 Task: Look for space in Bayreuth, Germany from 9th June, 2023 to 11th June, 2023 for 2 adults in price range Rs.6000 to Rs.10000. Place can be entire place with 2 bedrooms having 2 beds and 1 bathroom. Property type can be house, flat, guest house. Amenities needed are: wifi. Booking option can be shelf check-in. Required host language is English.
Action: Mouse moved to (774, 111)
Screenshot: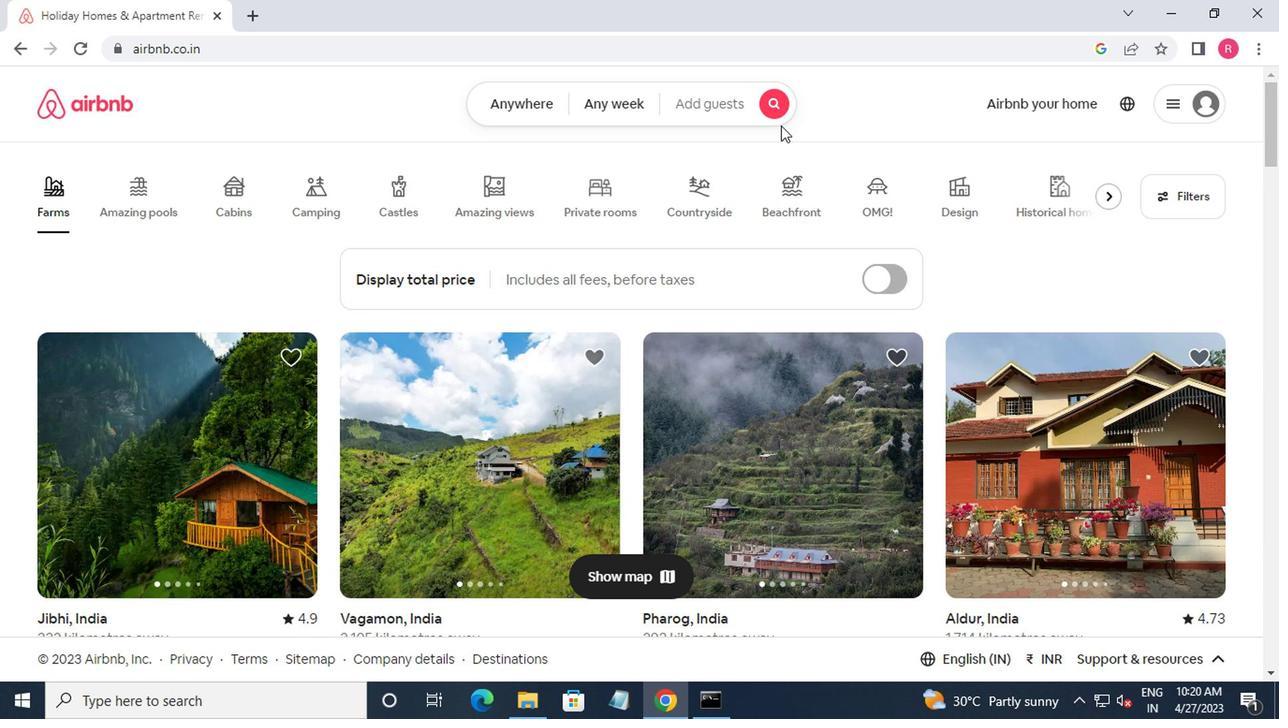
Action: Mouse pressed left at (774, 111)
Screenshot: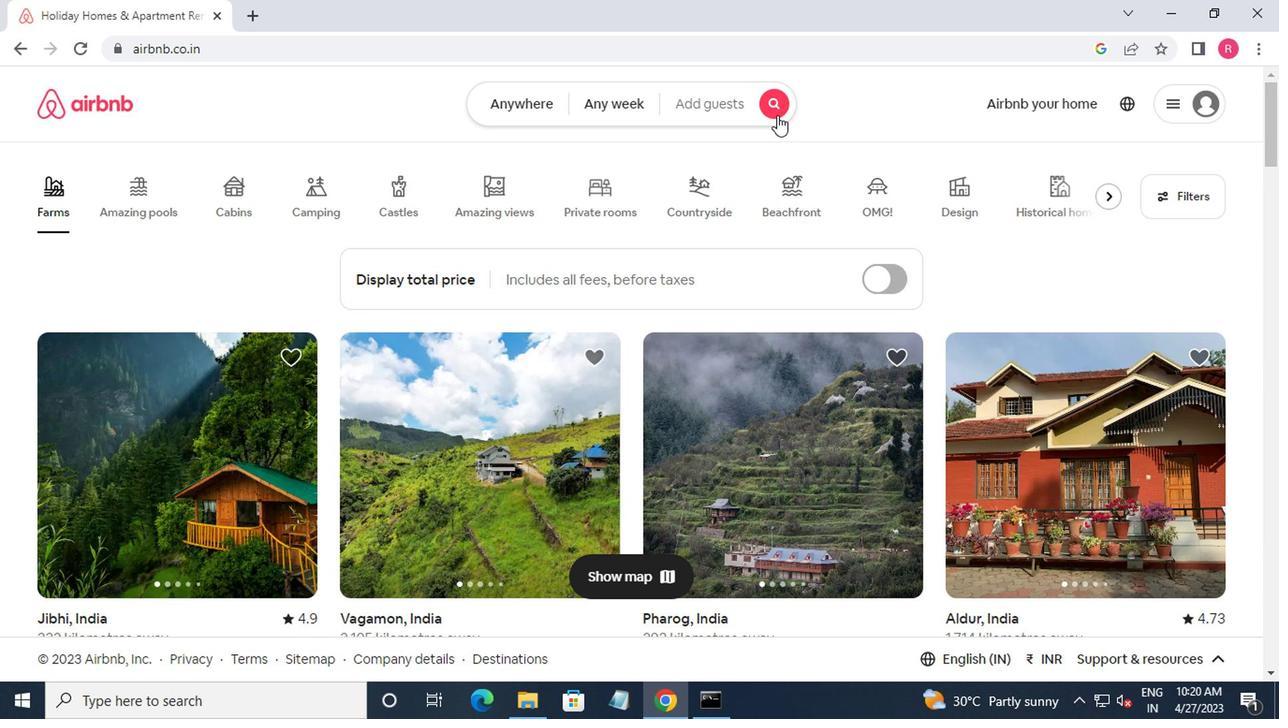 
Action: Mouse moved to (437, 183)
Screenshot: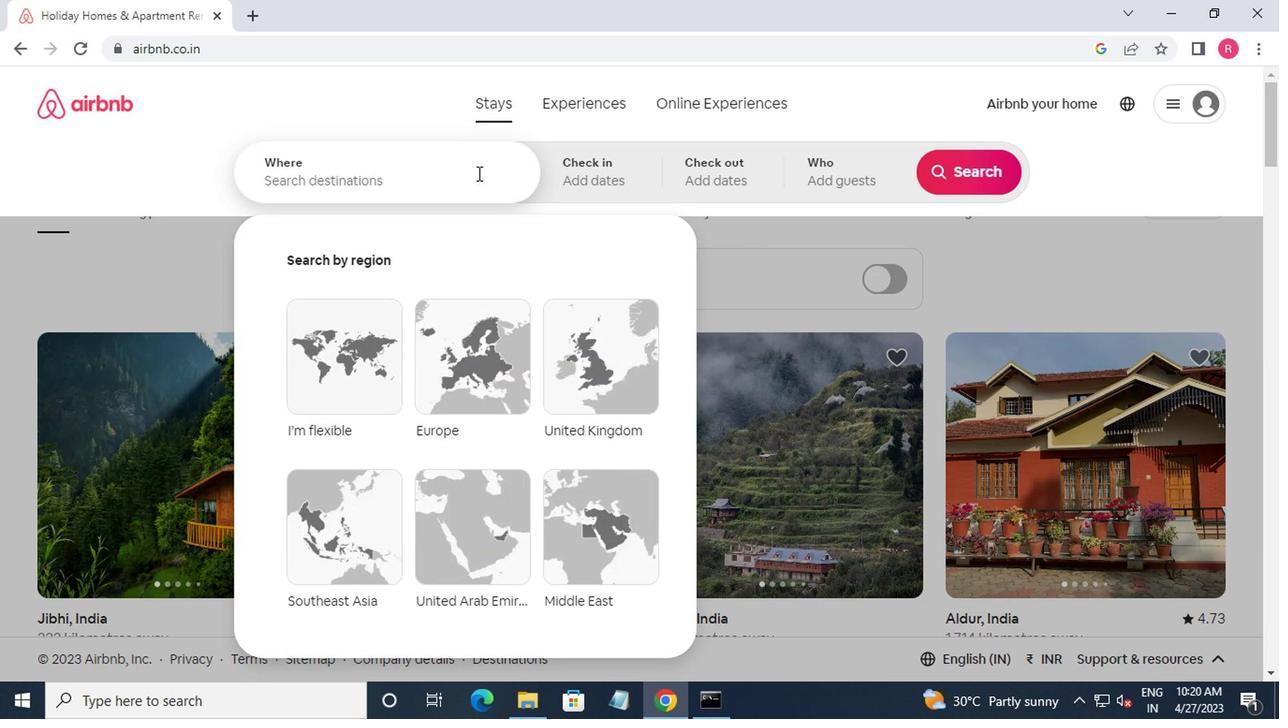 
Action: Mouse pressed left at (437, 183)
Screenshot: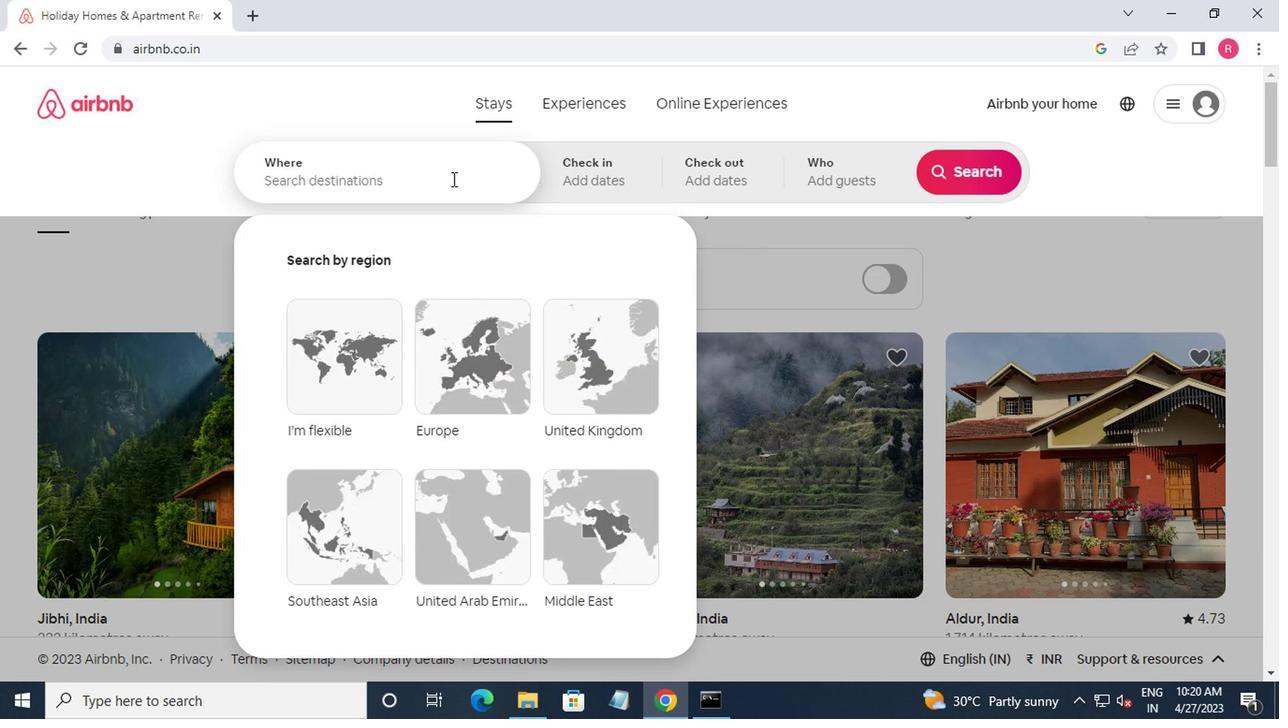 
Action: Key pressed bayreuth,g<Key.down><Key.enter>
Screenshot: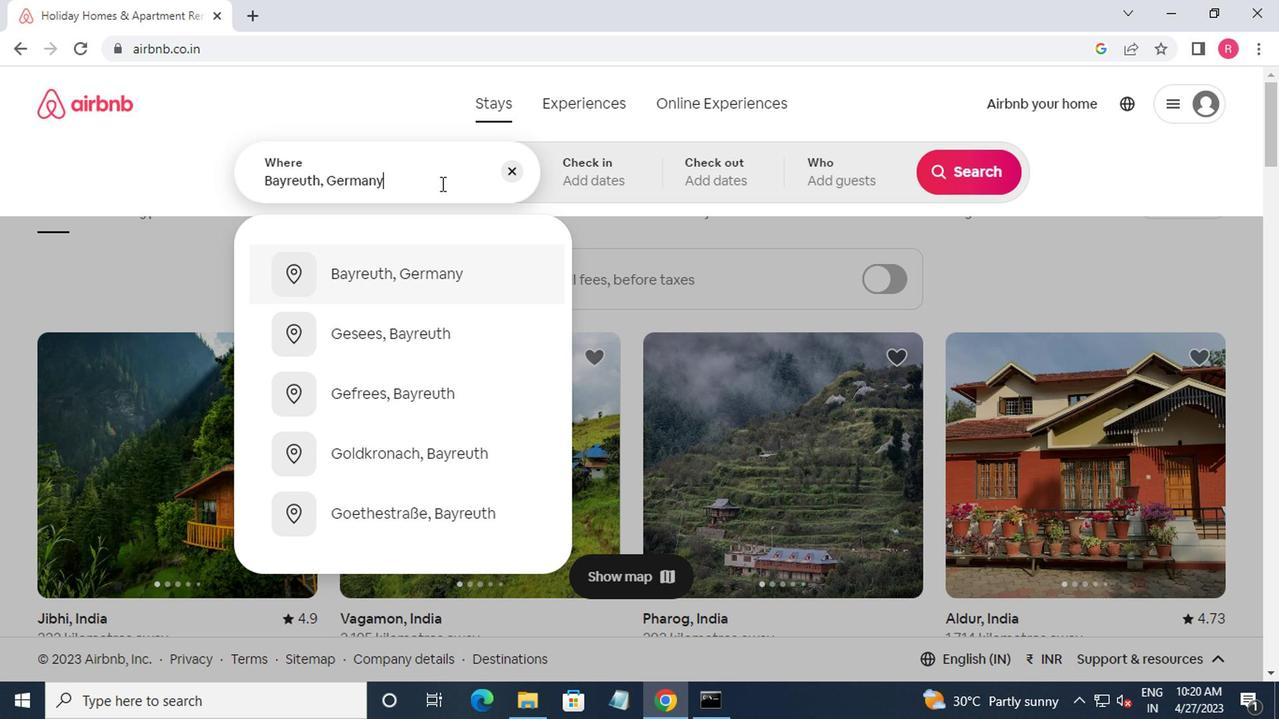
Action: Mouse moved to (952, 327)
Screenshot: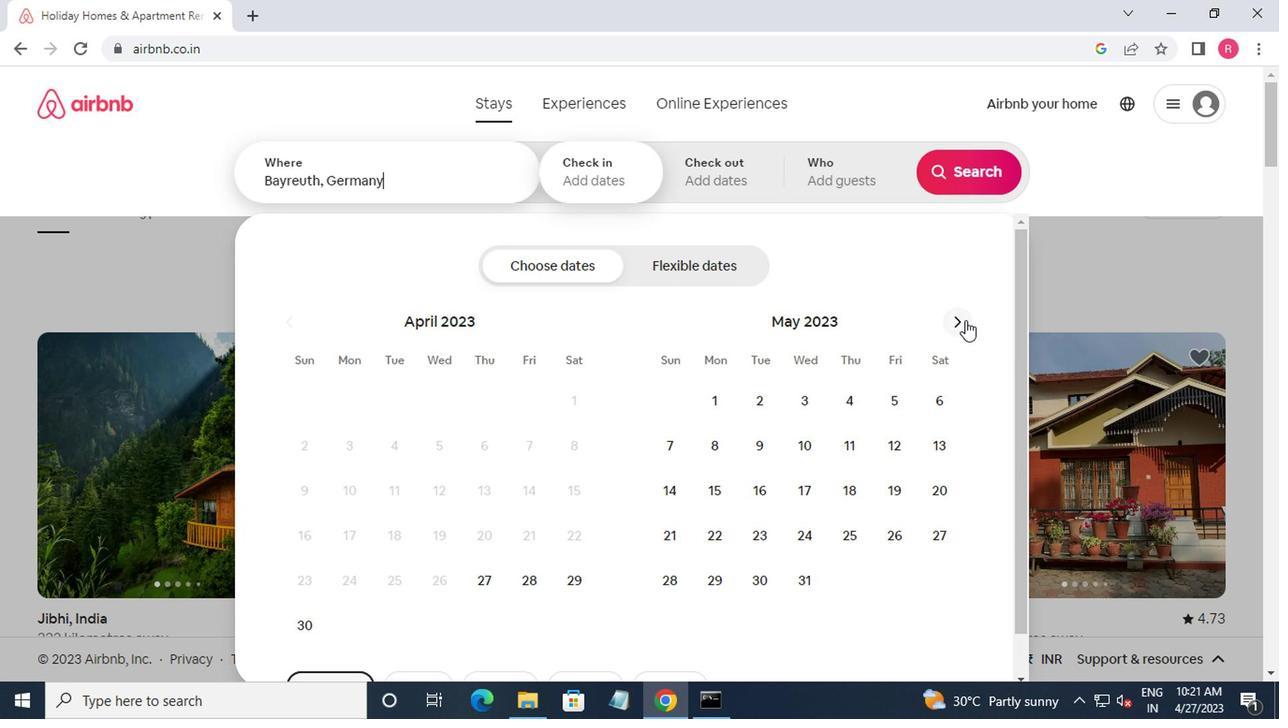 
Action: Mouse pressed left at (952, 327)
Screenshot: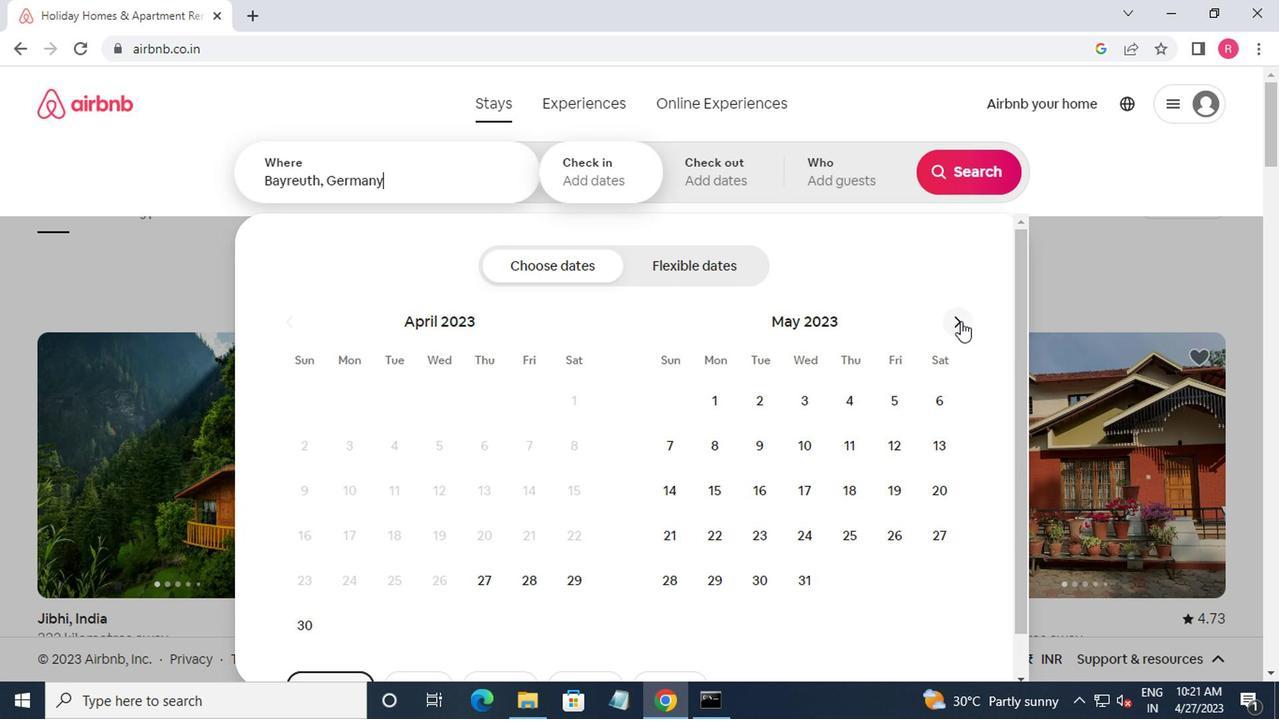 
Action: Mouse pressed left at (952, 327)
Screenshot: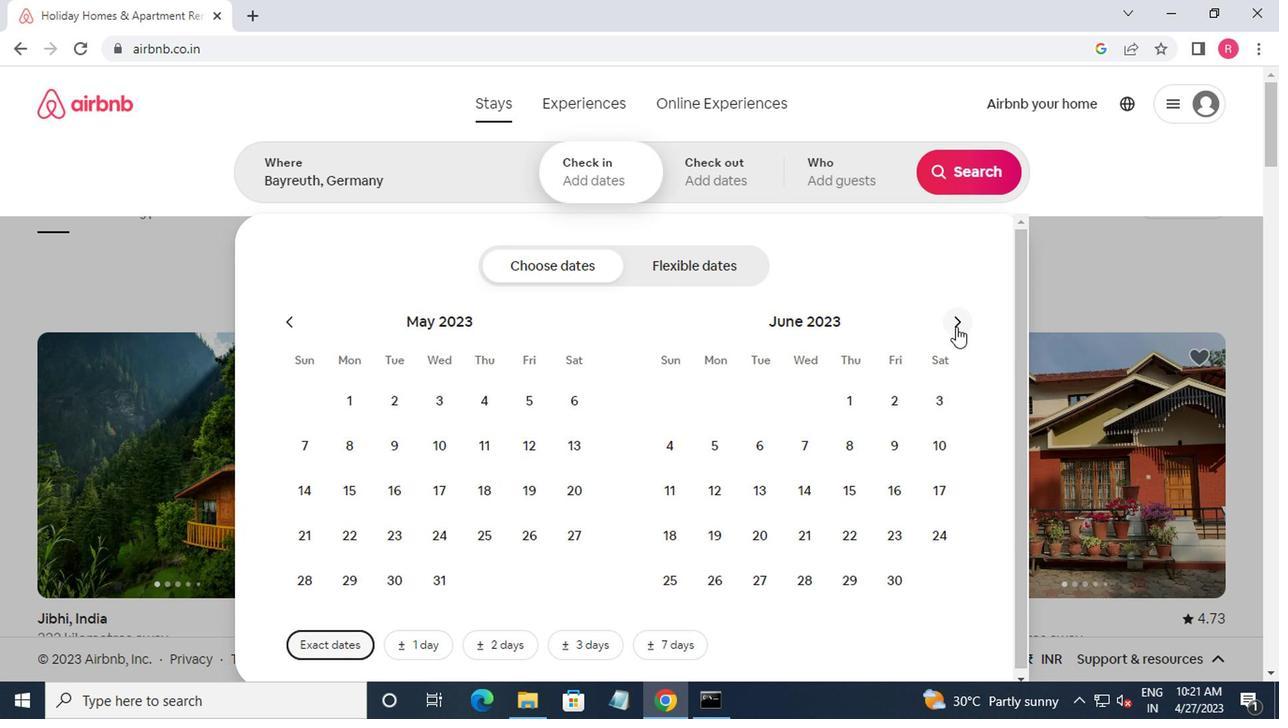 
Action: Mouse moved to (522, 449)
Screenshot: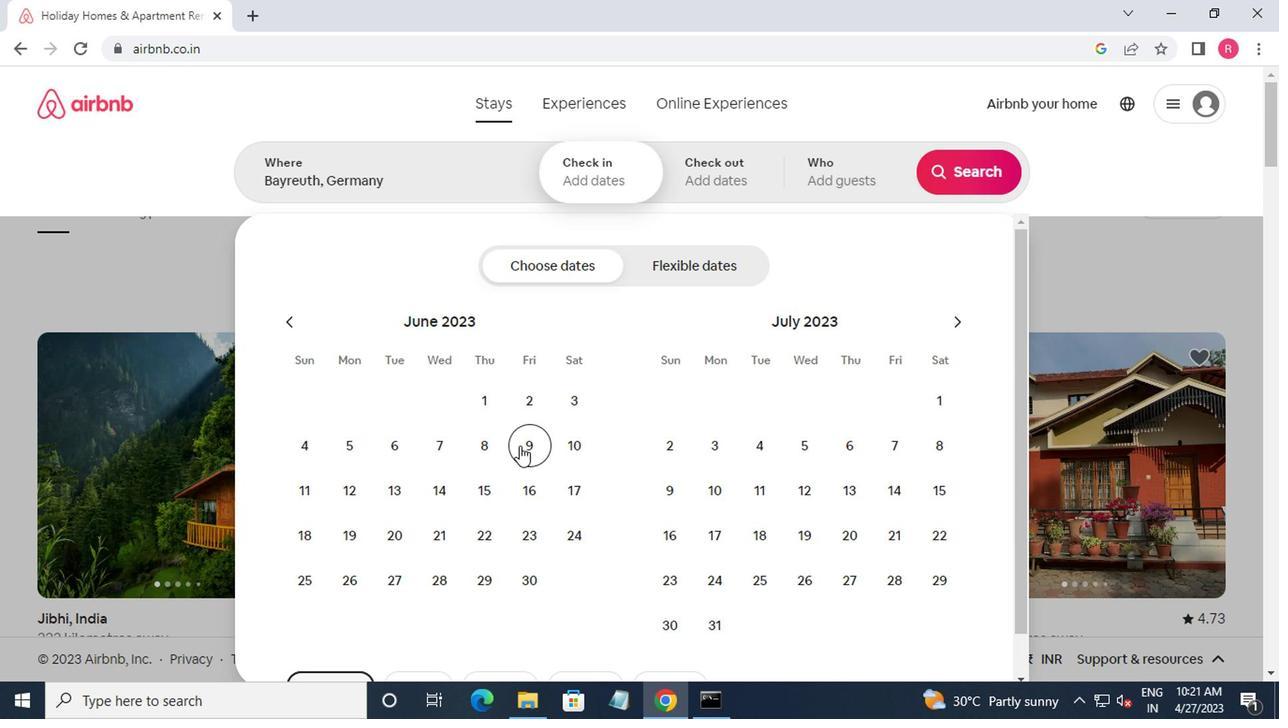 
Action: Mouse pressed left at (522, 449)
Screenshot: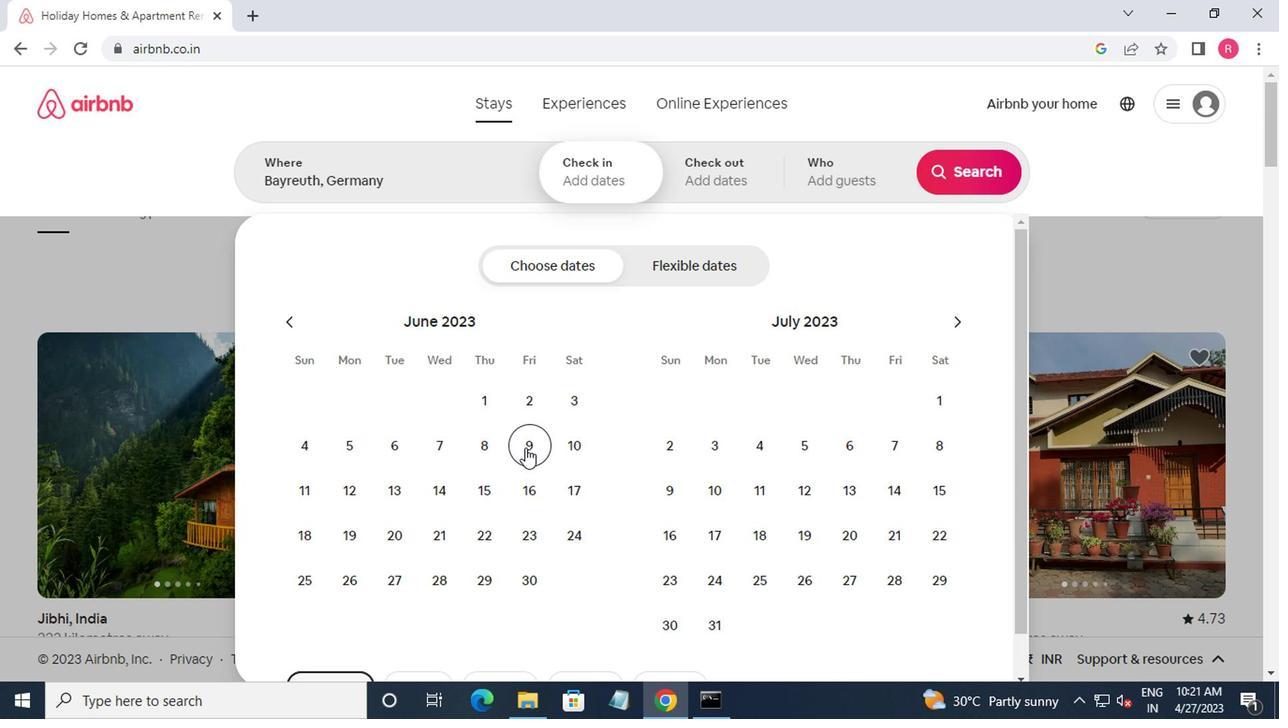 
Action: Mouse moved to (297, 502)
Screenshot: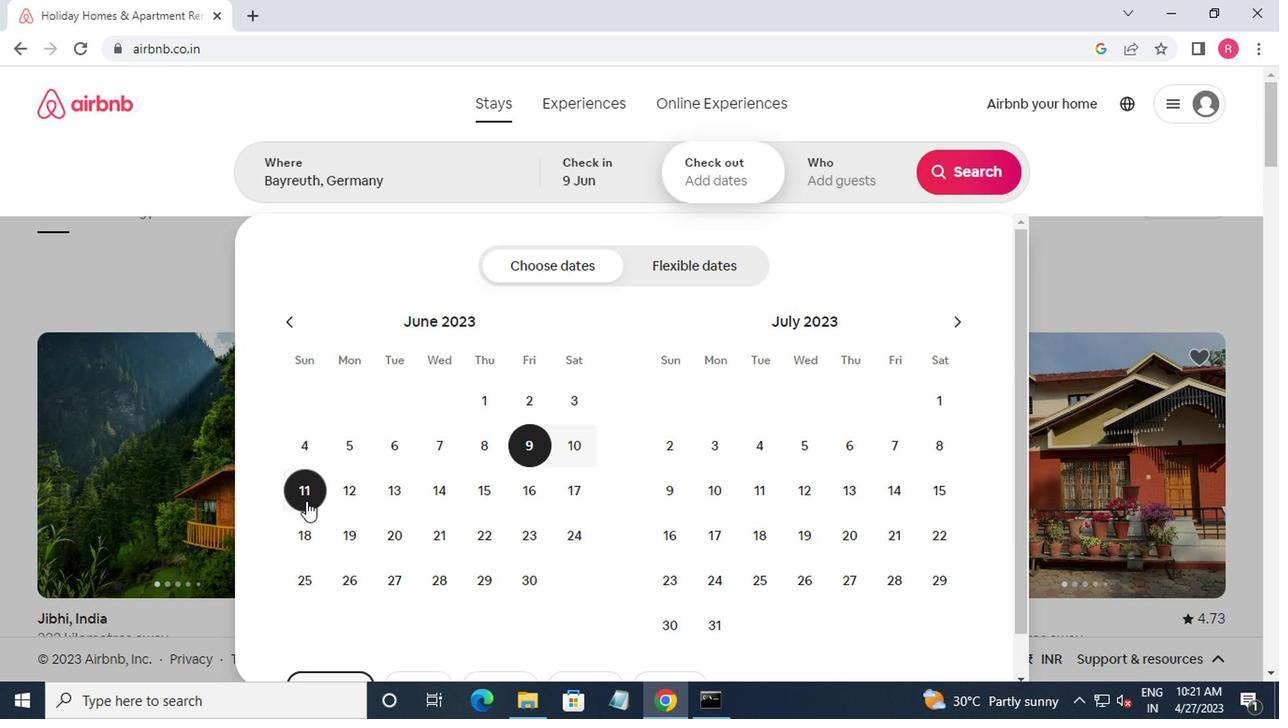 
Action: Mouse pressed left at (297, 502)
Screenshot: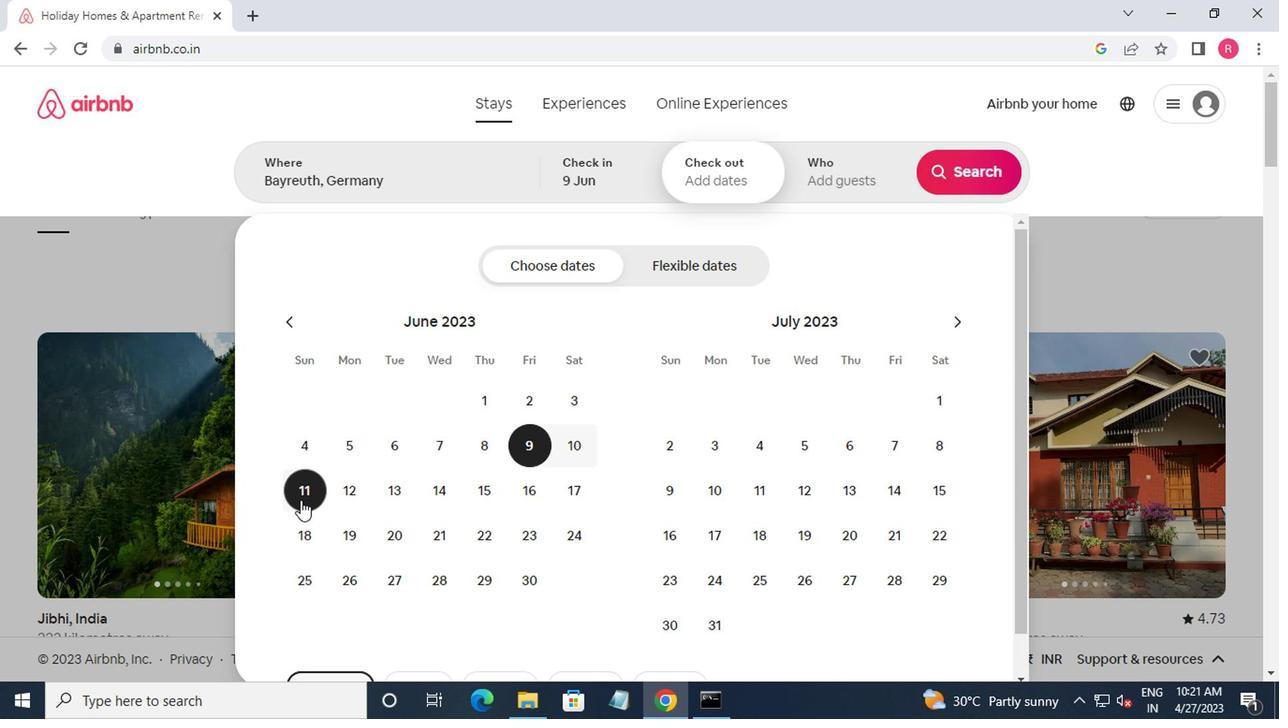 
Action: Mouse moved to (832, 189)
Screenshot: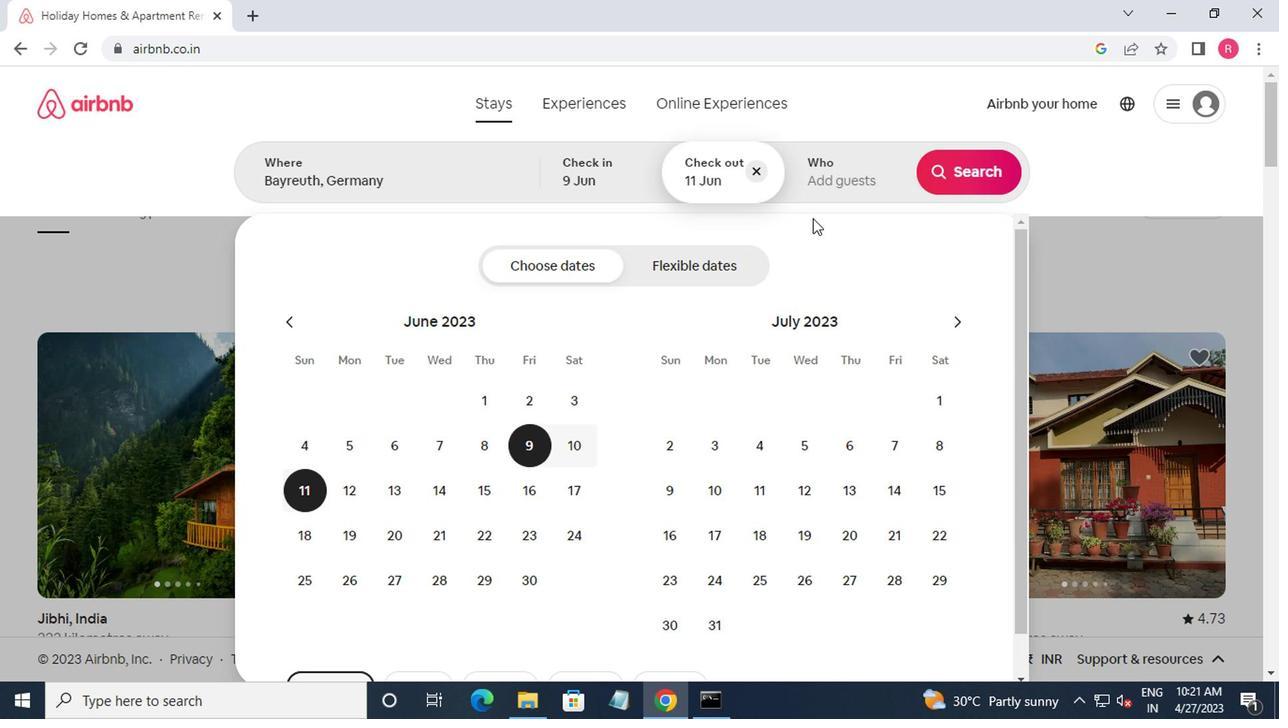 
Action: Mouse pressed left at (832, 189)
Screenshot: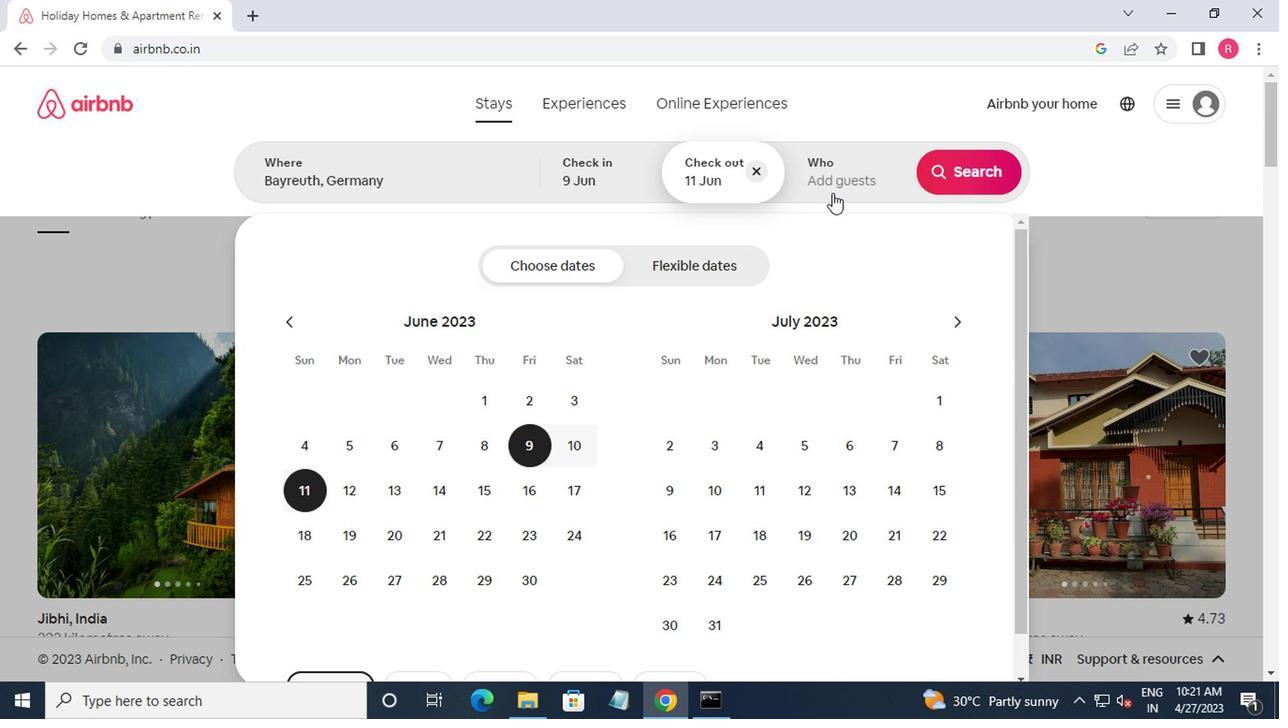 
Action: Mouse moved to (970, 277)
Screenshot: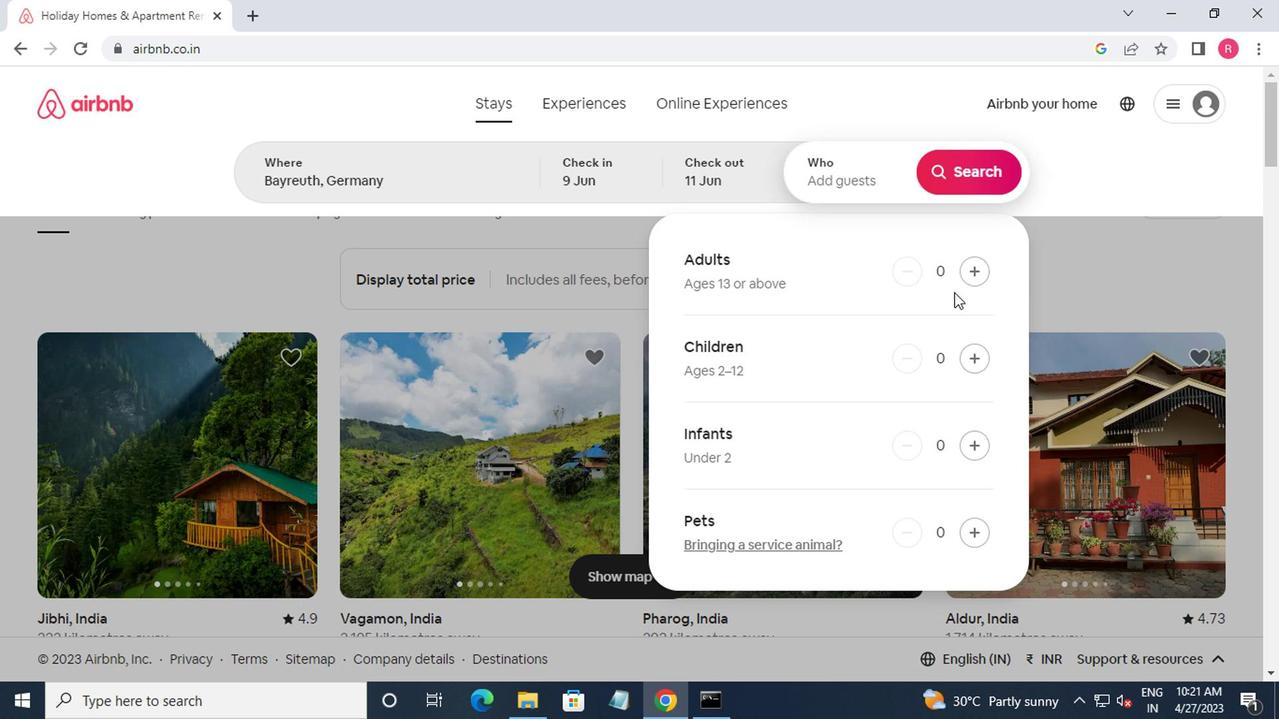 
Action: Mouse pressed left at (970, 277)
Screenshot: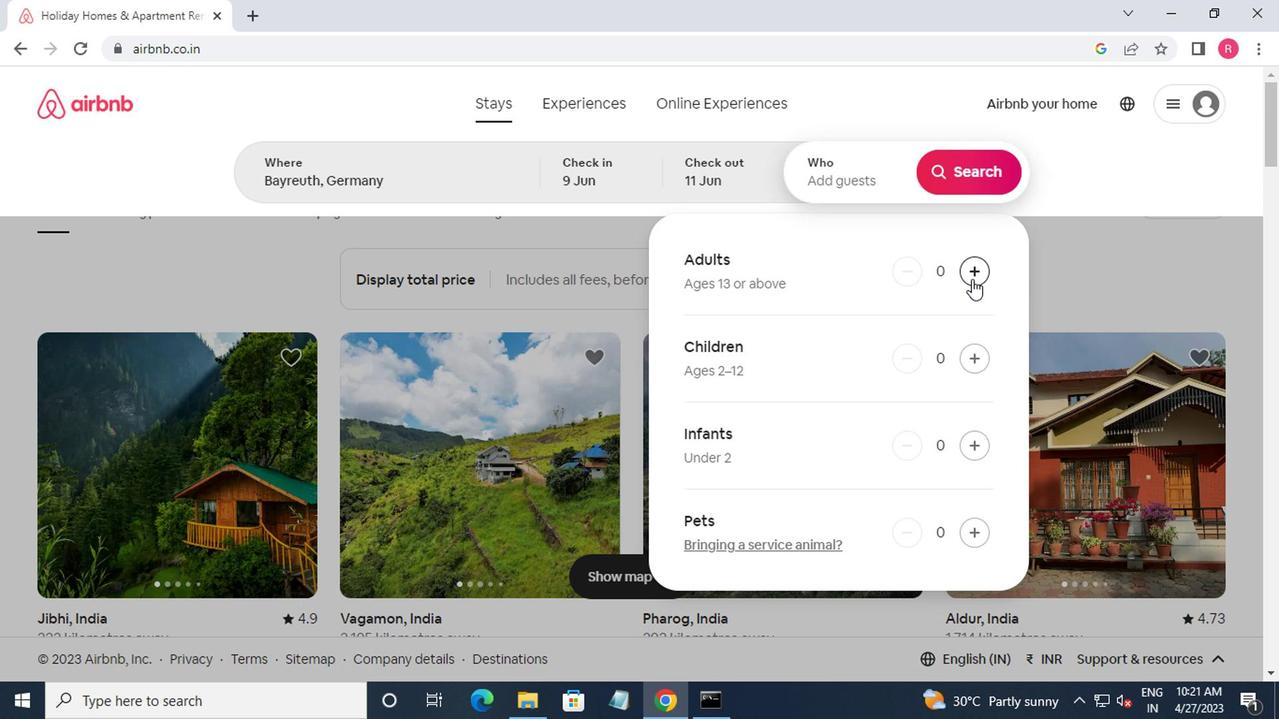 
Action: Mouse moved to (972, 275)
Screenshot: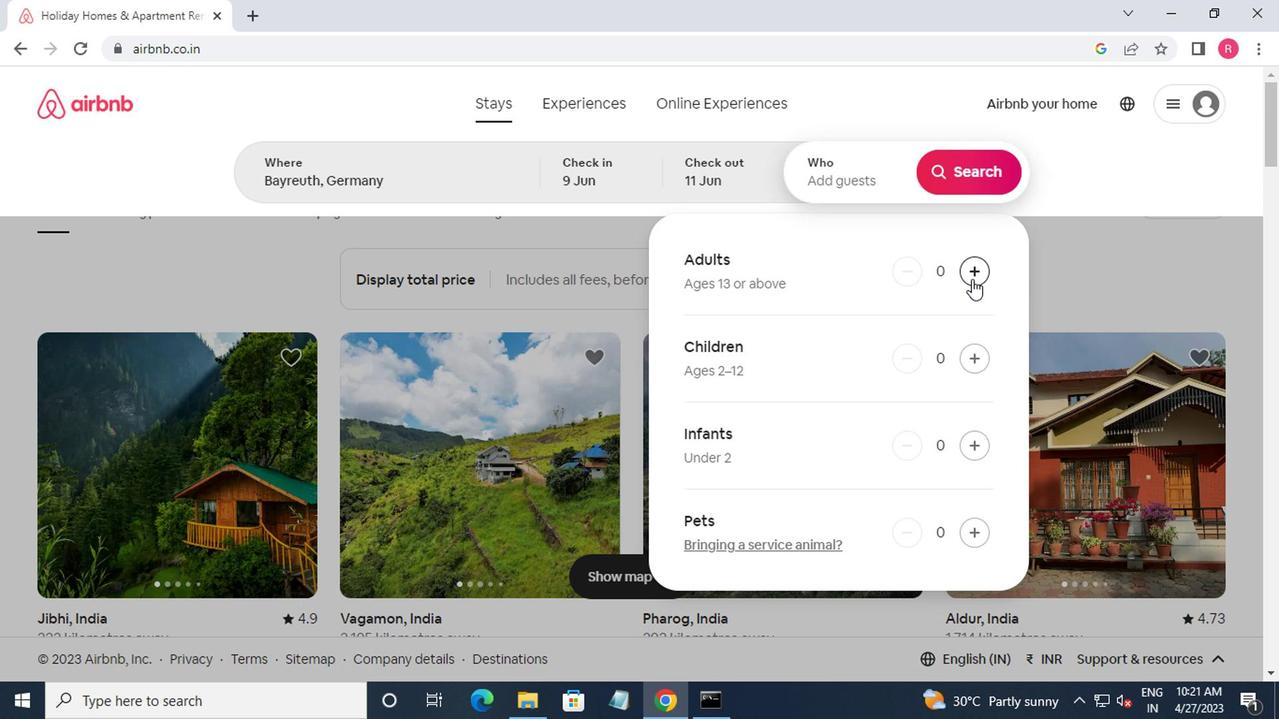 
Action: Mouse pressed left at (972, 275)
Screenshot: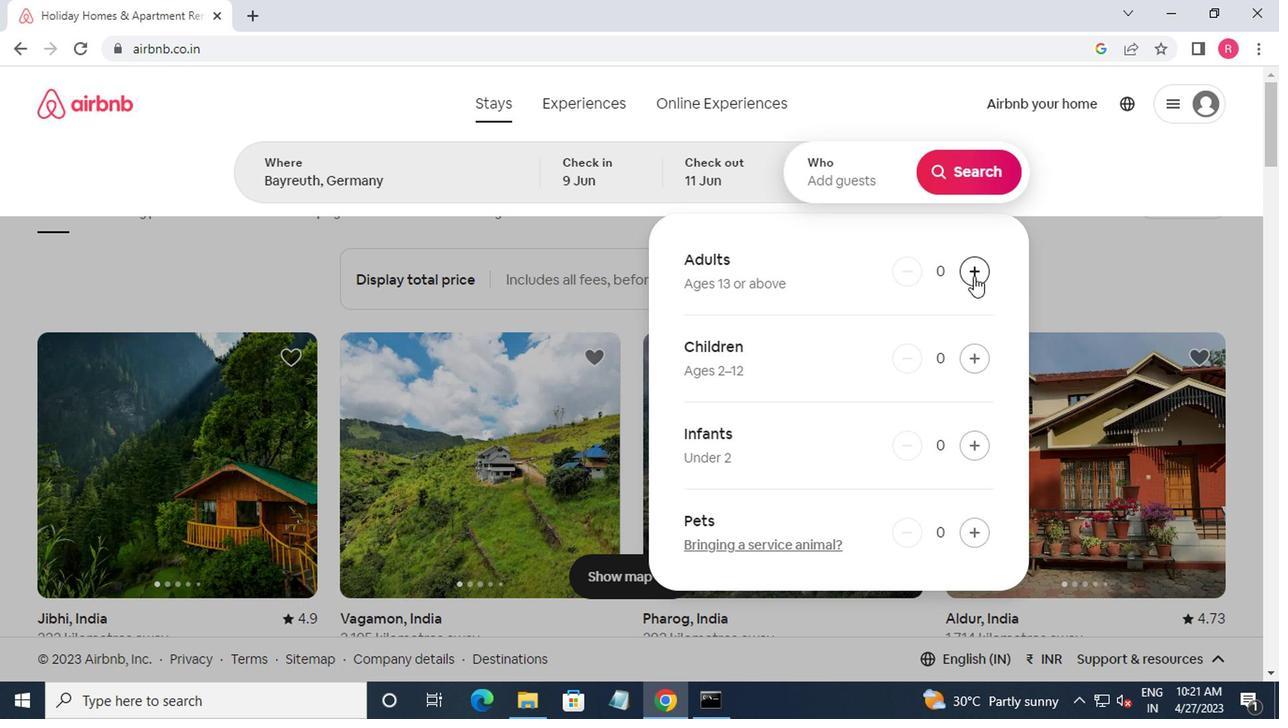 
Action: Mouse moved to (945, 182)
Screenshot: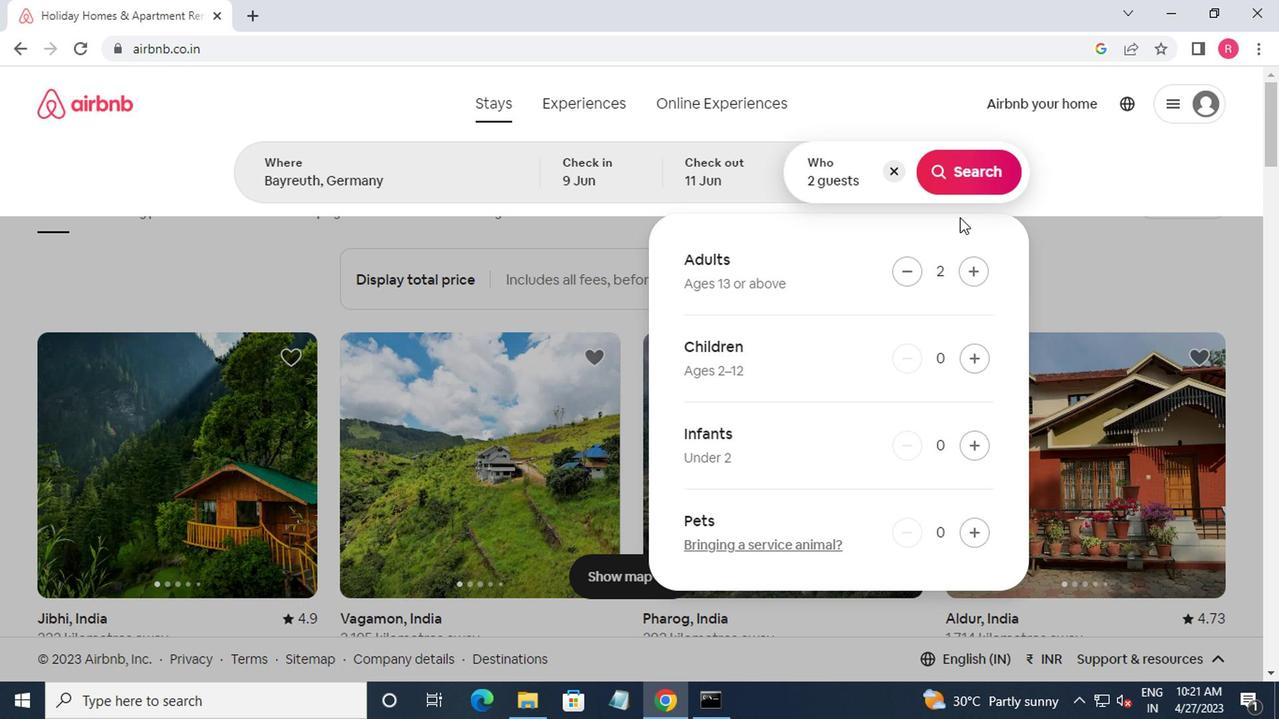 
Action: Mouse pressed left at (945, 182)
Screenshot: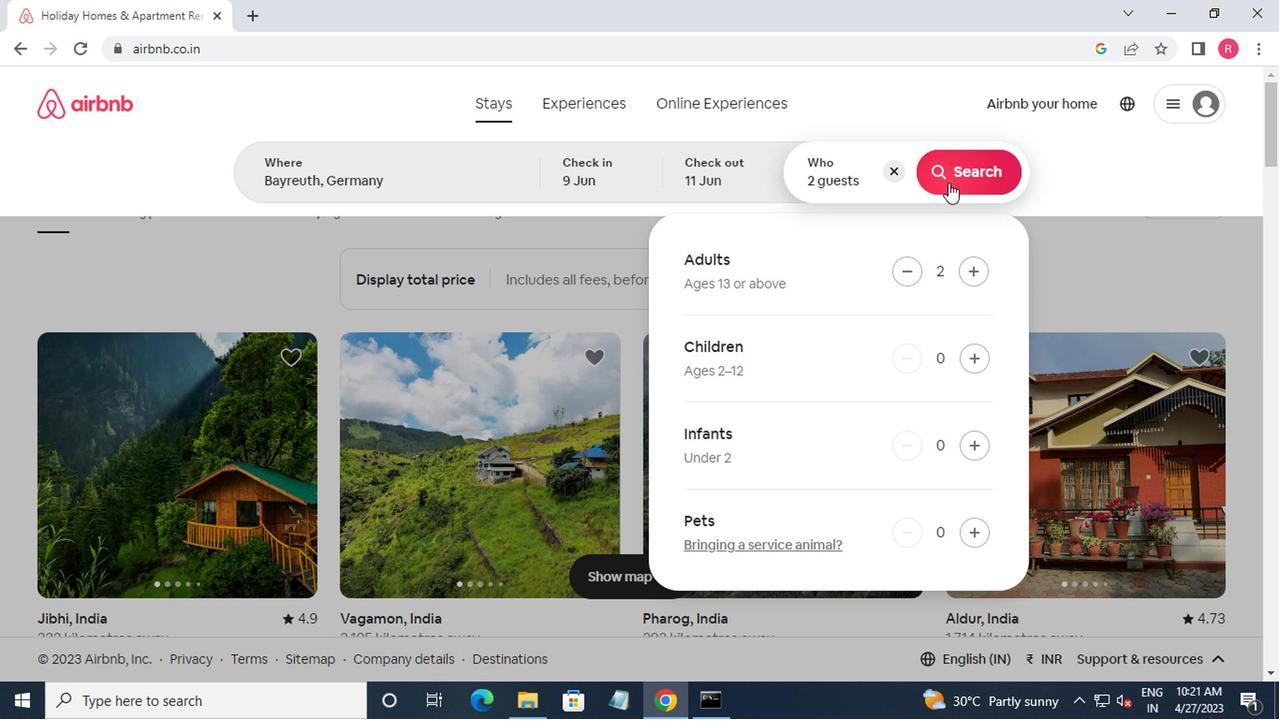 
Action: Mouse moved to (1198, 181)
Screenshot: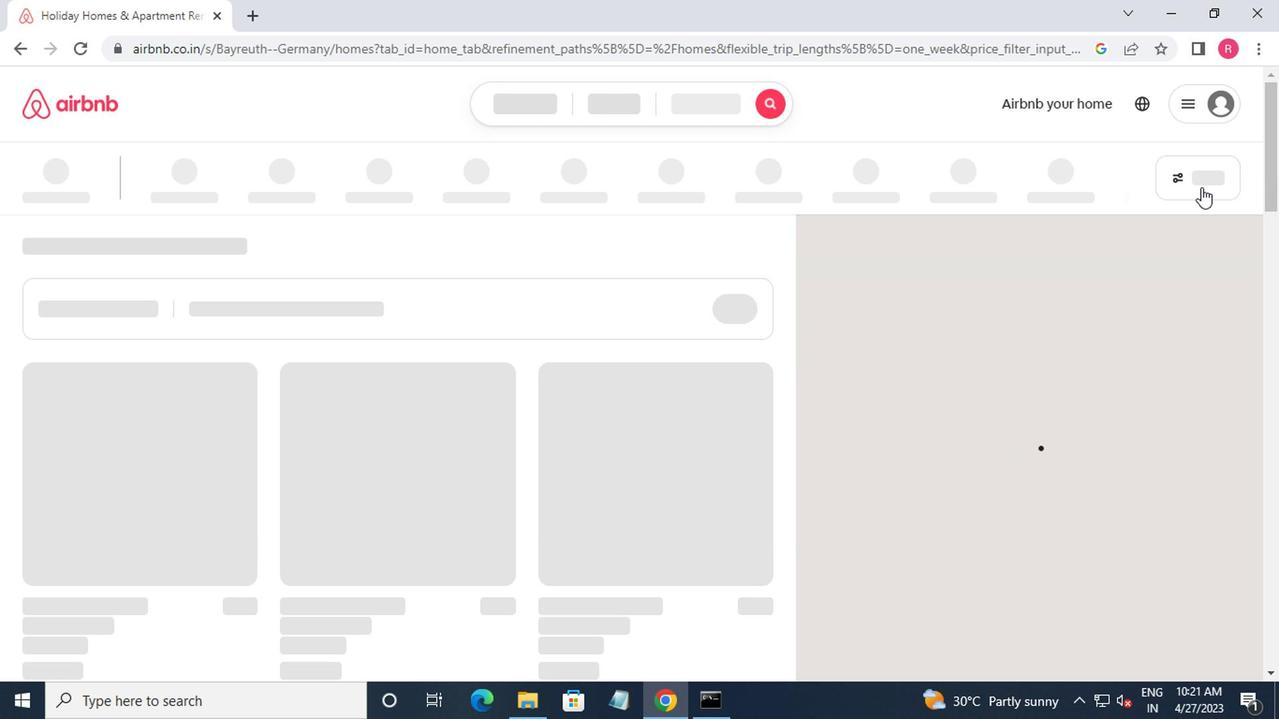 
Action: Mouse pressed left at (1198, 181)
Screenshot: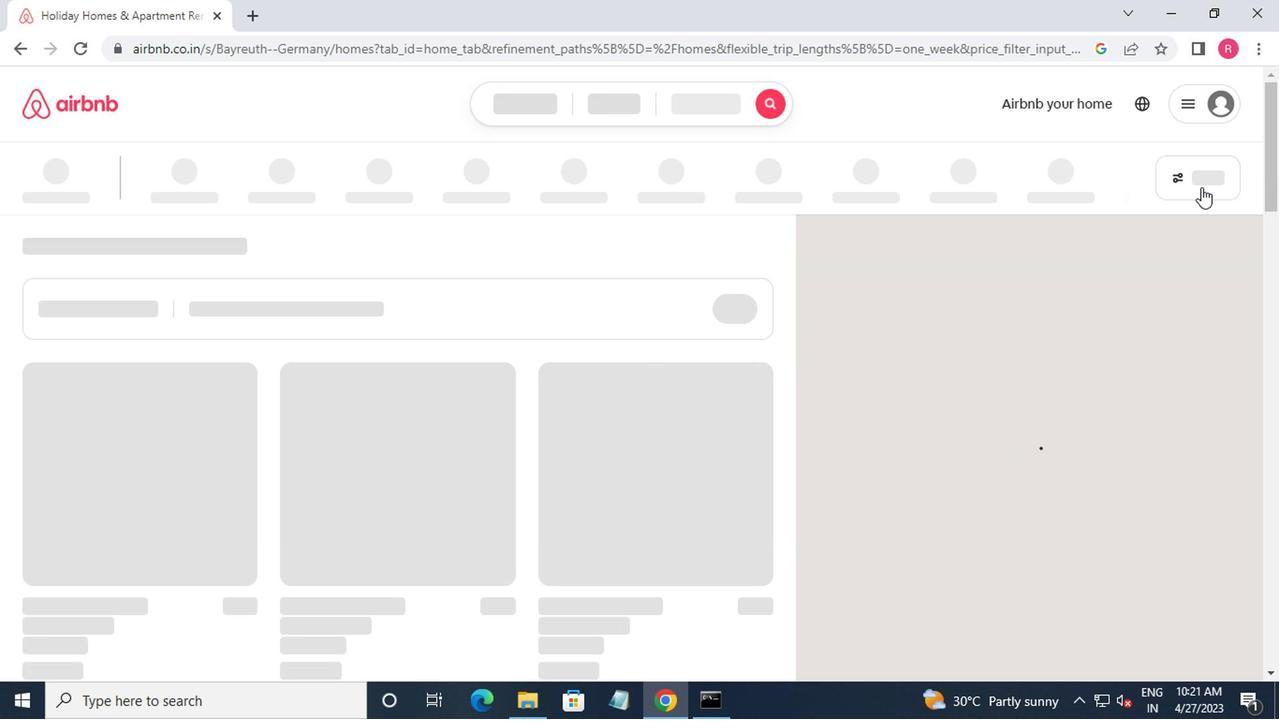 
Action: Mouse moved to (389, 417)
Screenshot: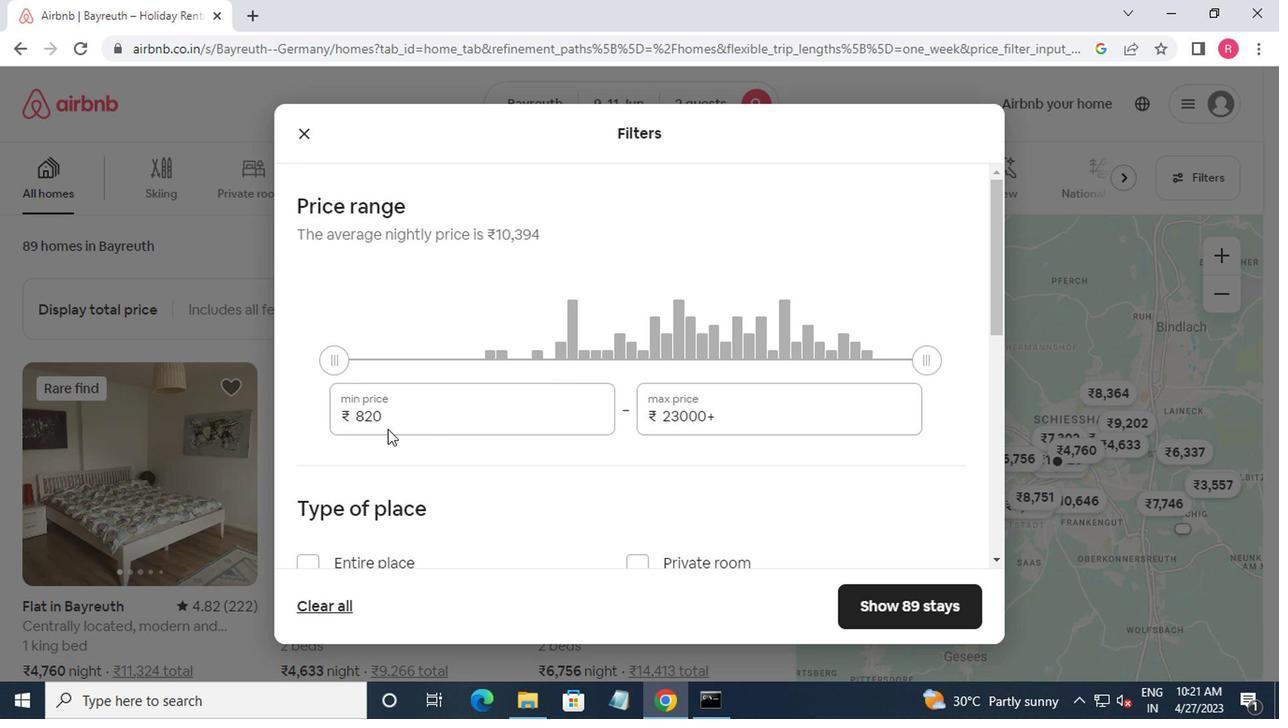 
Action: Mouse pressed left at (389, 417)
Screenshot: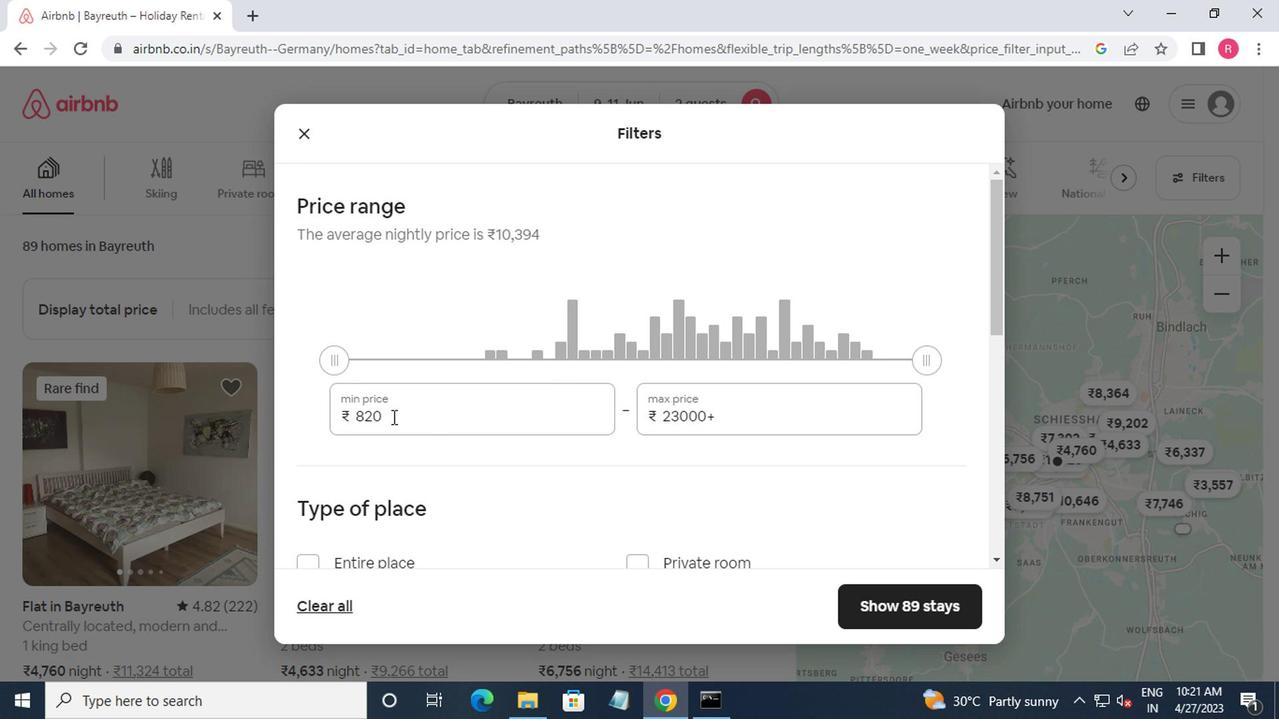 
Action: Mouse moved to (391, 416)
Screenshot: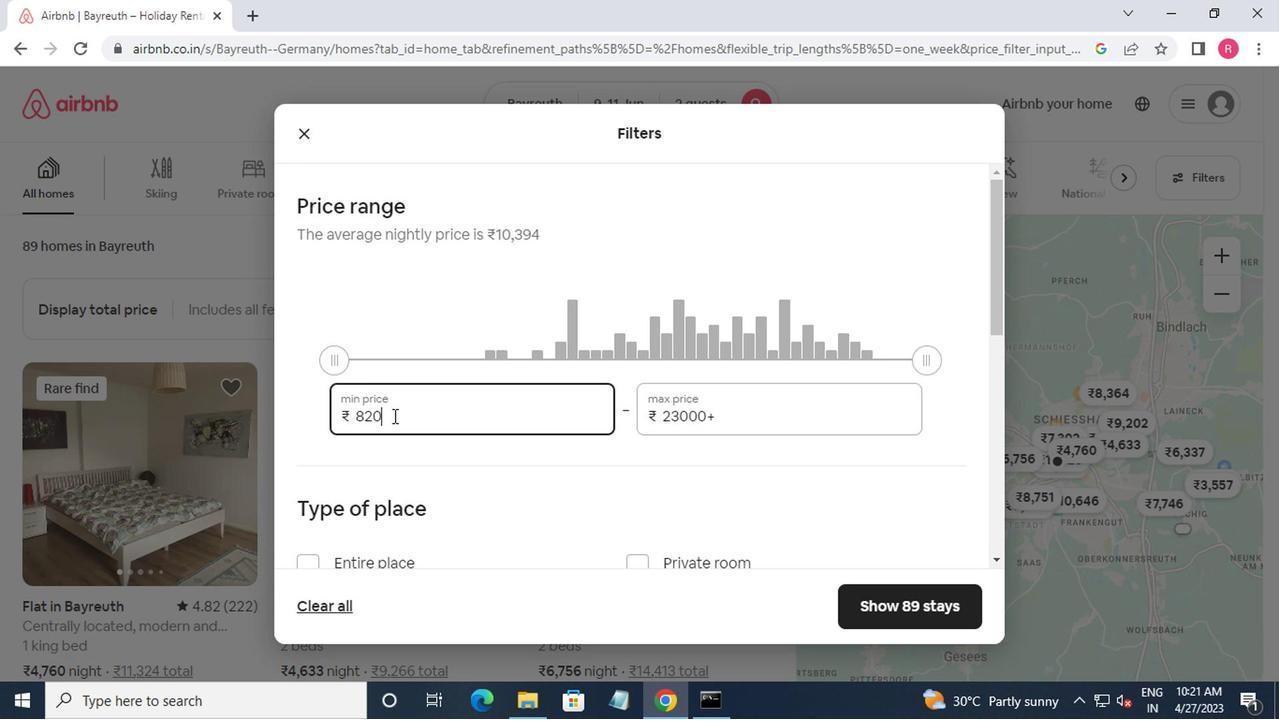 
Action: Key pressed <Key.backspace><Key.backspace><Key.backspace><Key.backspace>6000<Key.tab>1000<Key.backspace><Key.backspace><Key.backspace><Key.backspace><Key.backspace><Key.backspace><Key.backspace>10000
Screenshot: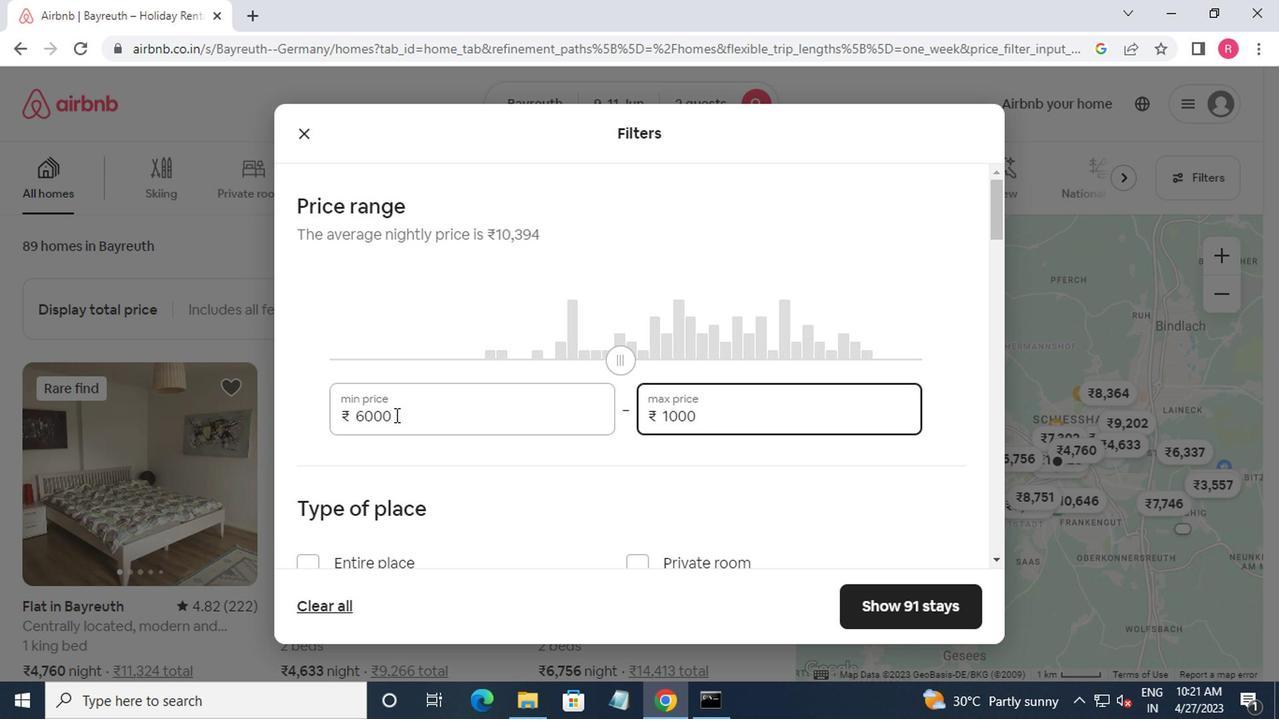 
Action: Mouse moved to (377, 534)
Screenshot: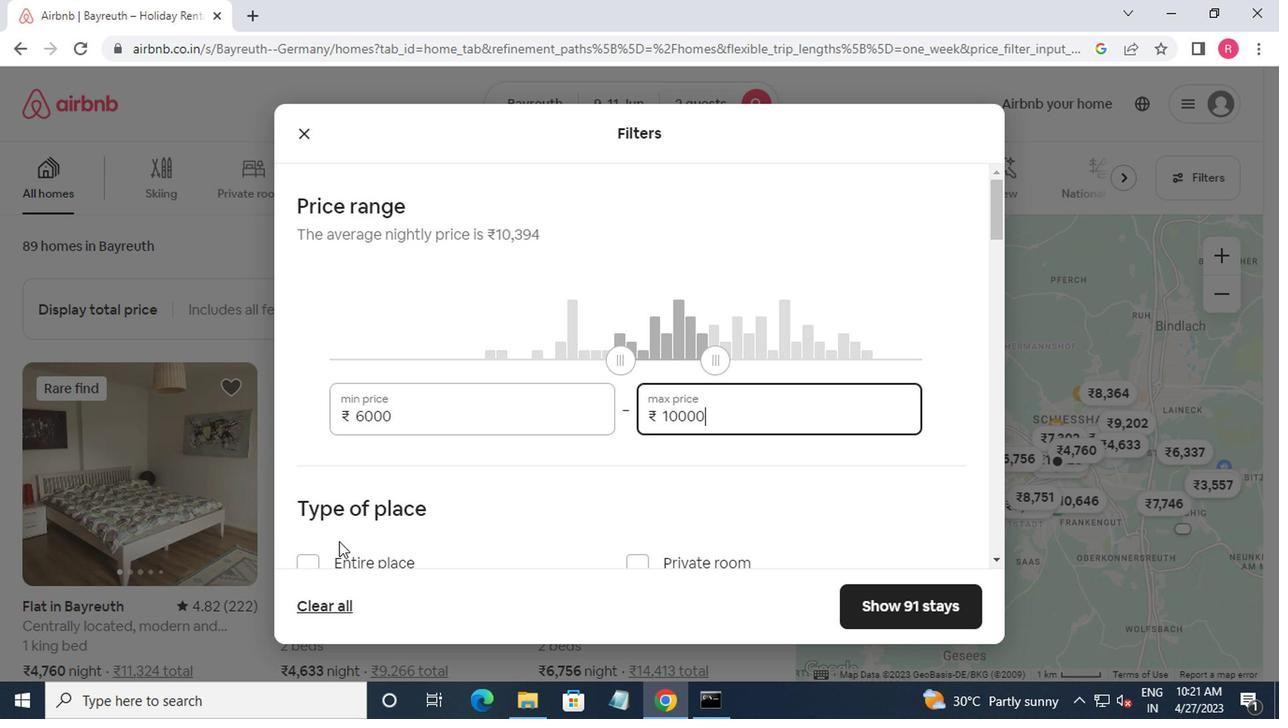 
Action: Mouse scrolled (377, 532) with delta (0, -1)
Screenshot: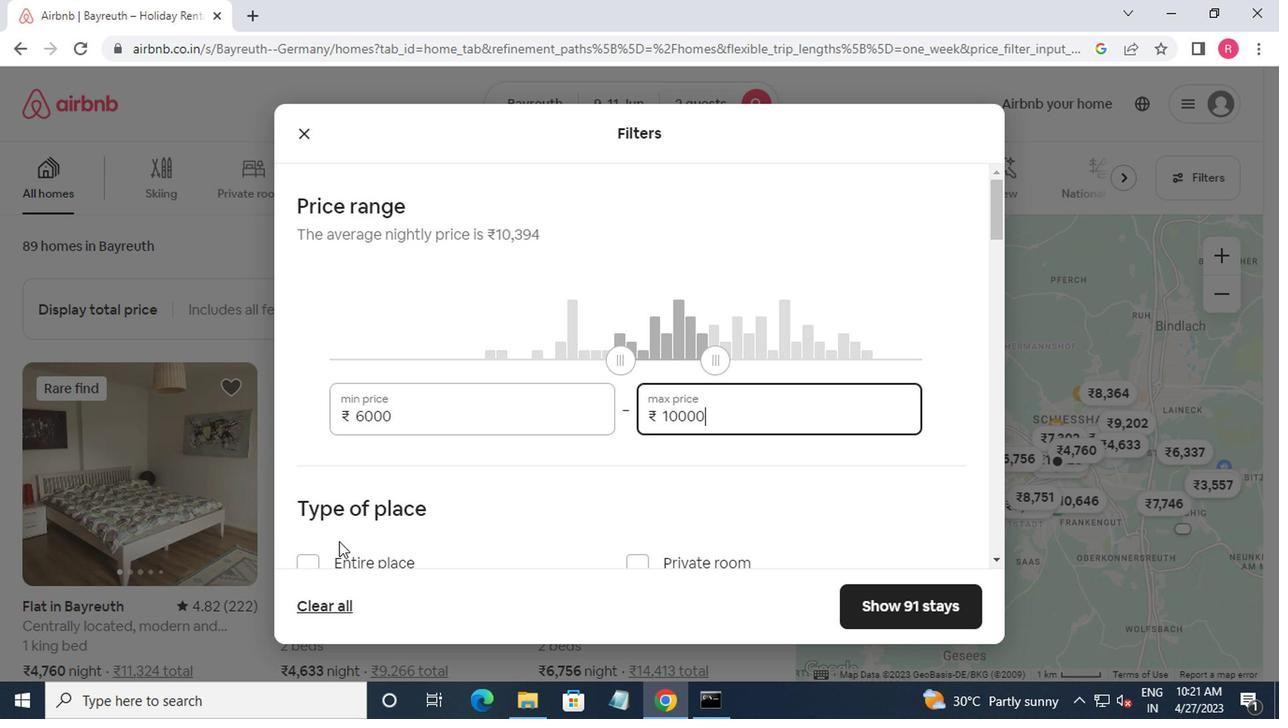 
Action: Mouse moved to (388, 525)
Screenshot: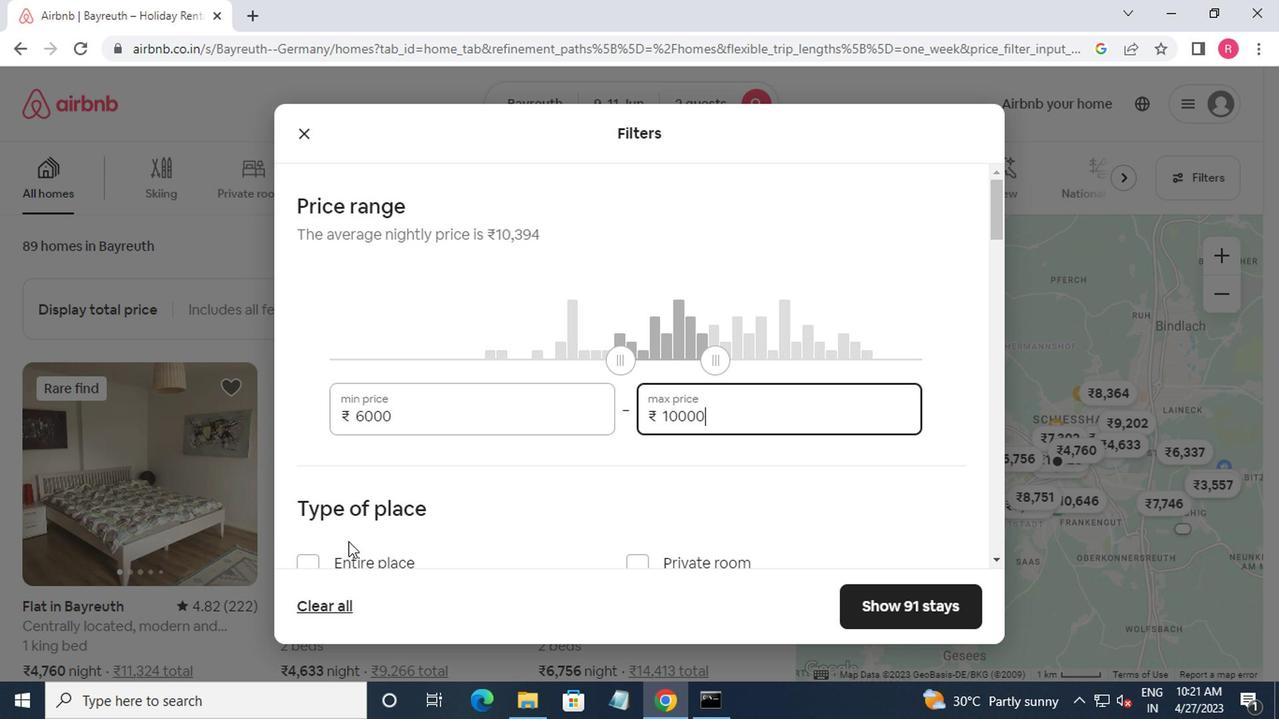 
Action: Mouse scrolled (388, 523) with delta (0, -1)
Screenshot: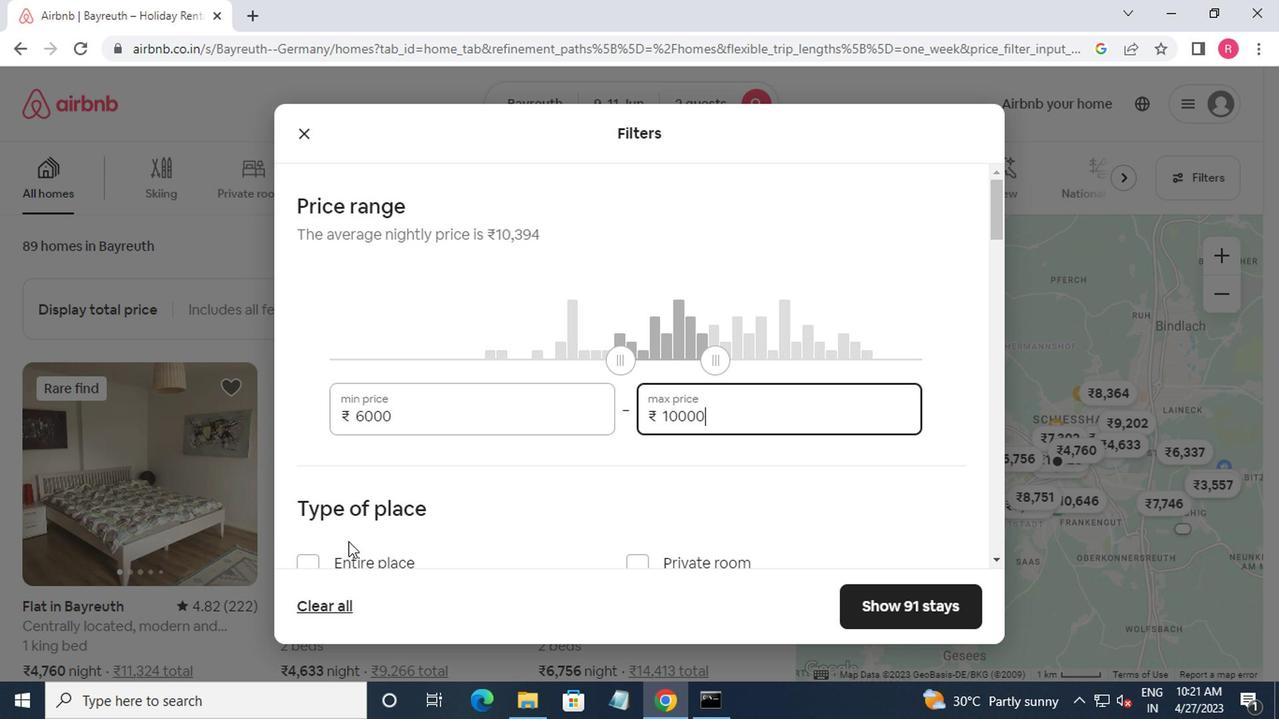 
Action: Mouse moved to (308, 380)
Screenshot: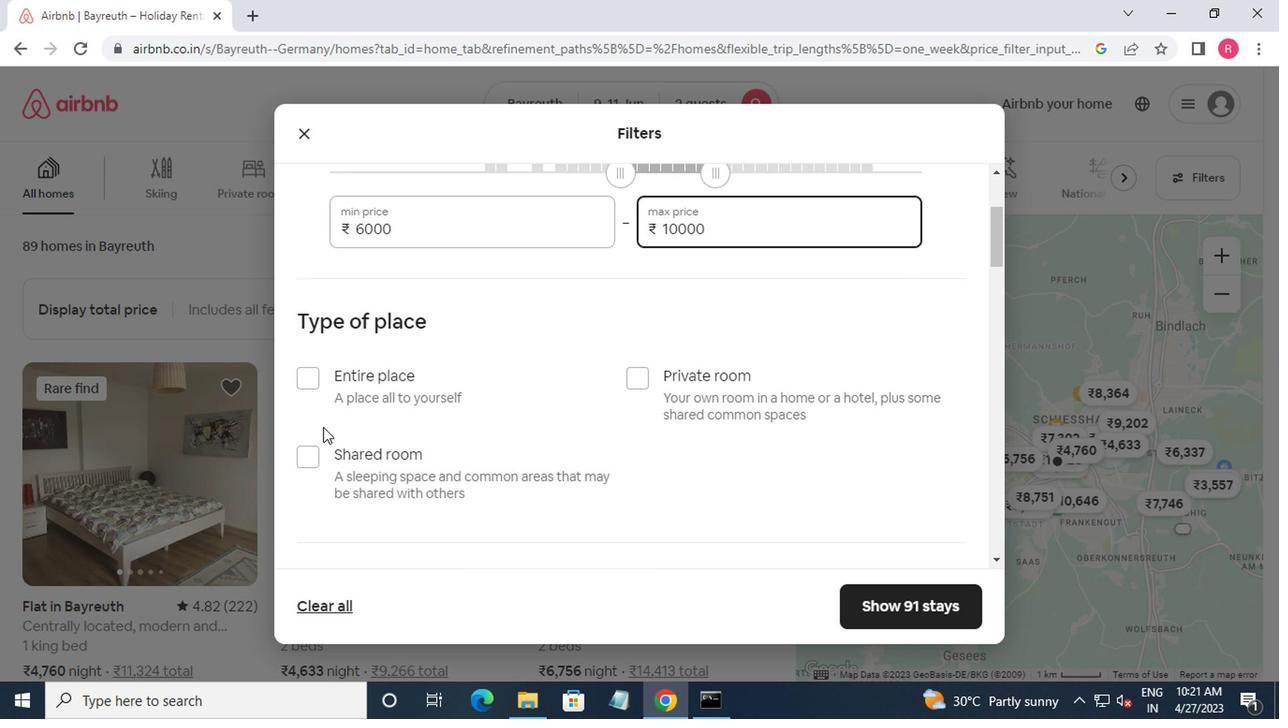 
Action: Mouse pressed left at (308, 380)
Screenshot: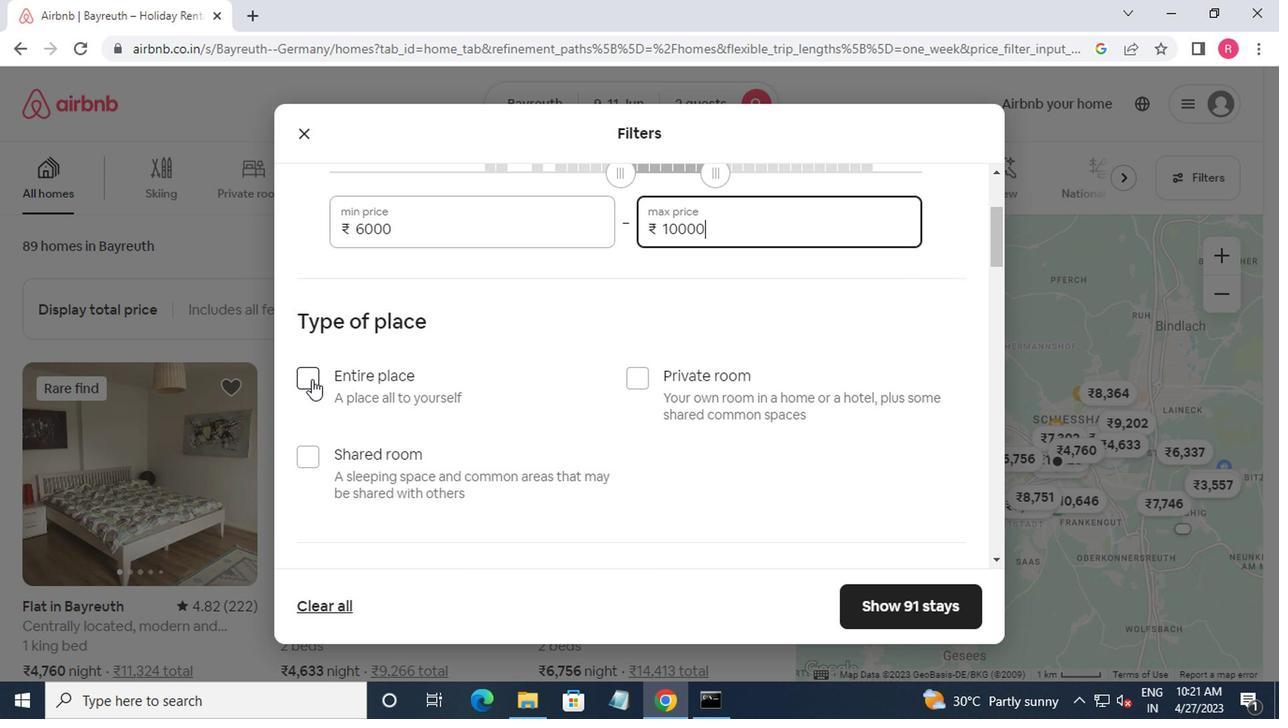 
Action: Mouse moved to (373, 403)
Screenshot: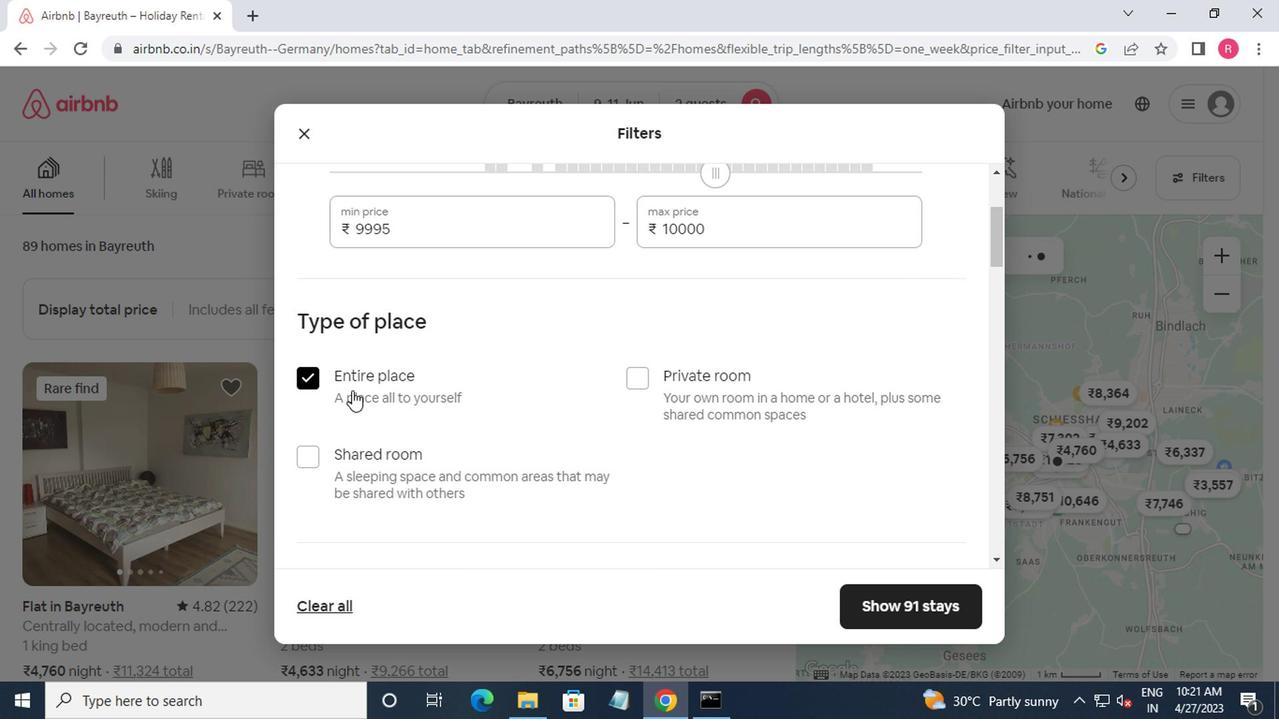 
Action: Mouse scrolled (373, 402) with delta (0, 0)
Screenshot: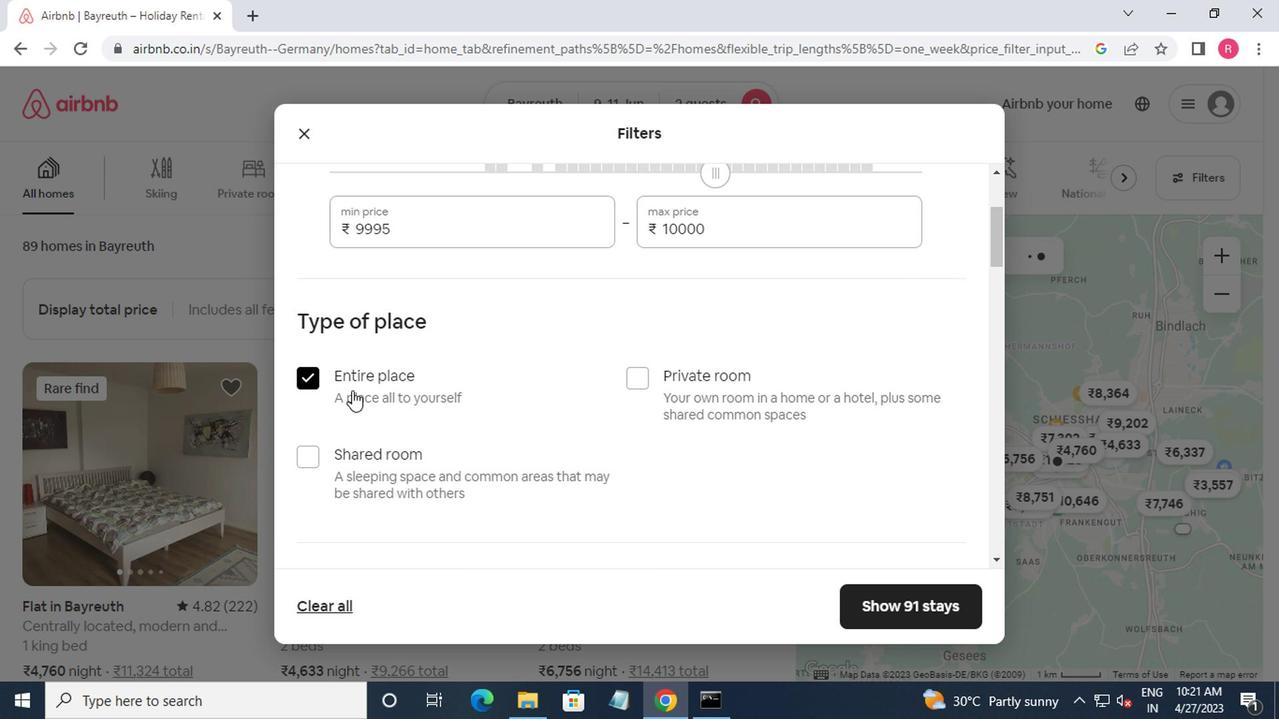 
Action: Mouse moved to (379, 410)
Screenshot: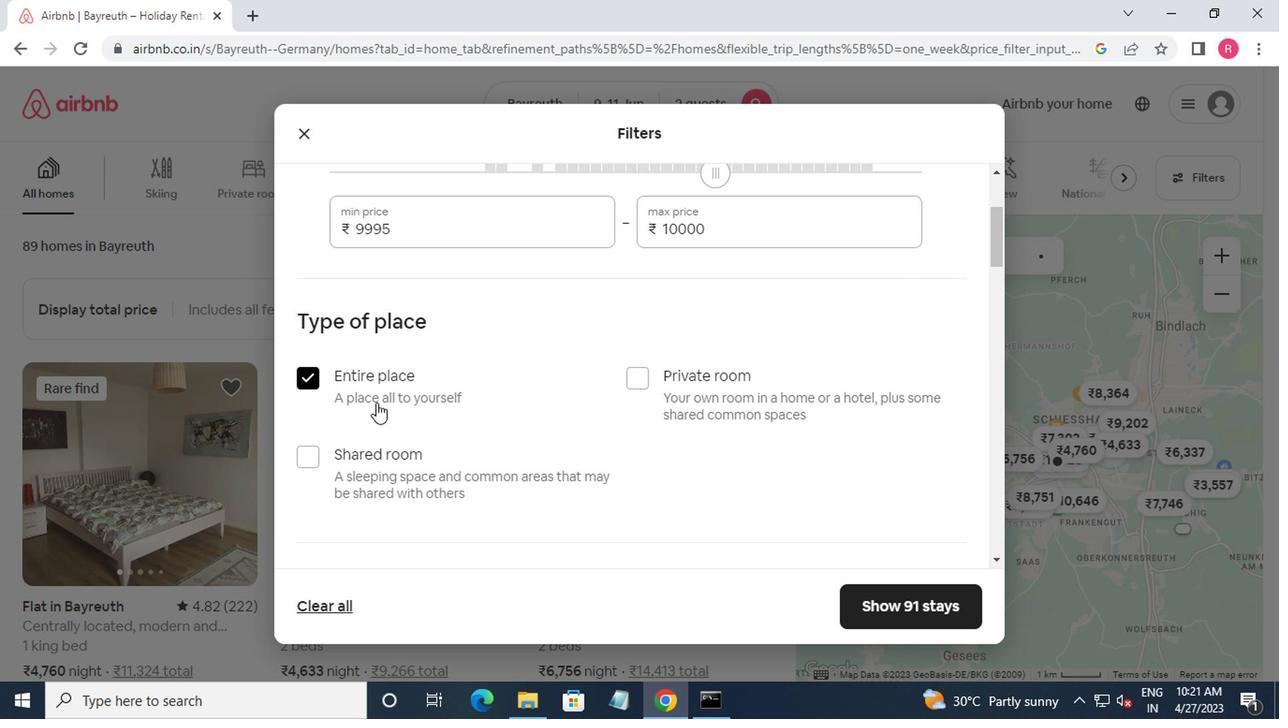 
Action: Mouse scrolled (379, 409) with delta (0, 0)
Screenshot: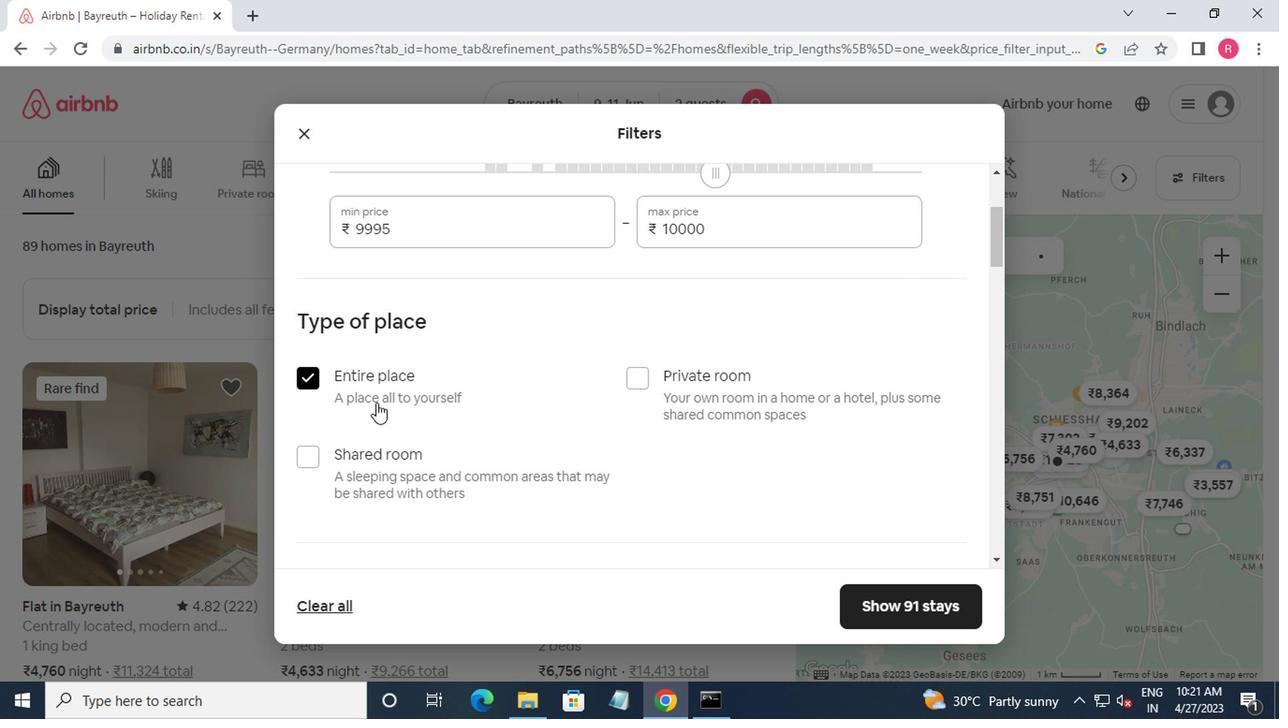 
Action: Mouse moved to (381, 411)
Screenshot: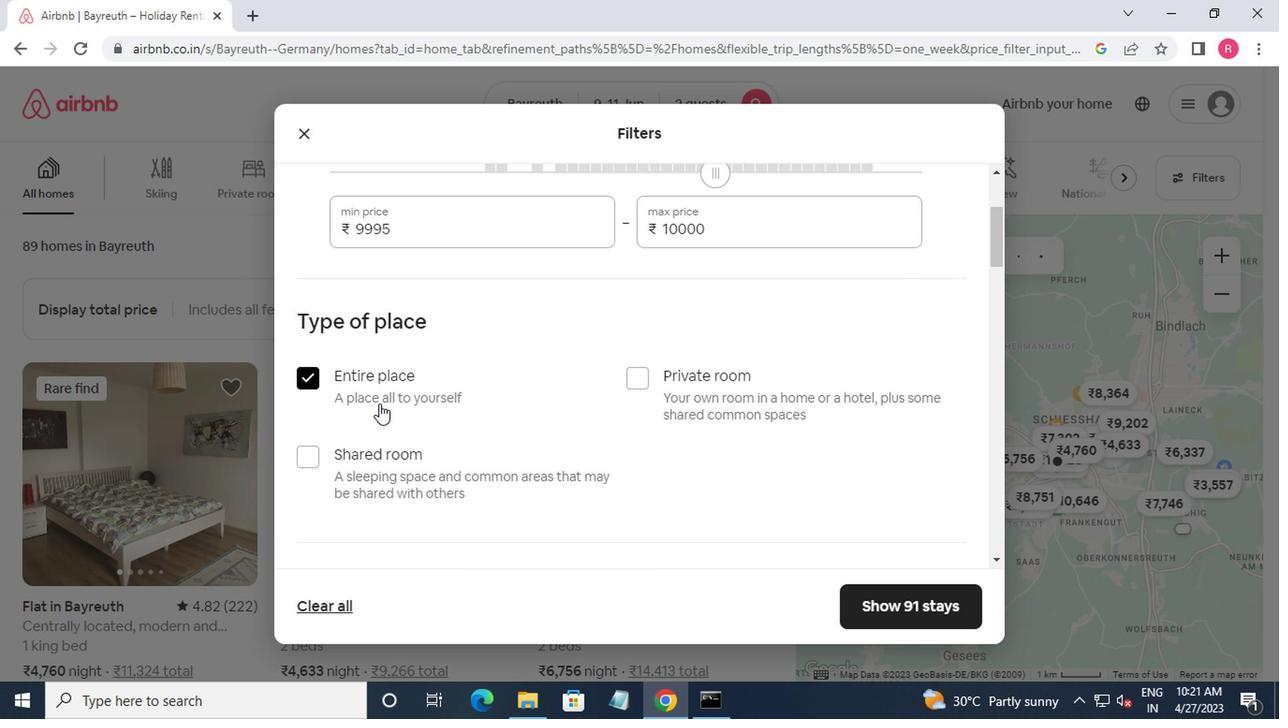 
Action: Mouse scrolled (381, 410) with delta (0, -1)
Screenshot: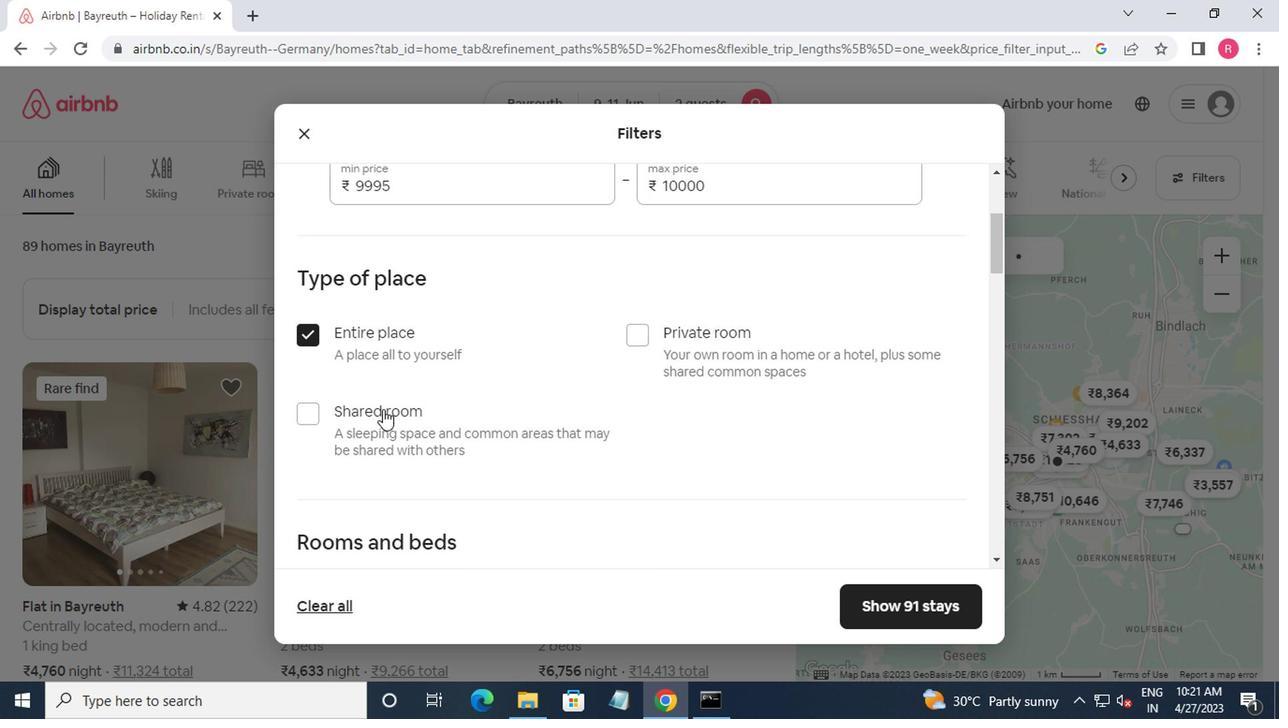 
Action: Mouse moved to (474, 398)
Screenshot: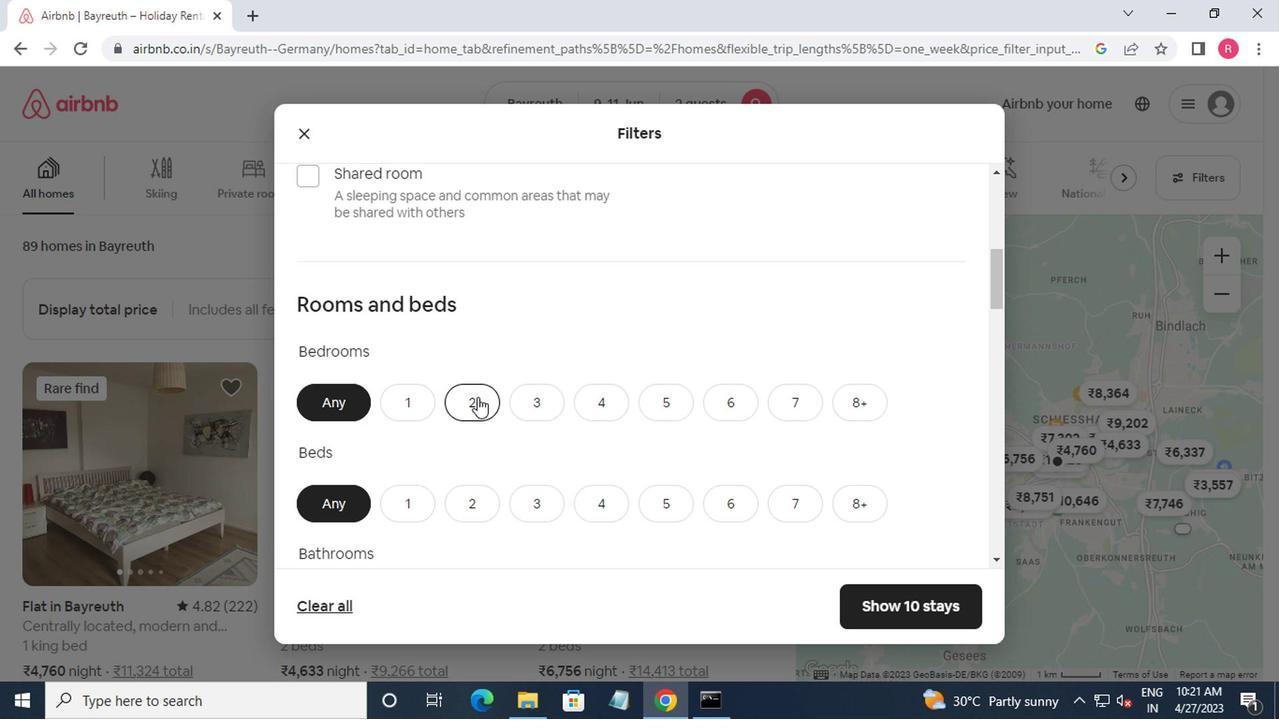 
Action: Mouse pressed left at (474, 398)
Screenshot: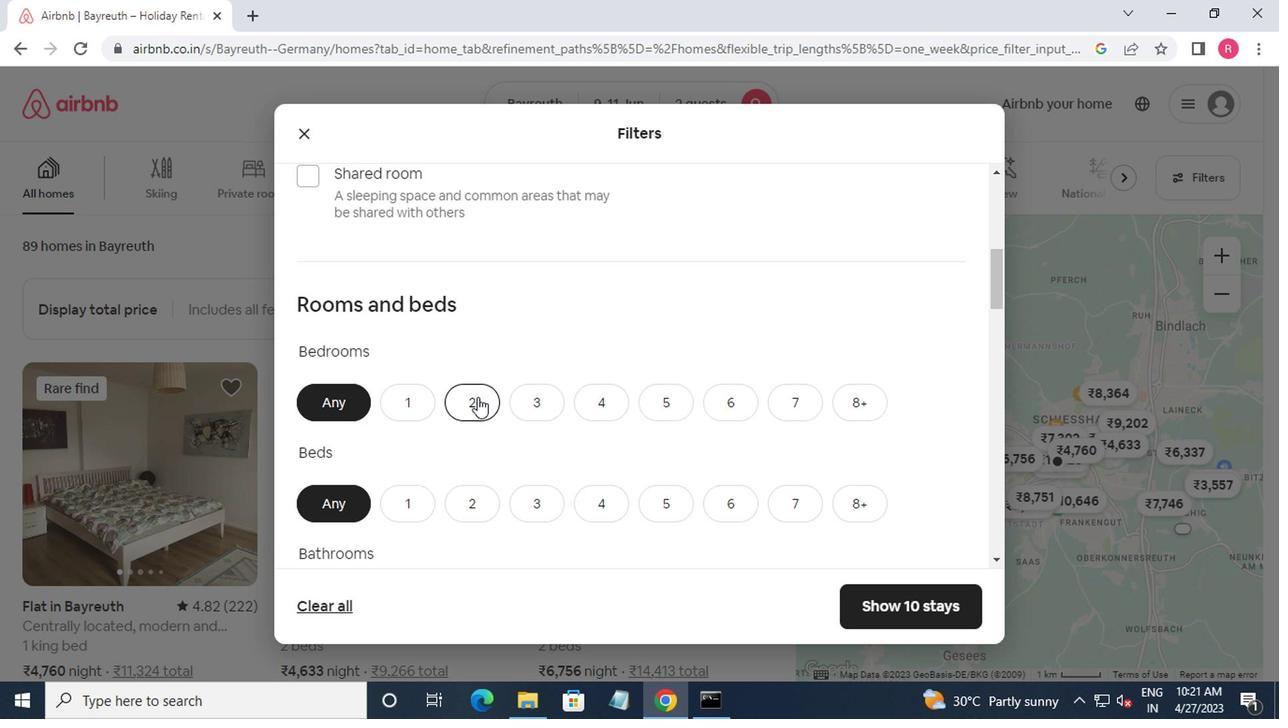 
Action: Mouse moved to (459, 433)
Screenshot: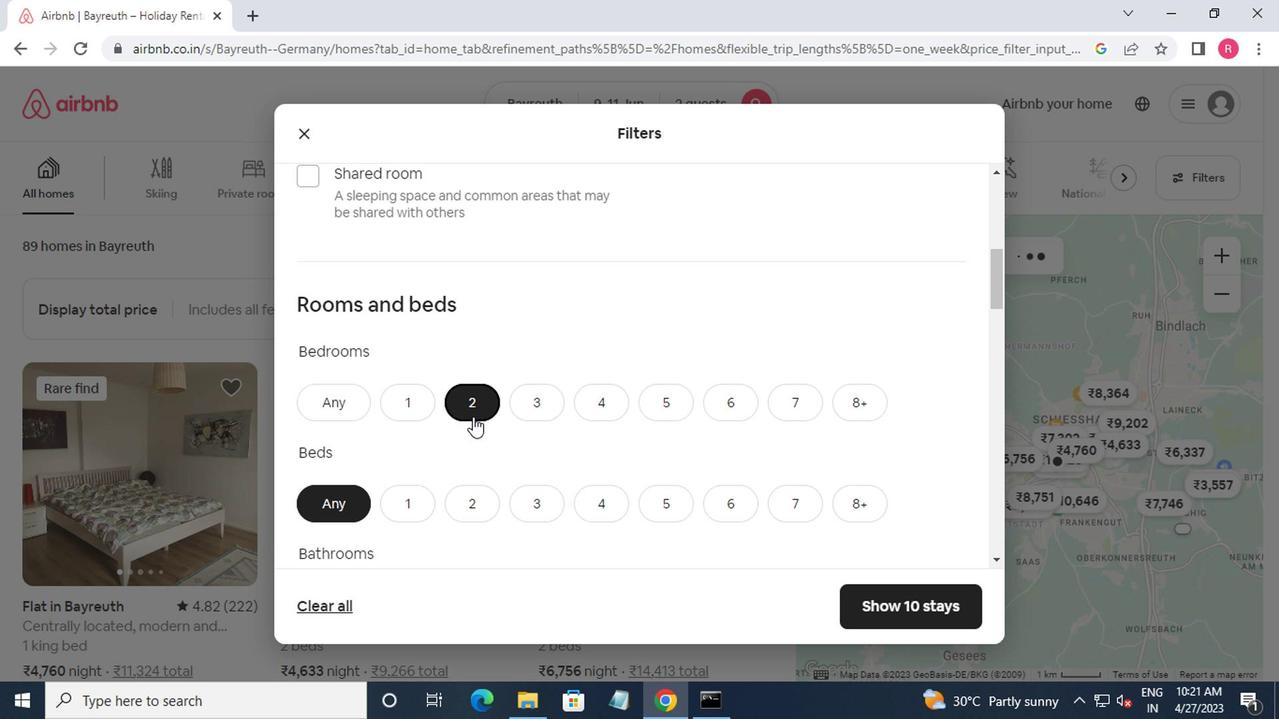 
Action: Mouse scrolled (459, 432) with delta (0, 0)
Screenshot: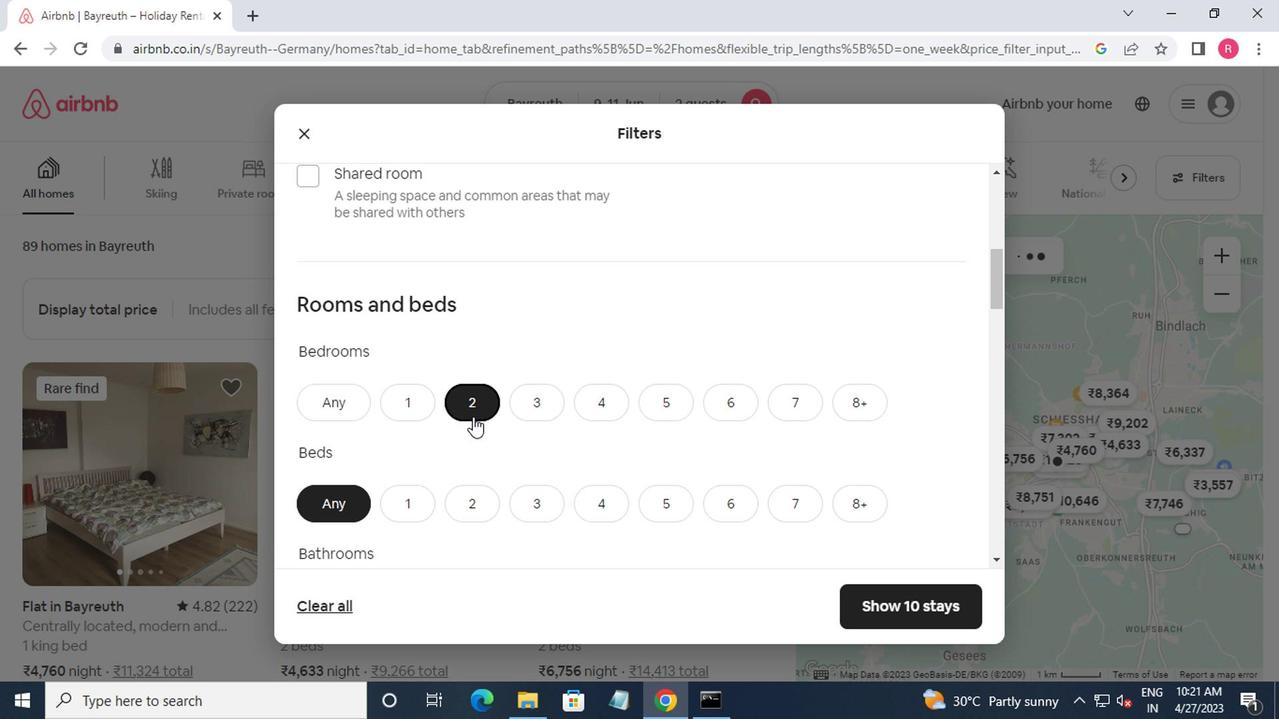 
Action: Mouse moved to (458, 434)
Screenshot: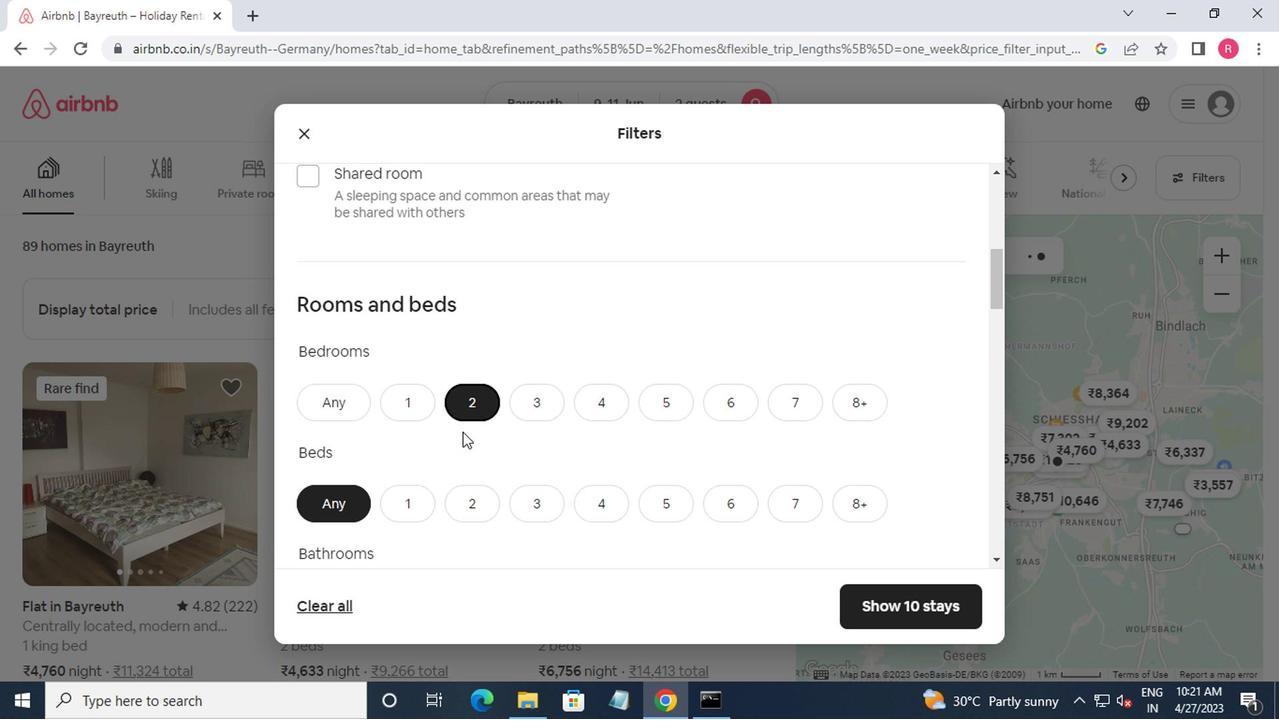 
Action: Mouse scrolled (458, 433) with delta (0, -1)
Screenshot: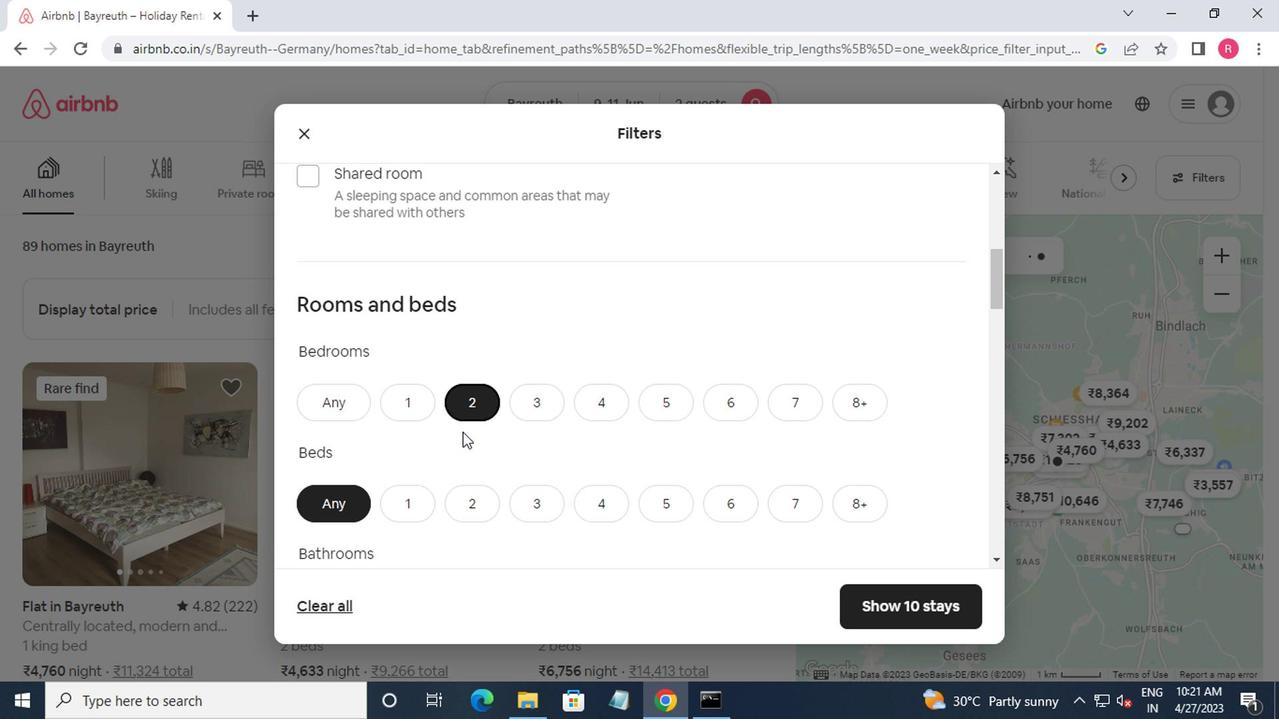 
Action: Mouse moved to (469, 321)
Screenshot: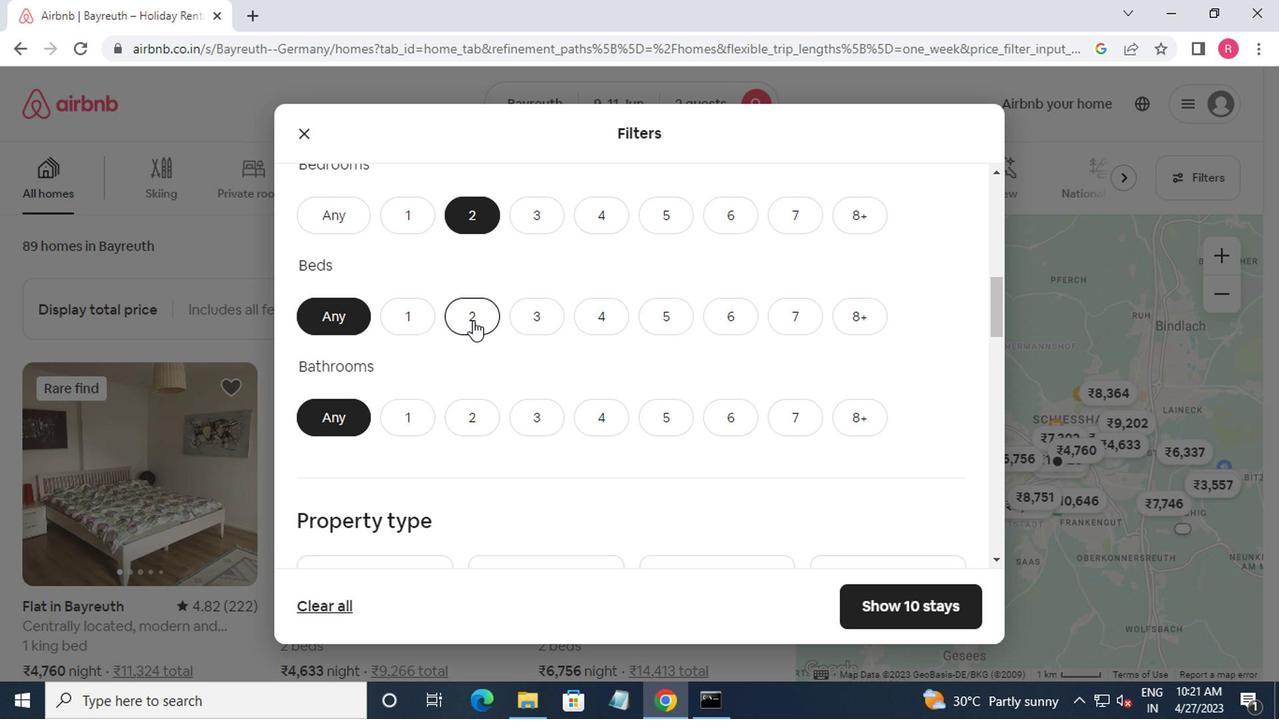 
Action: Mouse pressed left at (469, 321)
Screenshot: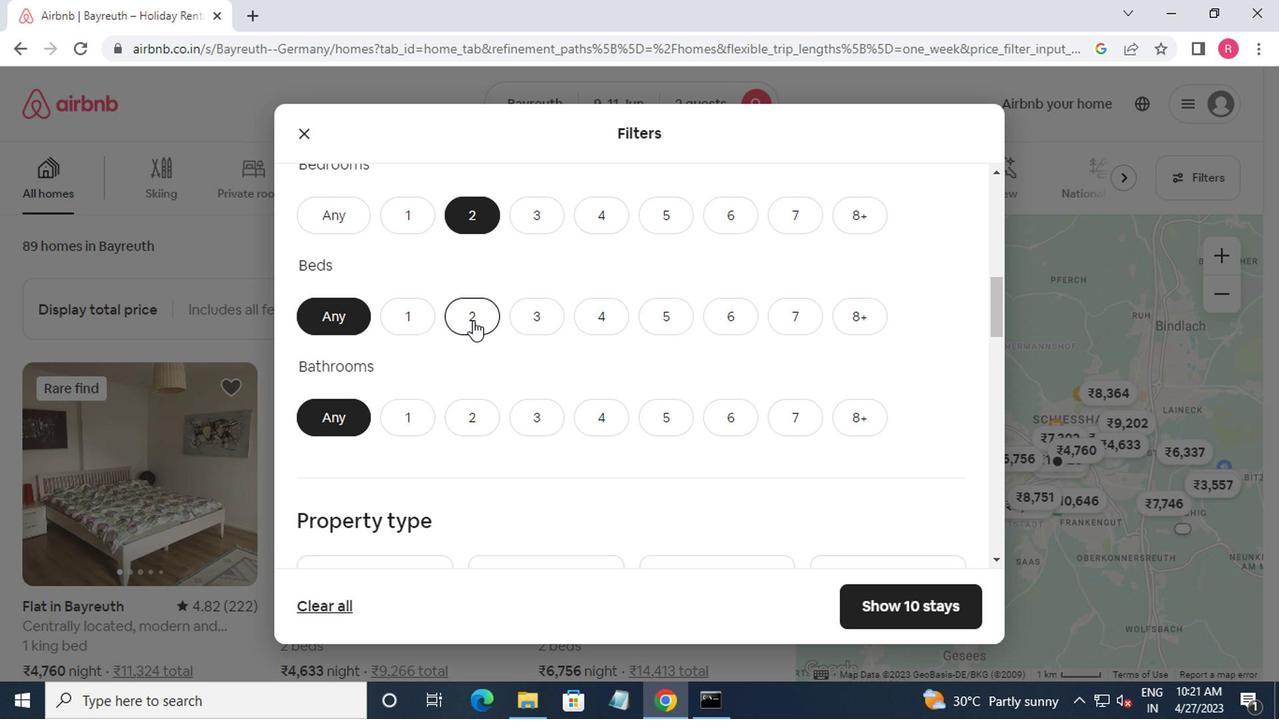 
Action: Mouse moved to (467, 339)
Screenshot: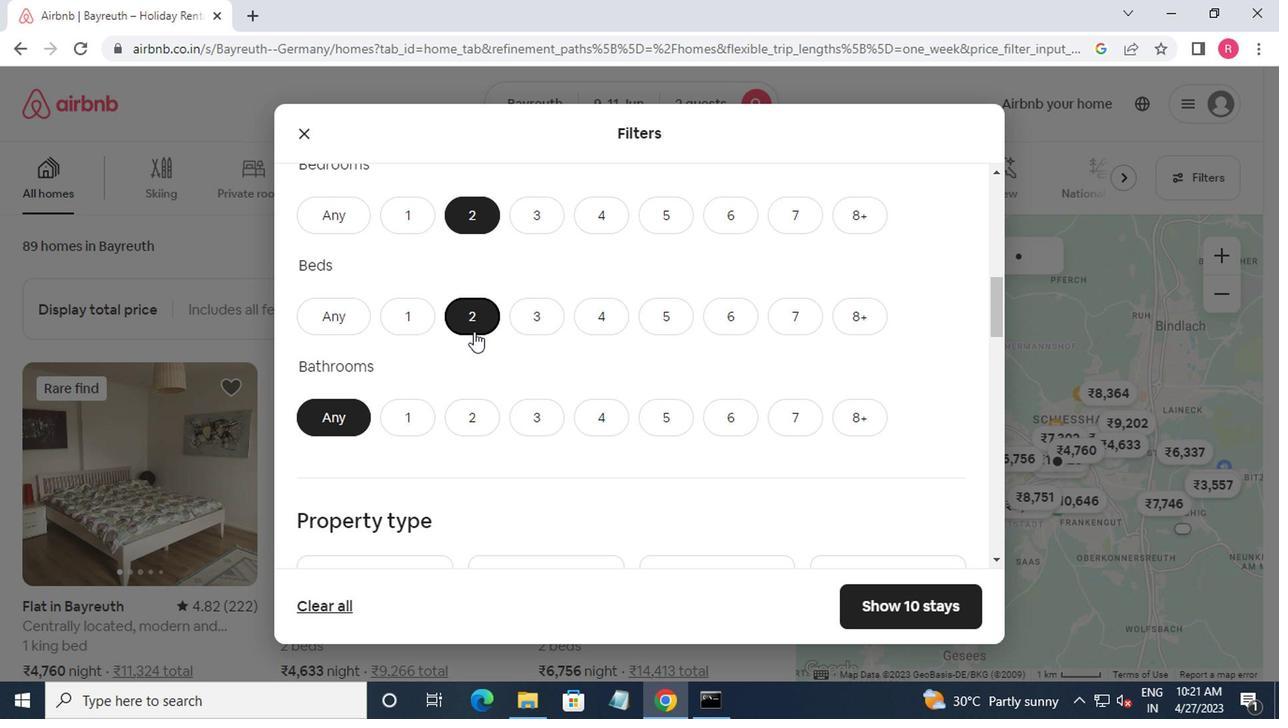 
Action: Mouse scrolled (467, 337) with delta (0, -1)
Screenshot: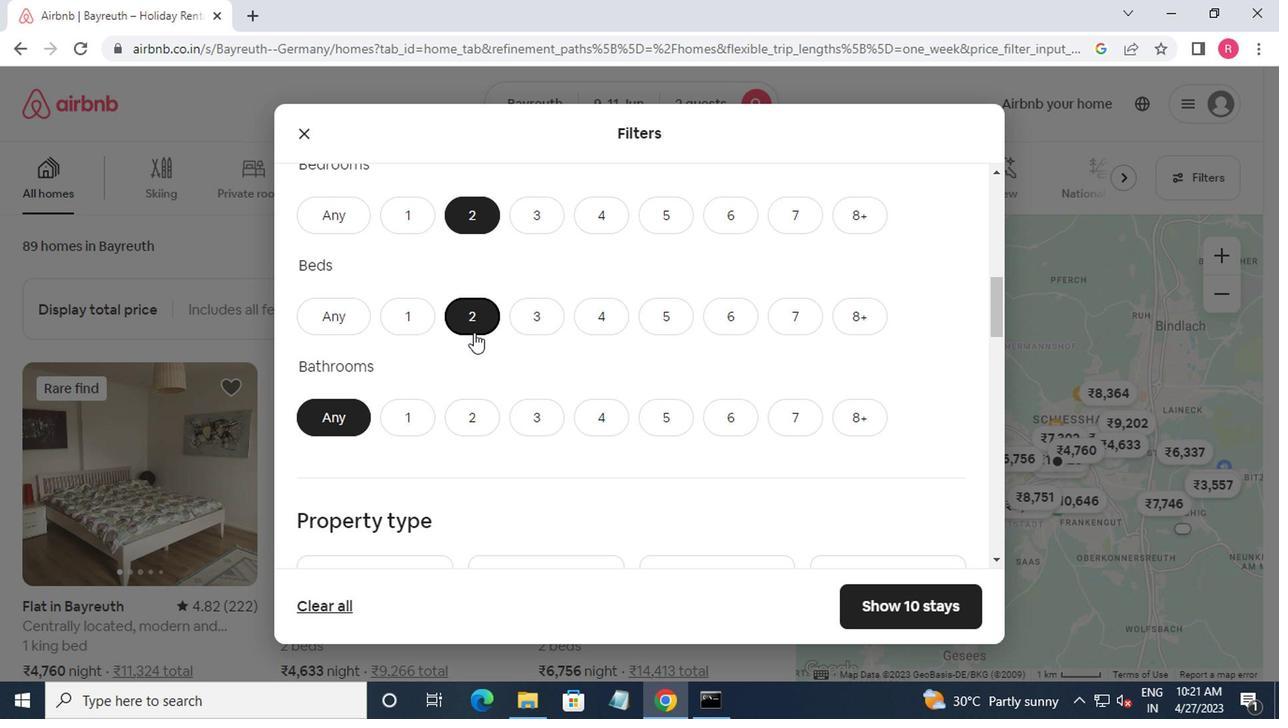 
Action: Mouse moved to (467, 341)
Screenshot: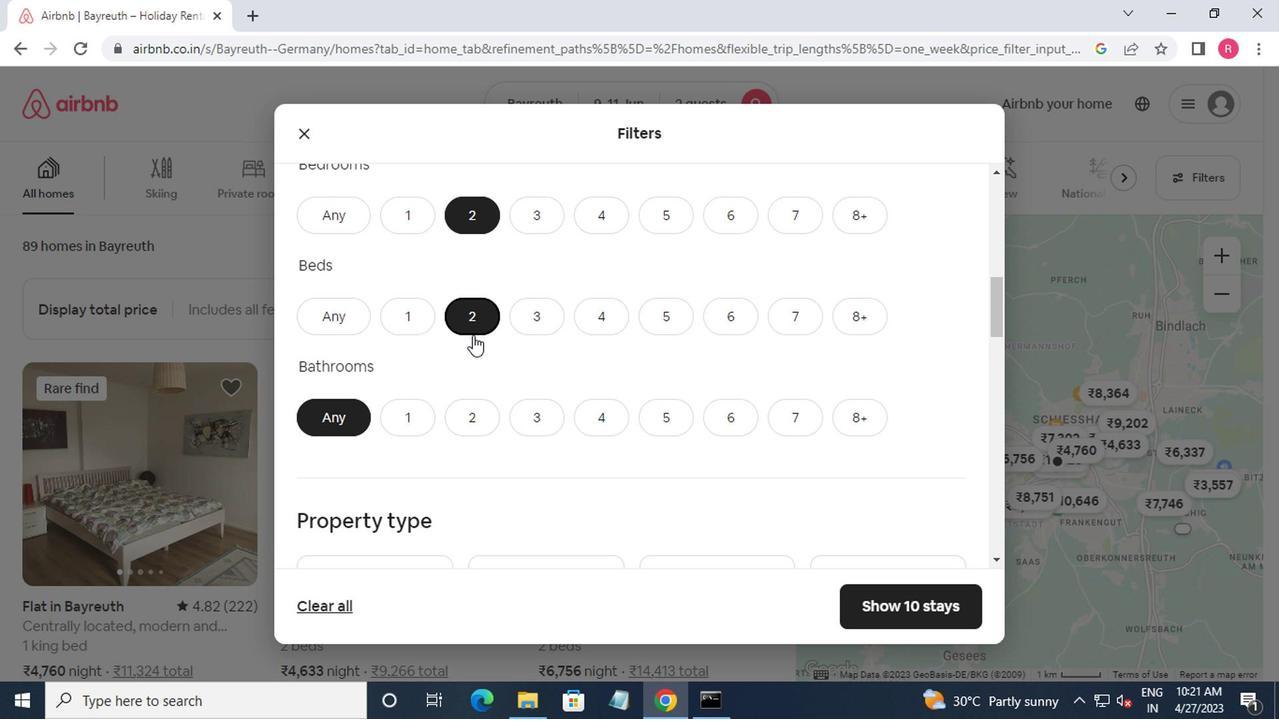 
Action: Mouse scrolled (467, 341) with delta (0, 0)
Screenshot: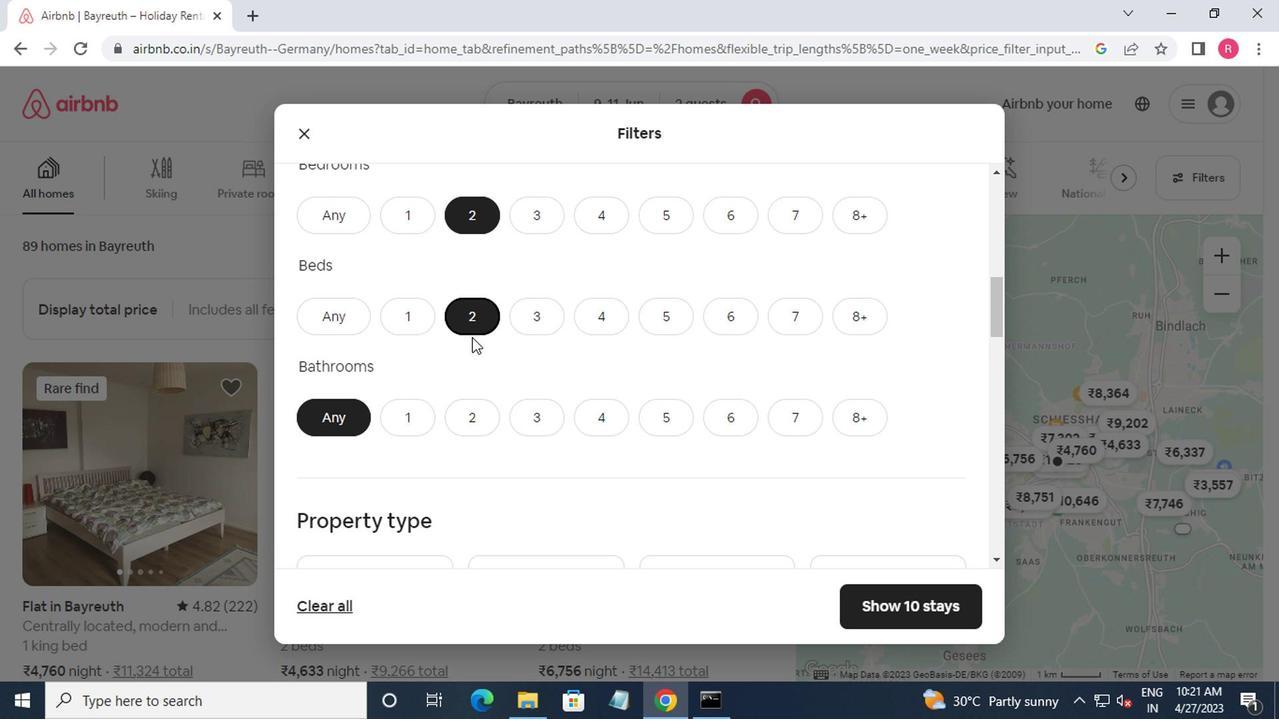 
Action: Mouse moved to (398, 234)
Screenshot: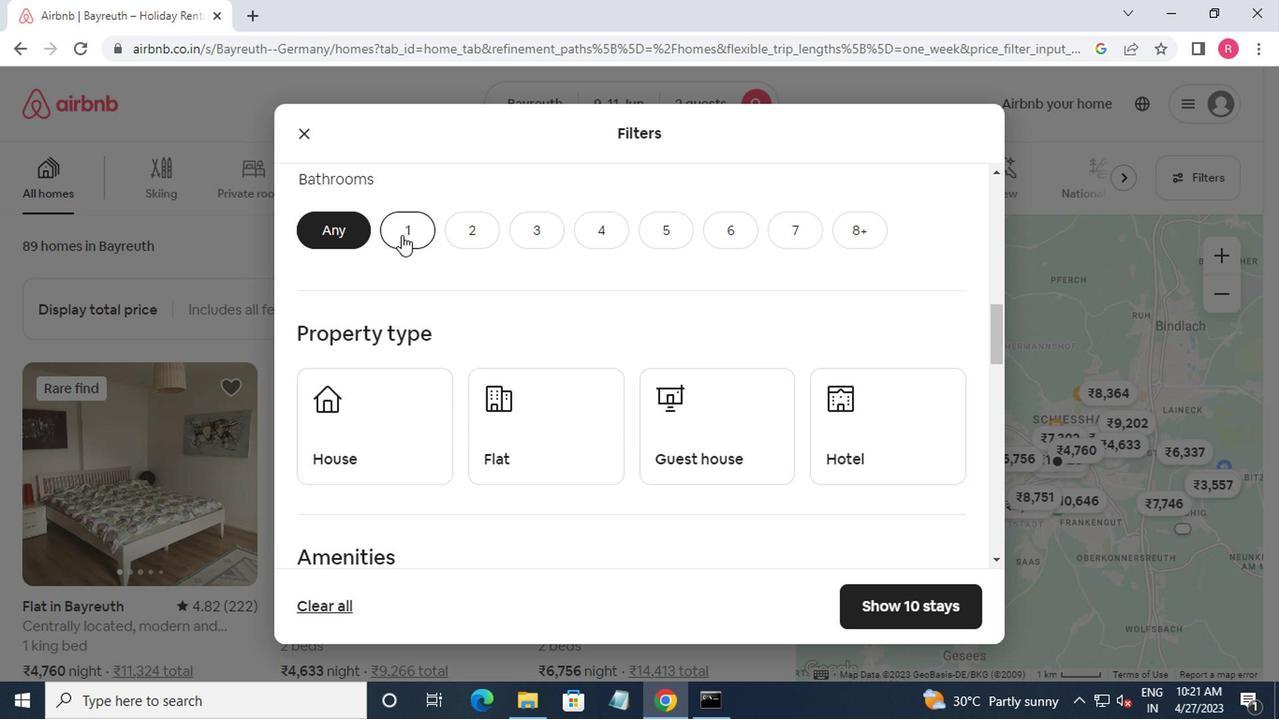 
Action: Mouse pressed left at (398, 234)
Screenshot: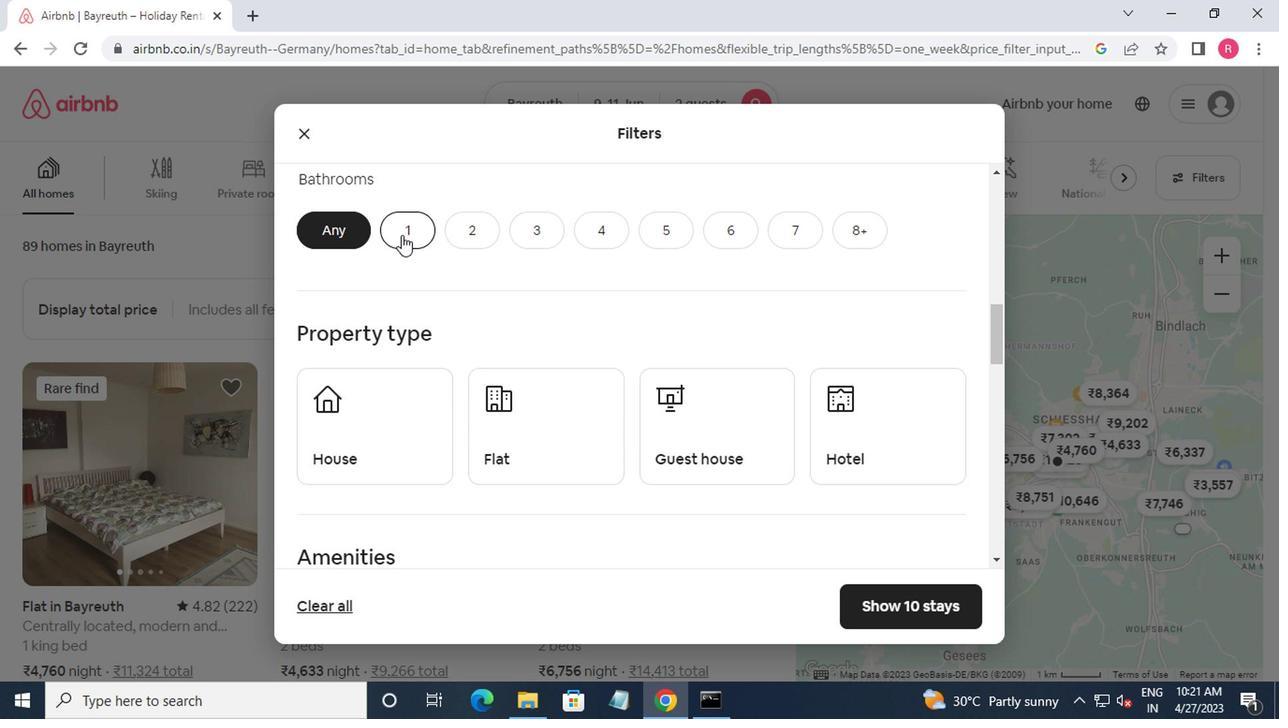 
Action: Mouse moved to (423, 259)
Screenshot: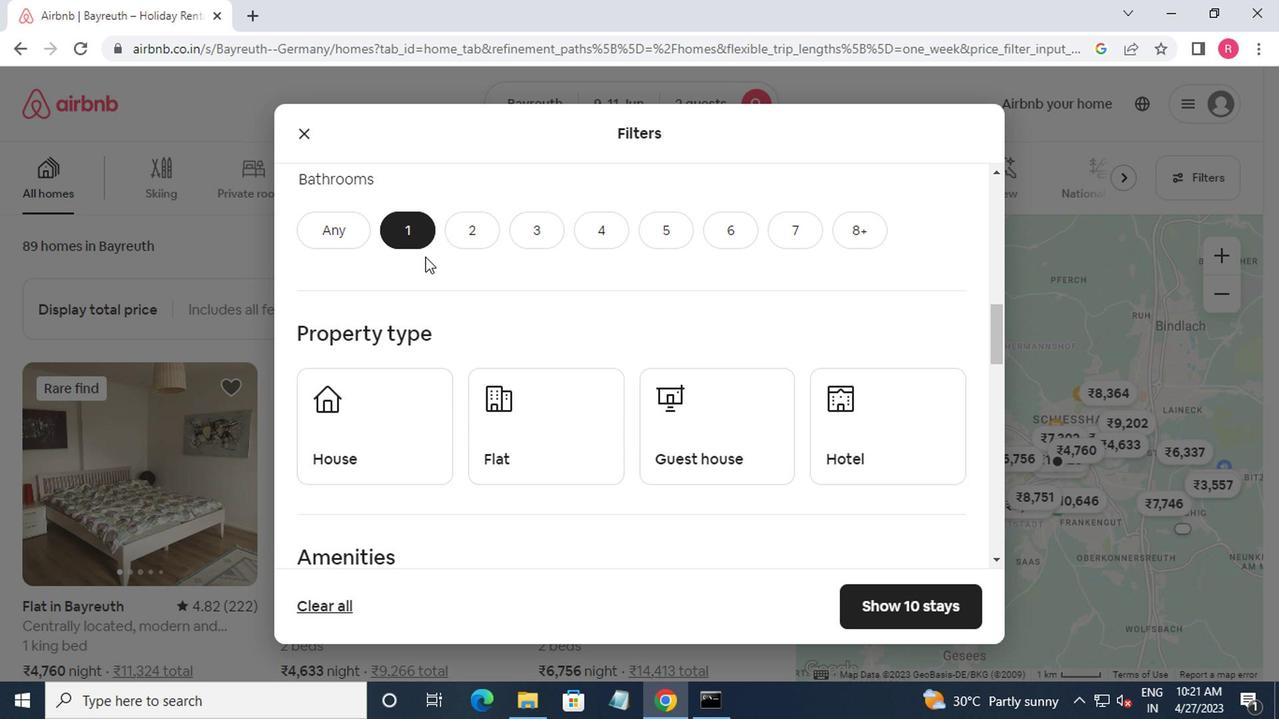 
Action: Mouse scrolled (423, 257) with delta (0, -1)
Screenshot: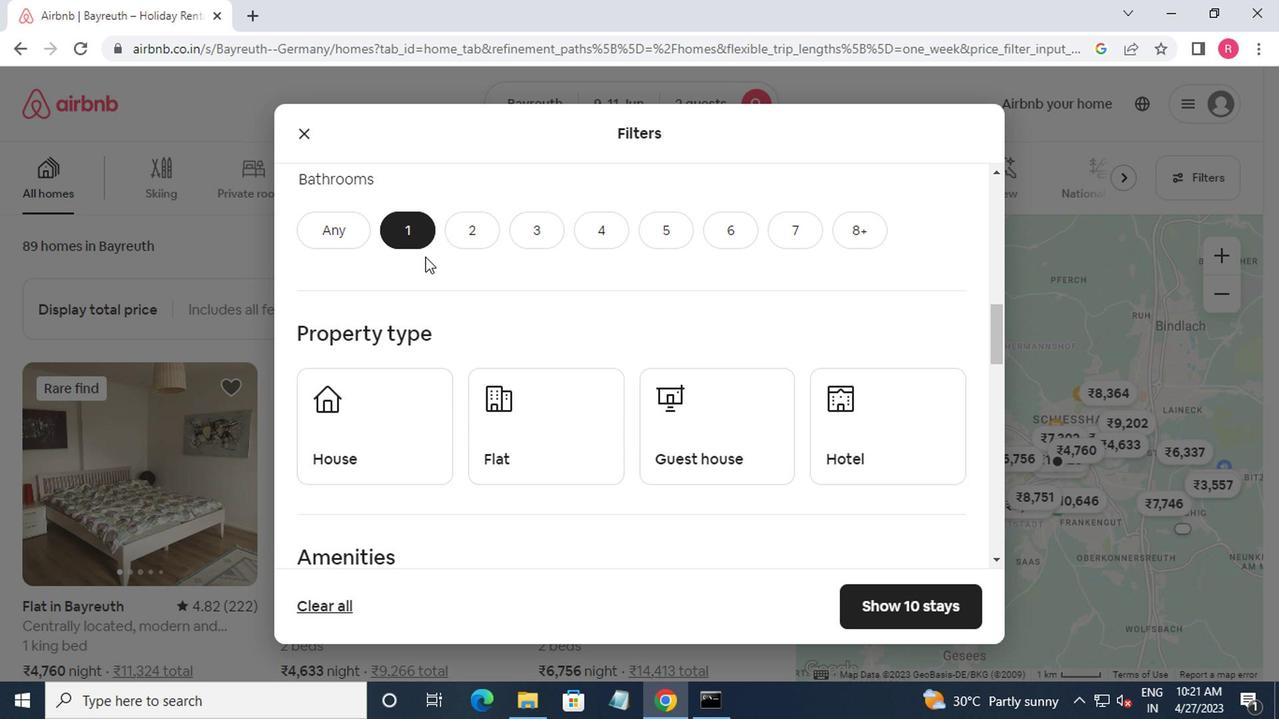 
Action: Mouse moved to (419, 347)
Screenshot: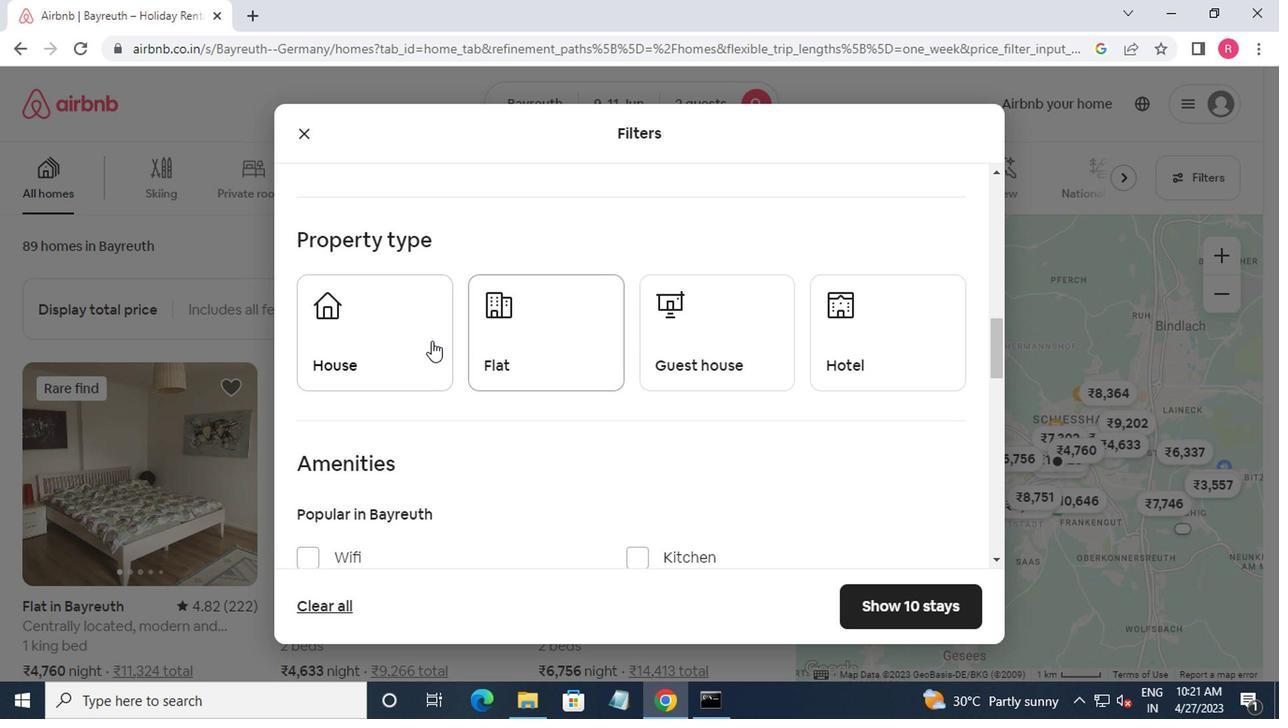 
Action: Mouse pressed left at (419, 347)
Screenshot: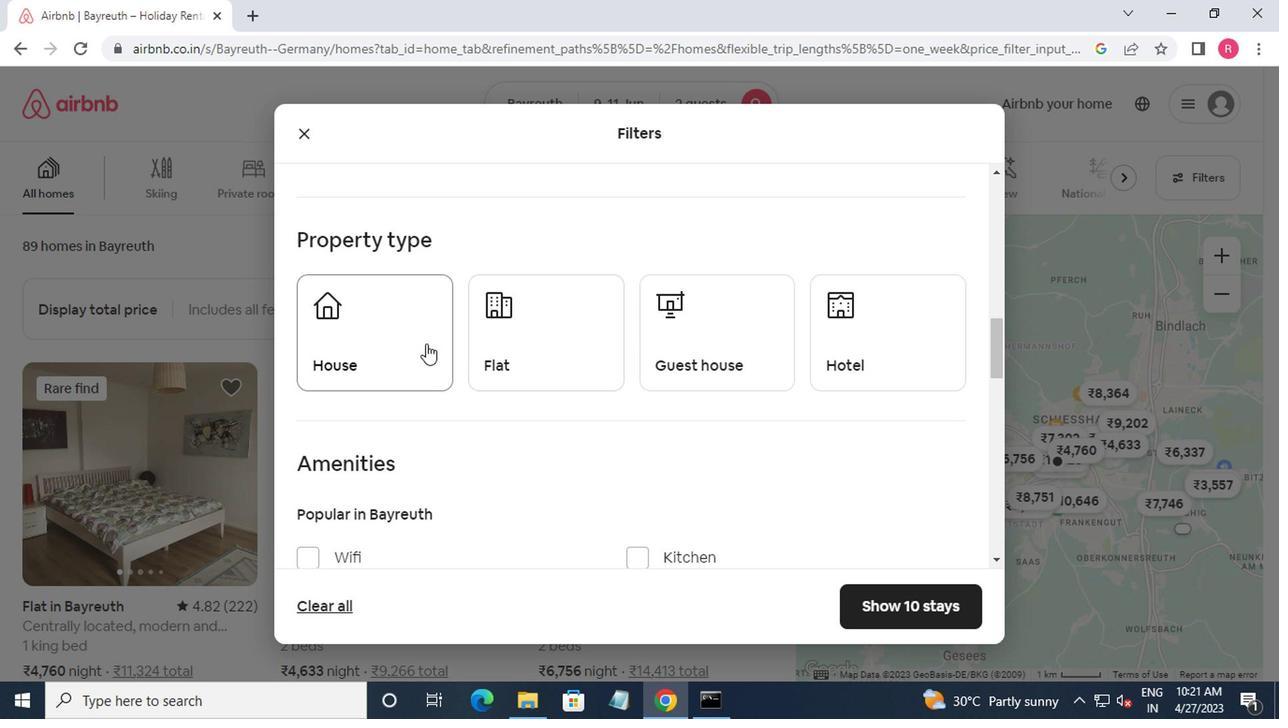 
Action: Mouse moved to (494, 362)
Screenshot: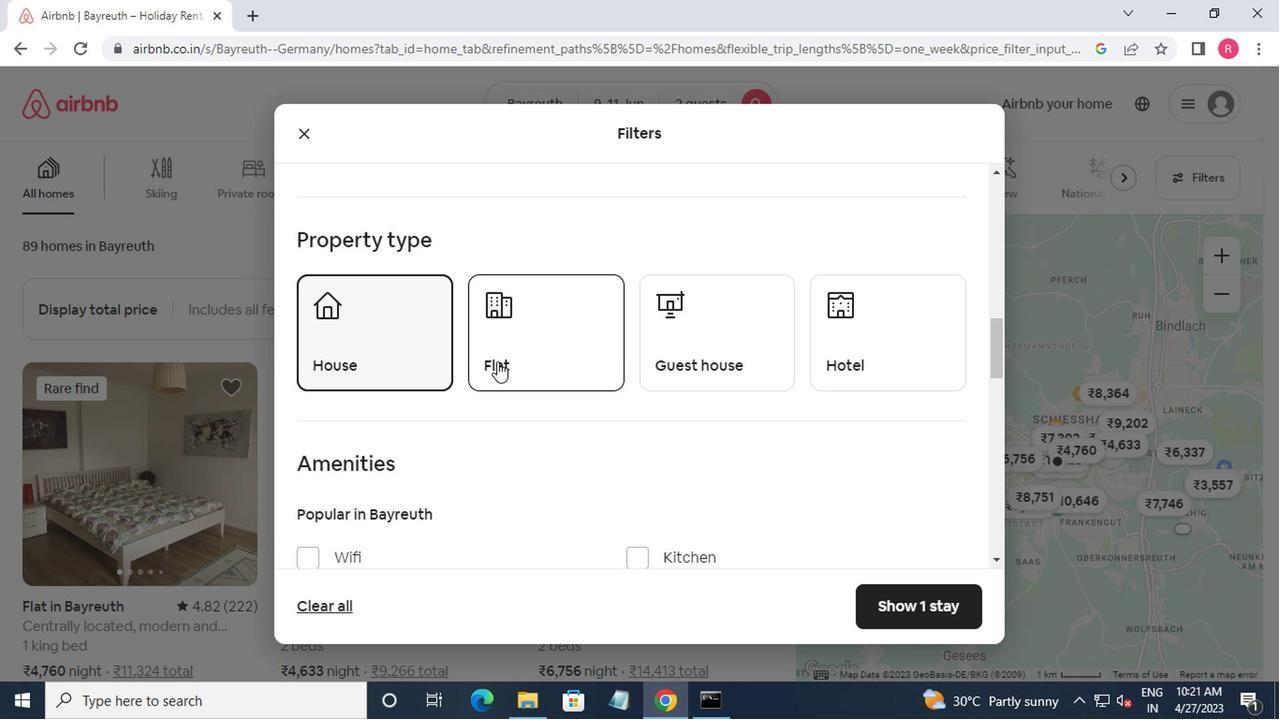 
Action: Mouse pressed left at (494, 362)
Screenshot: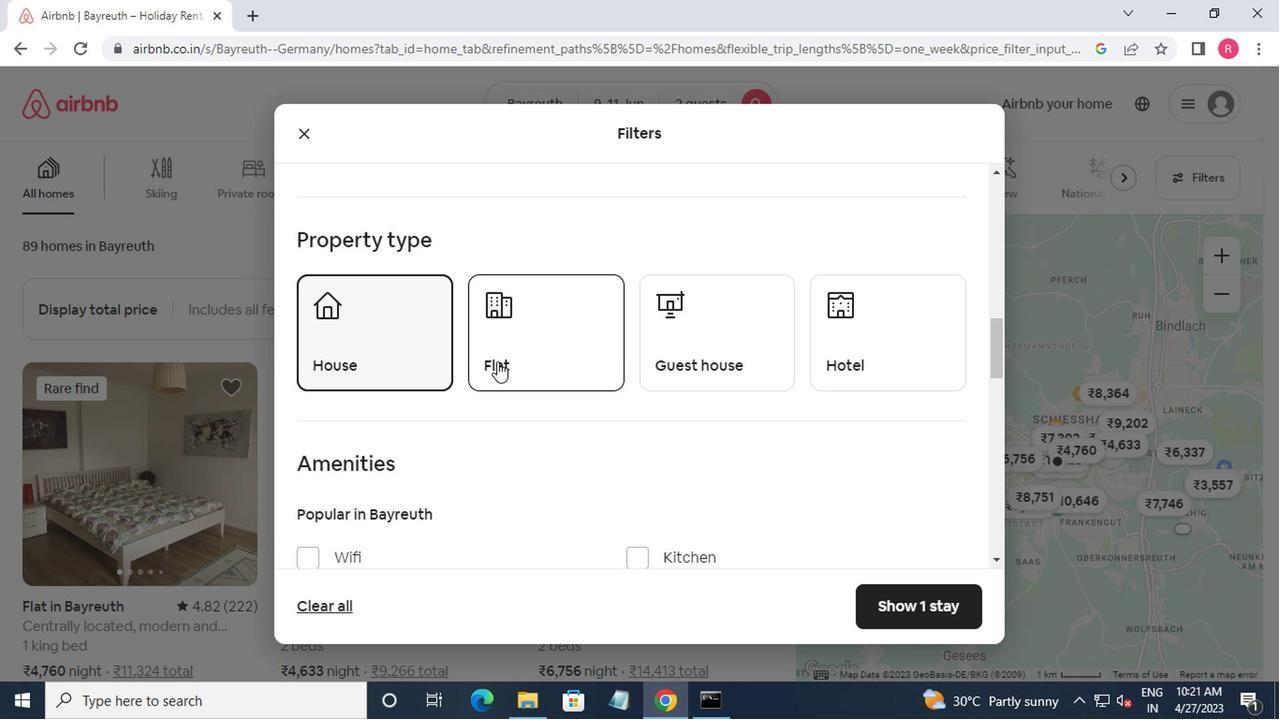 
Action: Mouse moved to (710, 343)
Screenshot: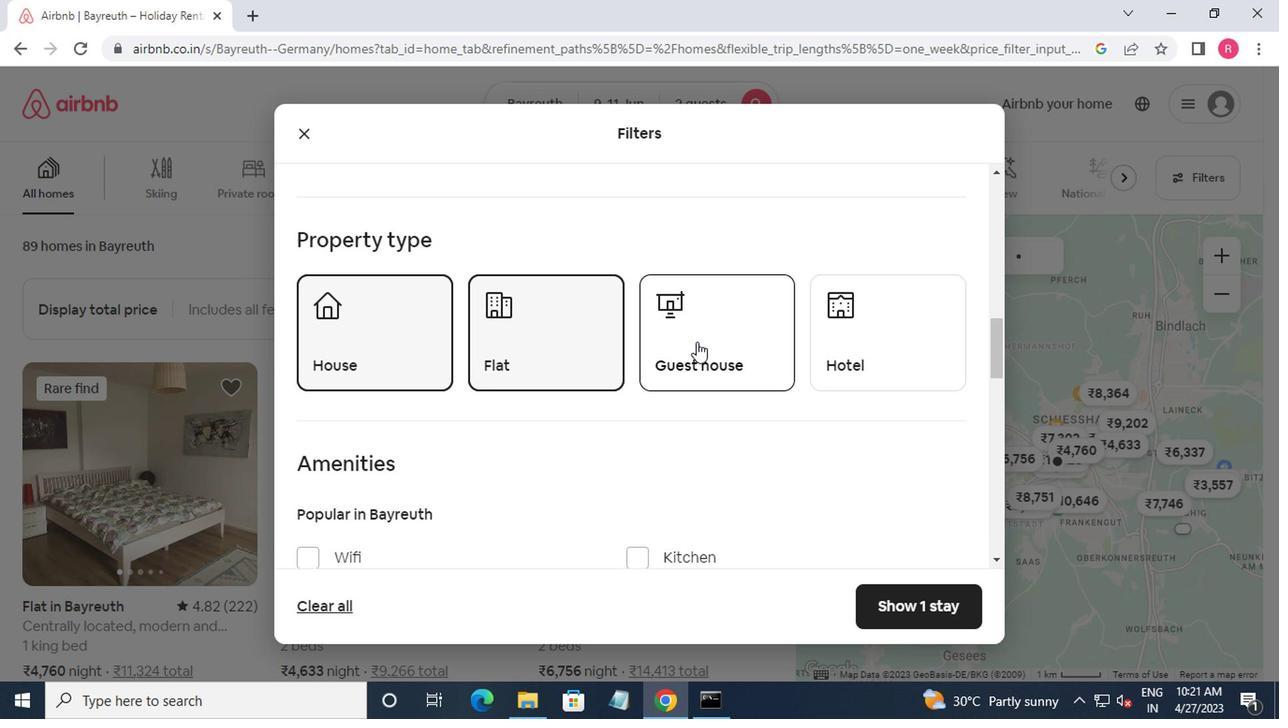 
Action: Mouse pressed left at (710, 343)
Screenshot: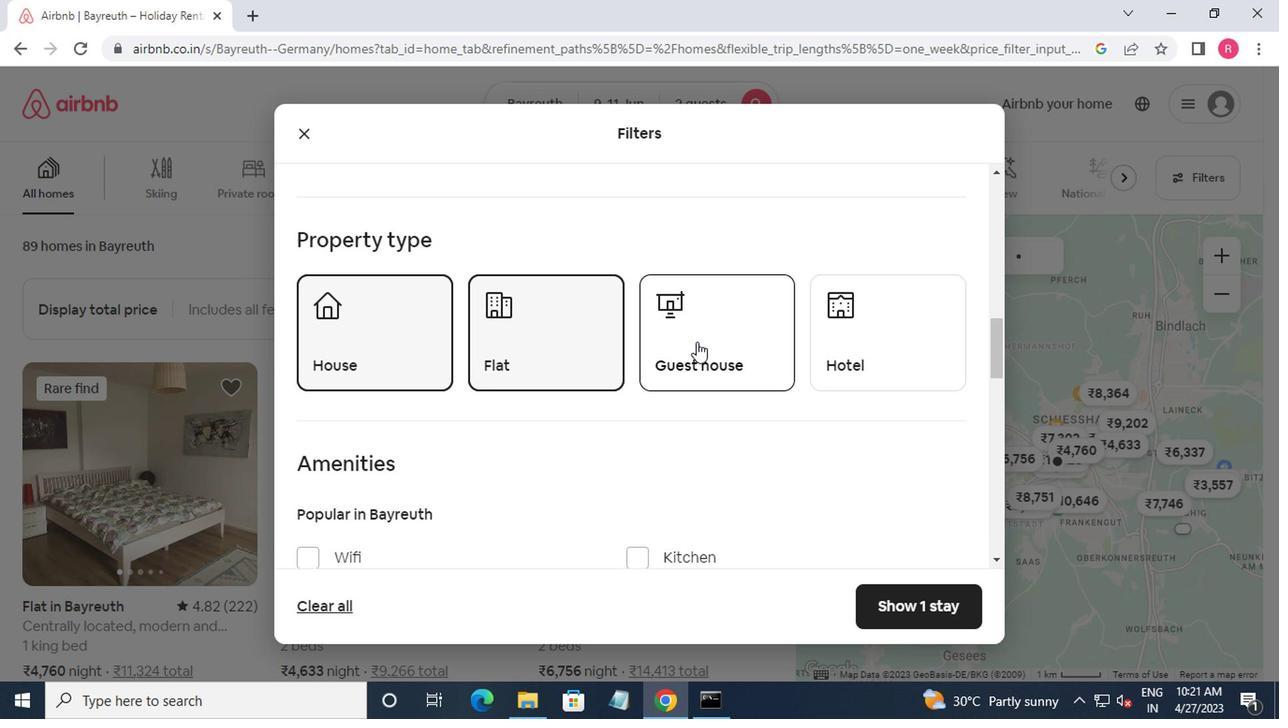 
Action: Mouse moved to (677, 361)
Screenshot: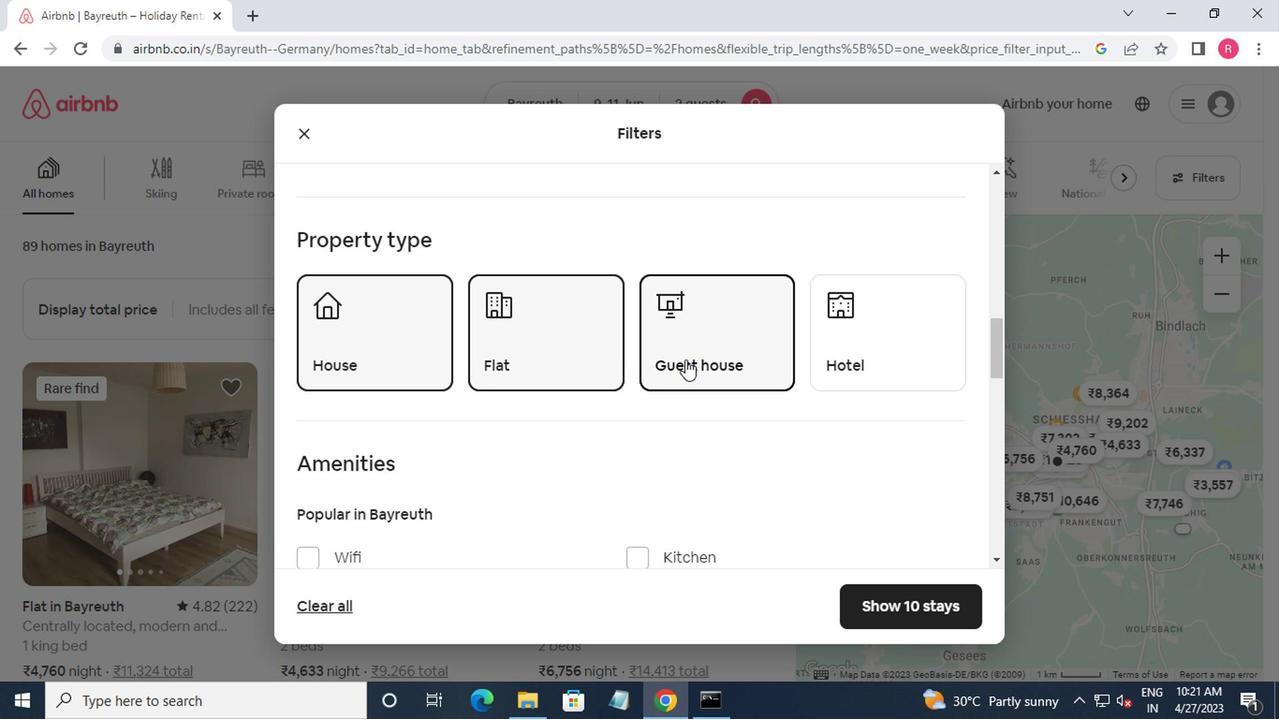 
Action: Mouse scrolled (677, 360) with delta (0, -1)
Screenshot: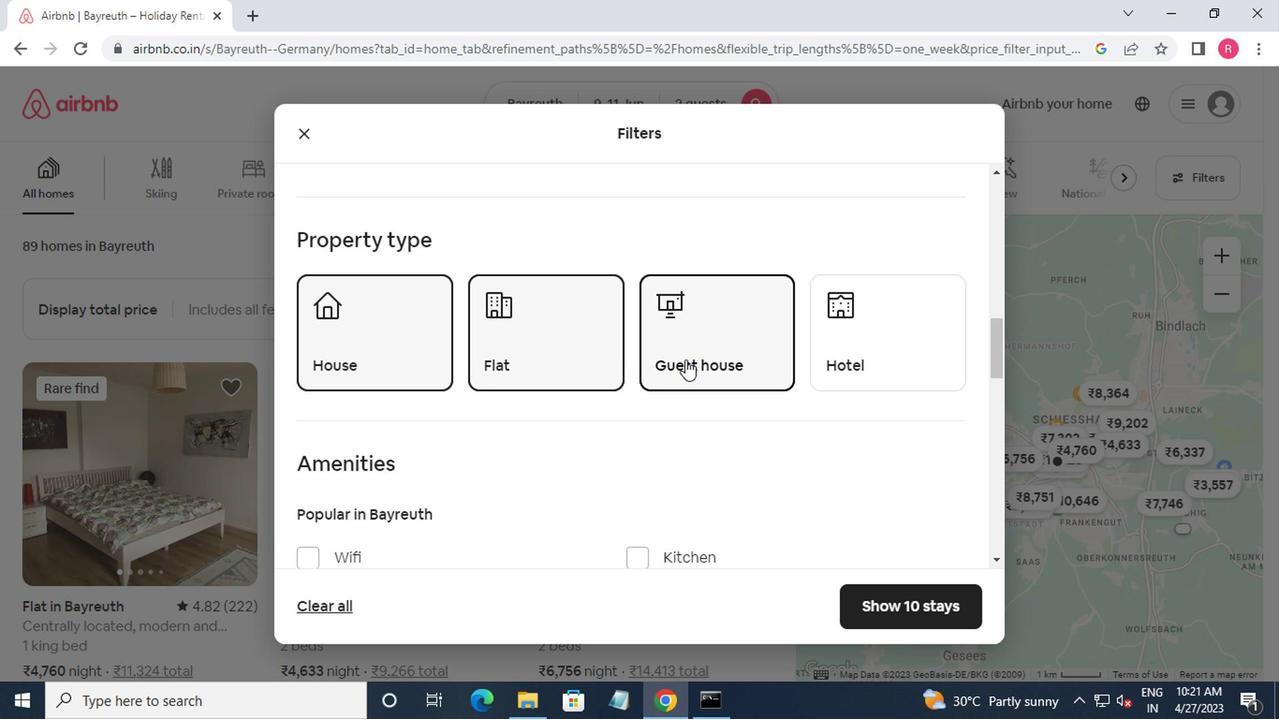 
Action: Mouse moved to (677, 362)
Screenshot: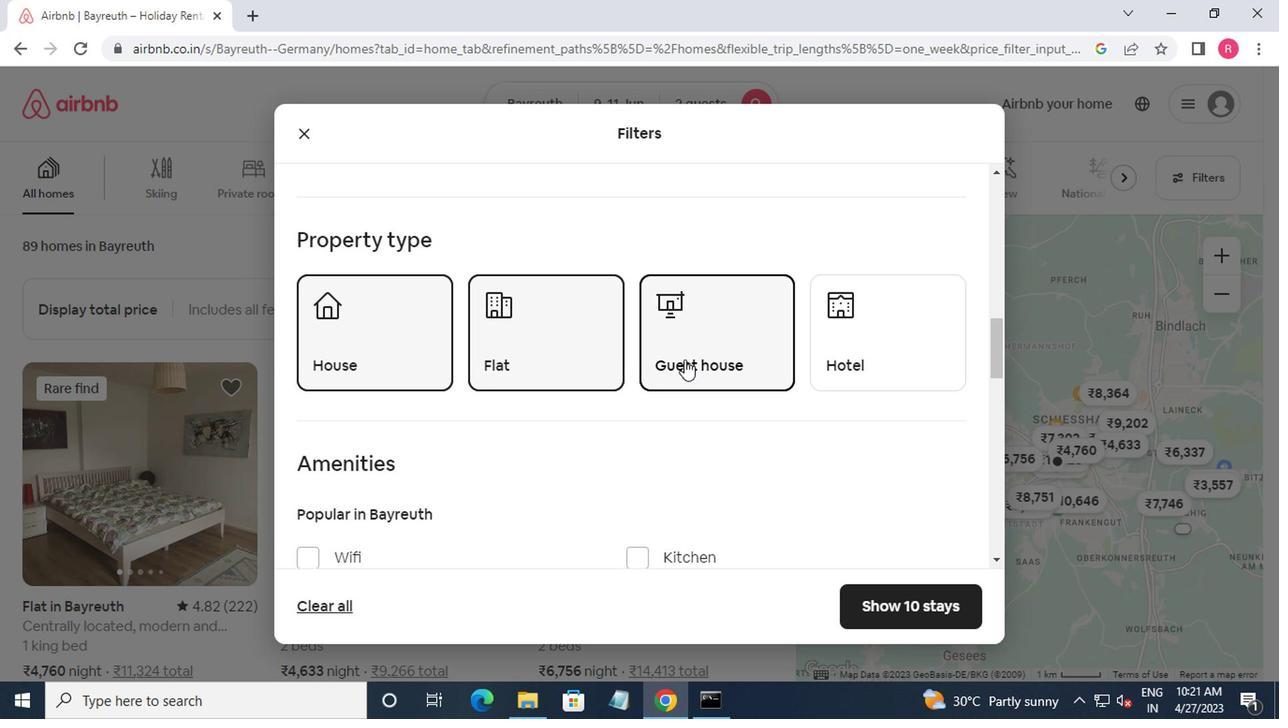 
Action: Mouse scrolled (677, 361) with delta (0, 0)
Screenshot: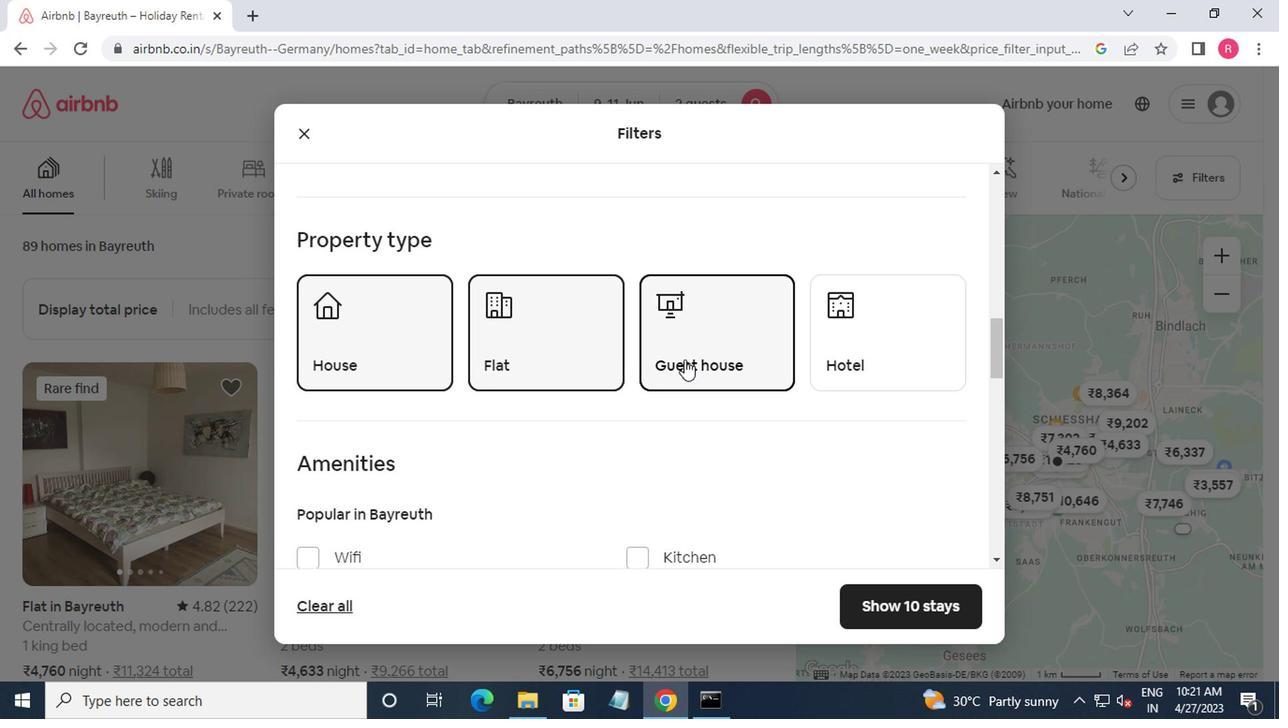 
Action: Mouse moved to (621, 365)
Screenshot: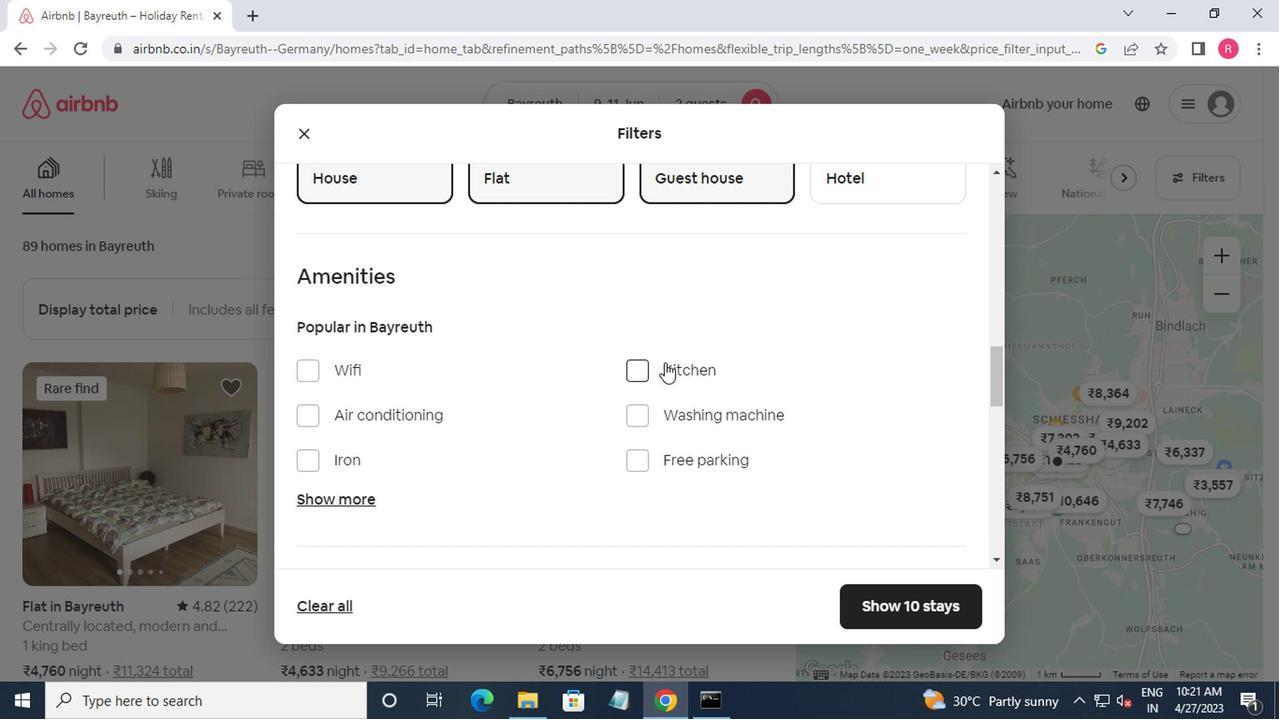 
Action: Mouse scrolled (621, 364) with delta (0, 0)
Screenshot: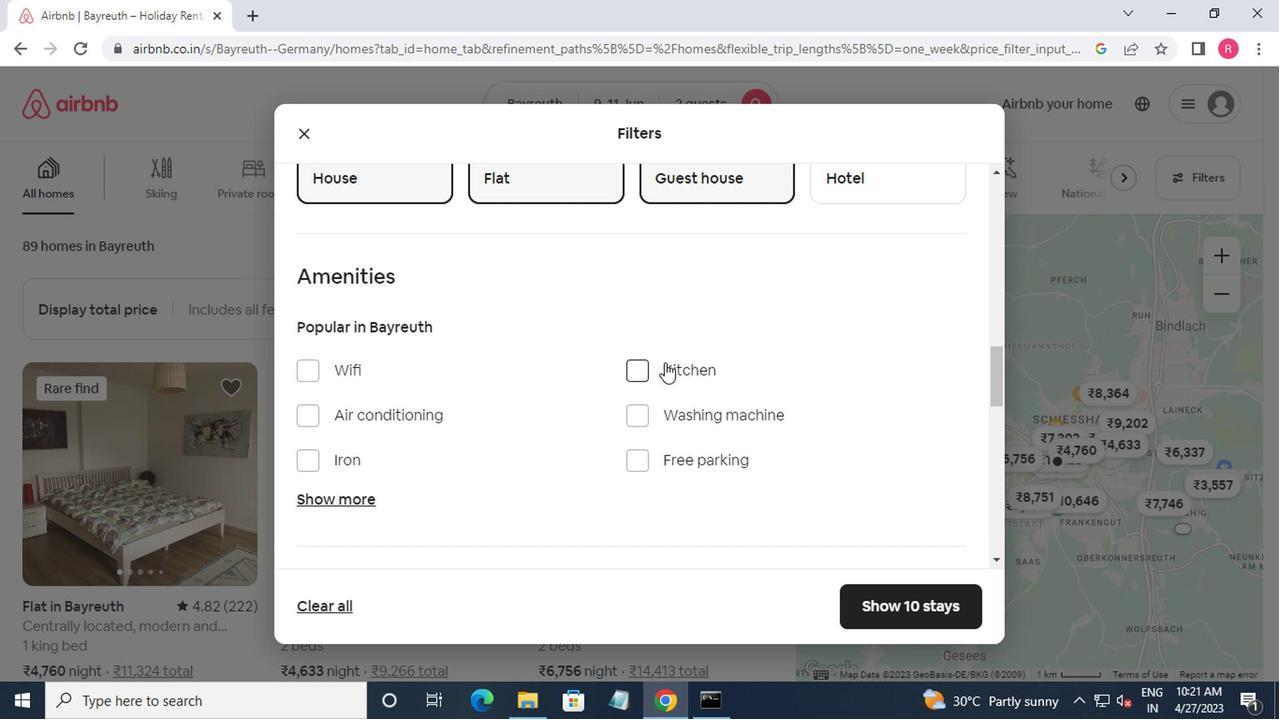 
Action: Mouse moved to (612, 365)
Screenshot: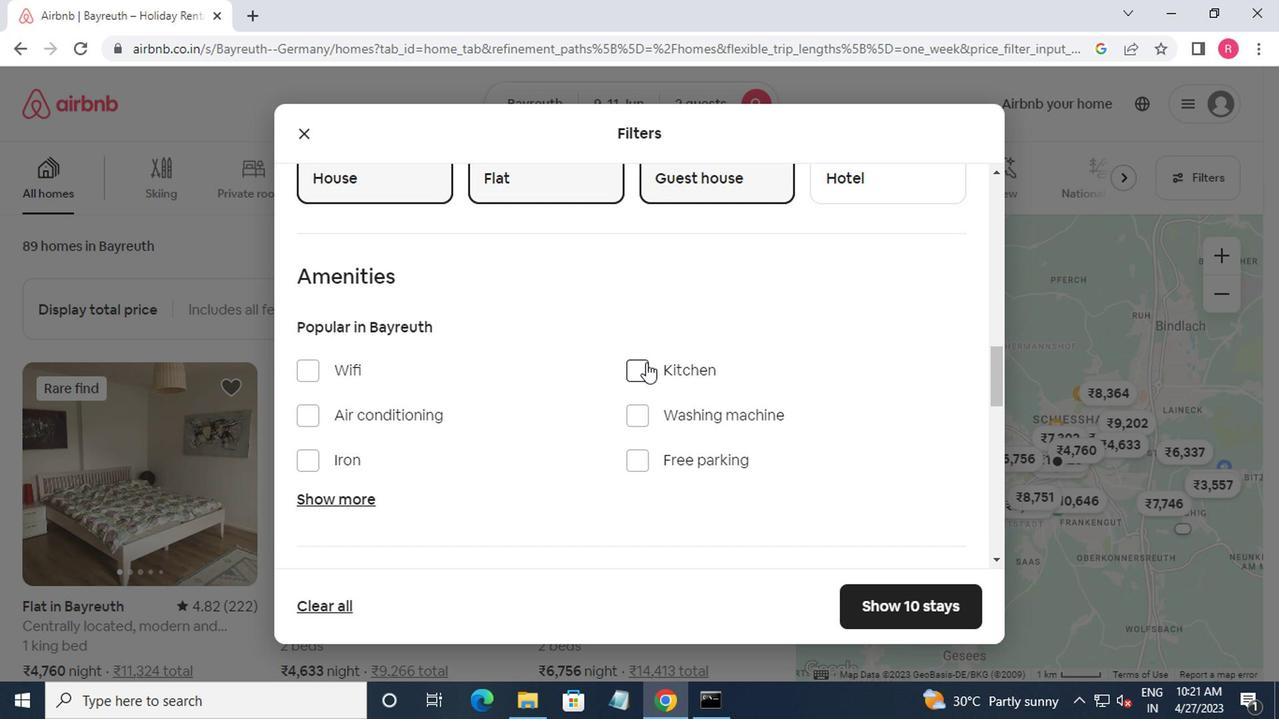 
Action: Mouse scrolled (612, 364) with delta (0, 0)
Screenshot: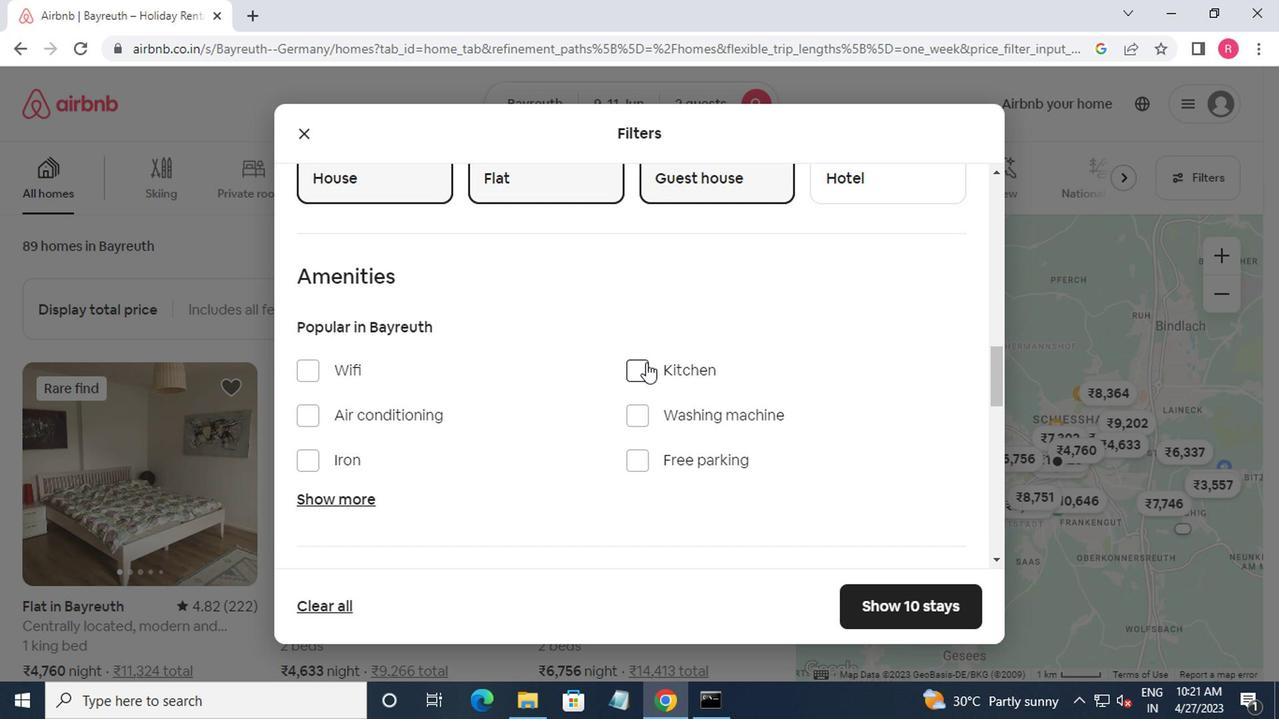 
Action: Mouse moved to (305, 189)
Screenshot: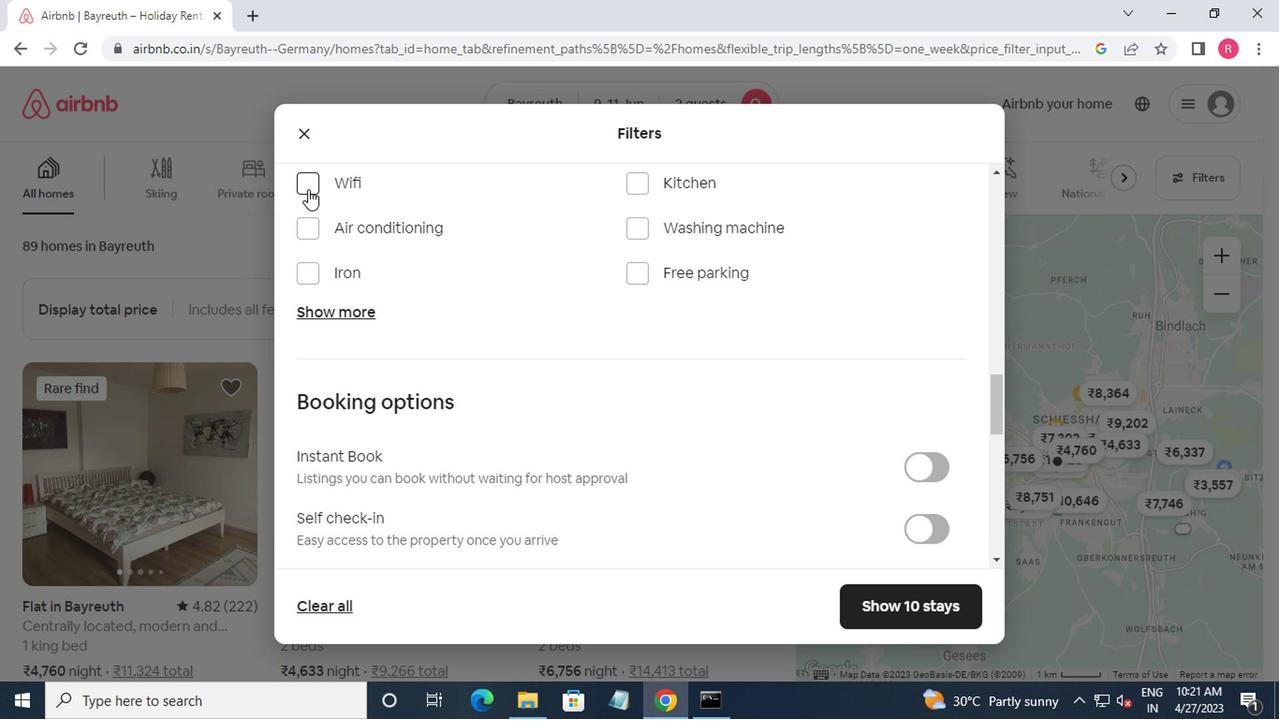 
Action: Mouse pressed left at (305, 189)
Screenshot: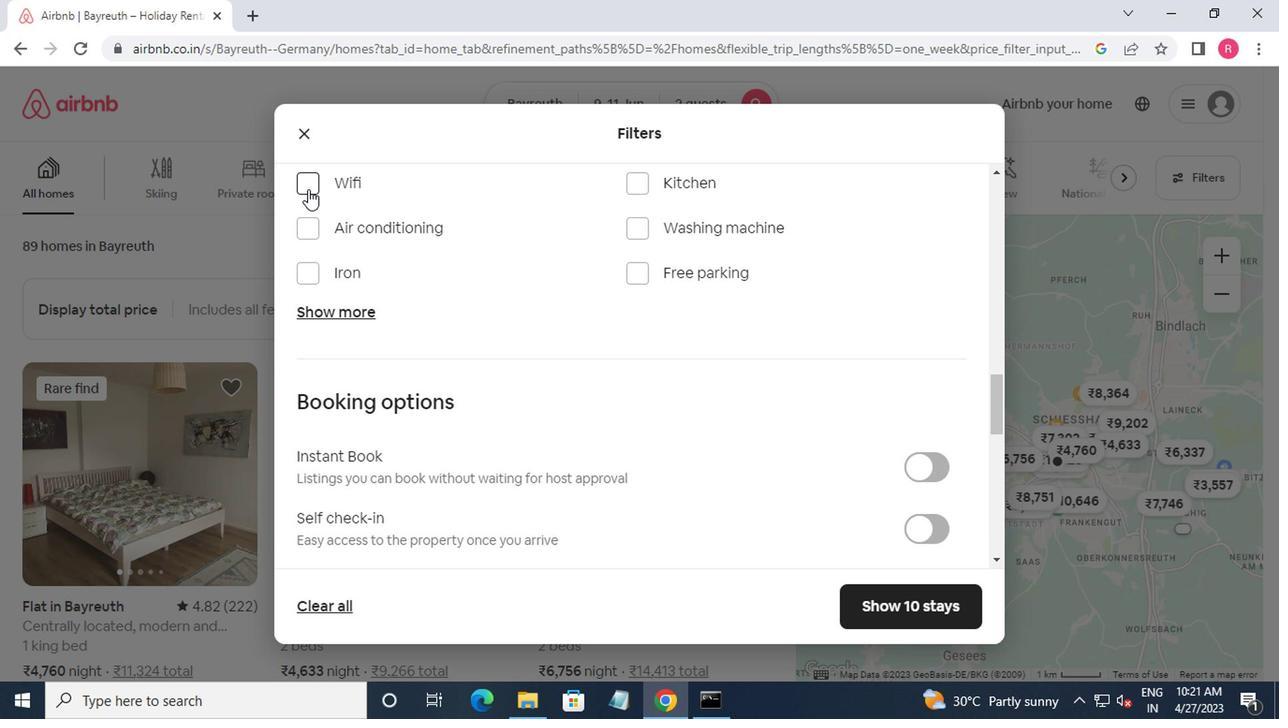 
Action: Mouse moved to (383, 243)
Screenshot: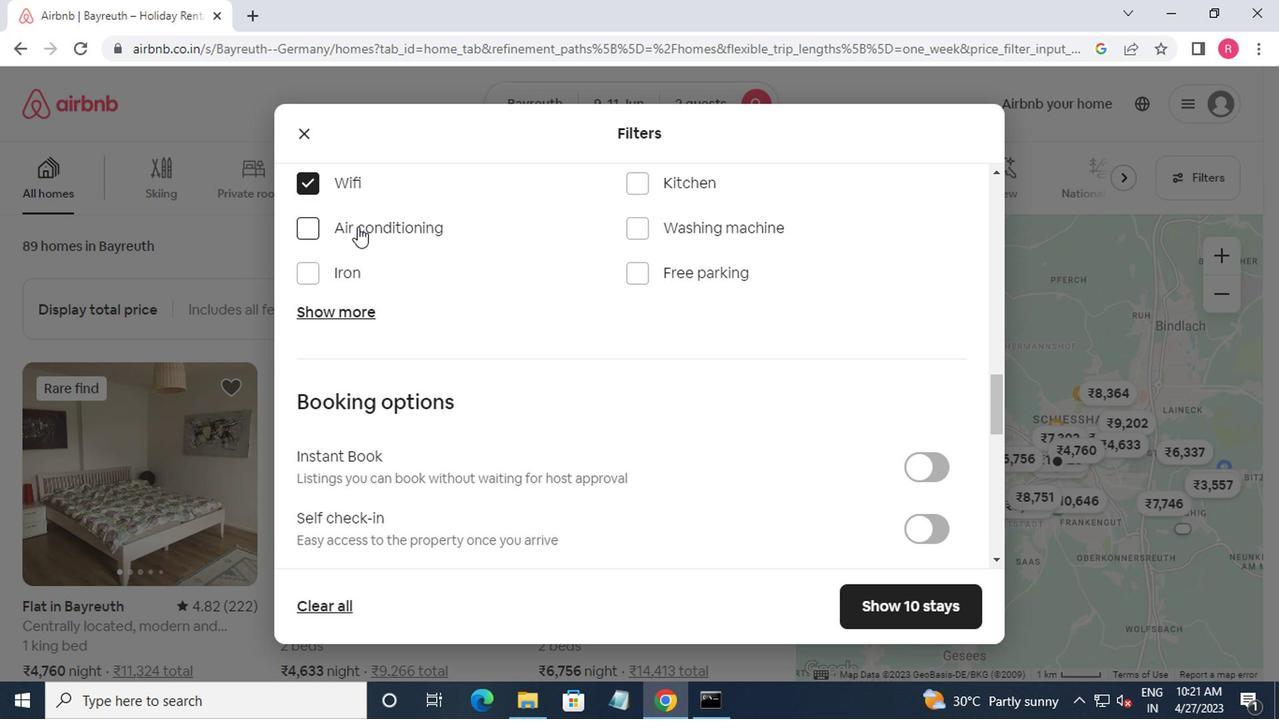 
Action: Mouse scrolled (383, 243) with delta (0, 0)
Screenshot: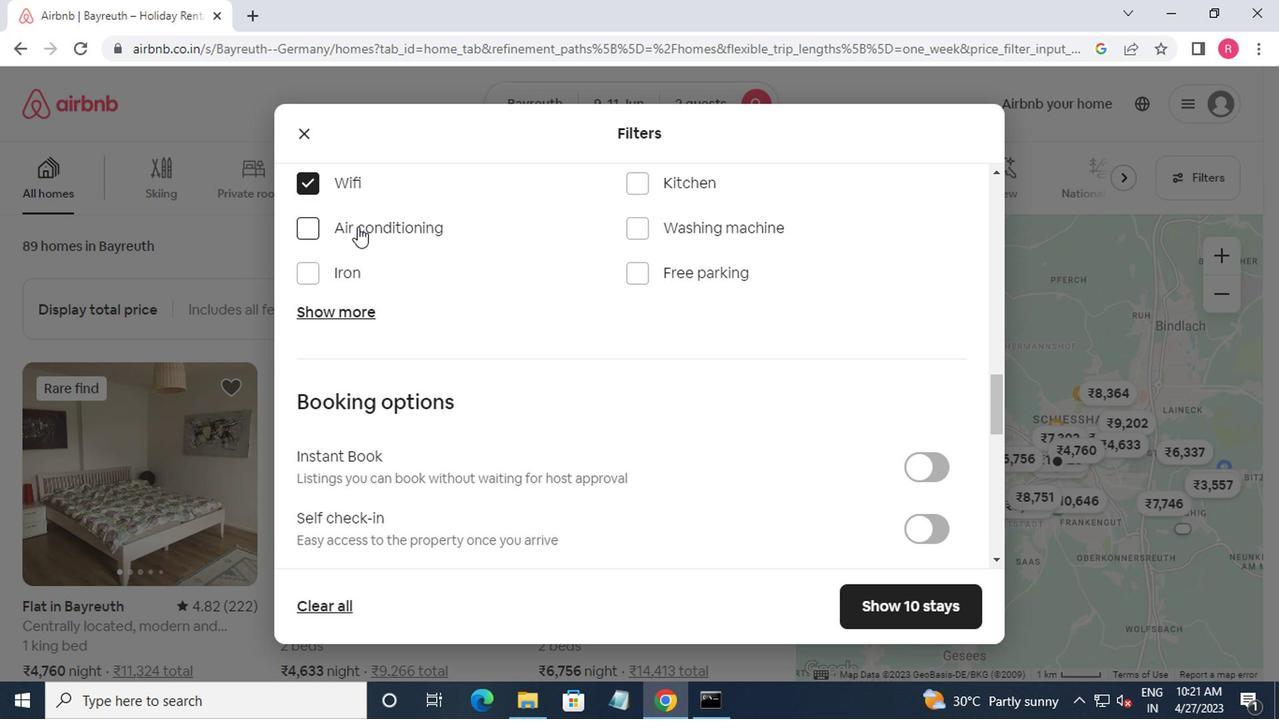 
Action: Mouse moved to (415, 259)
Screenshot: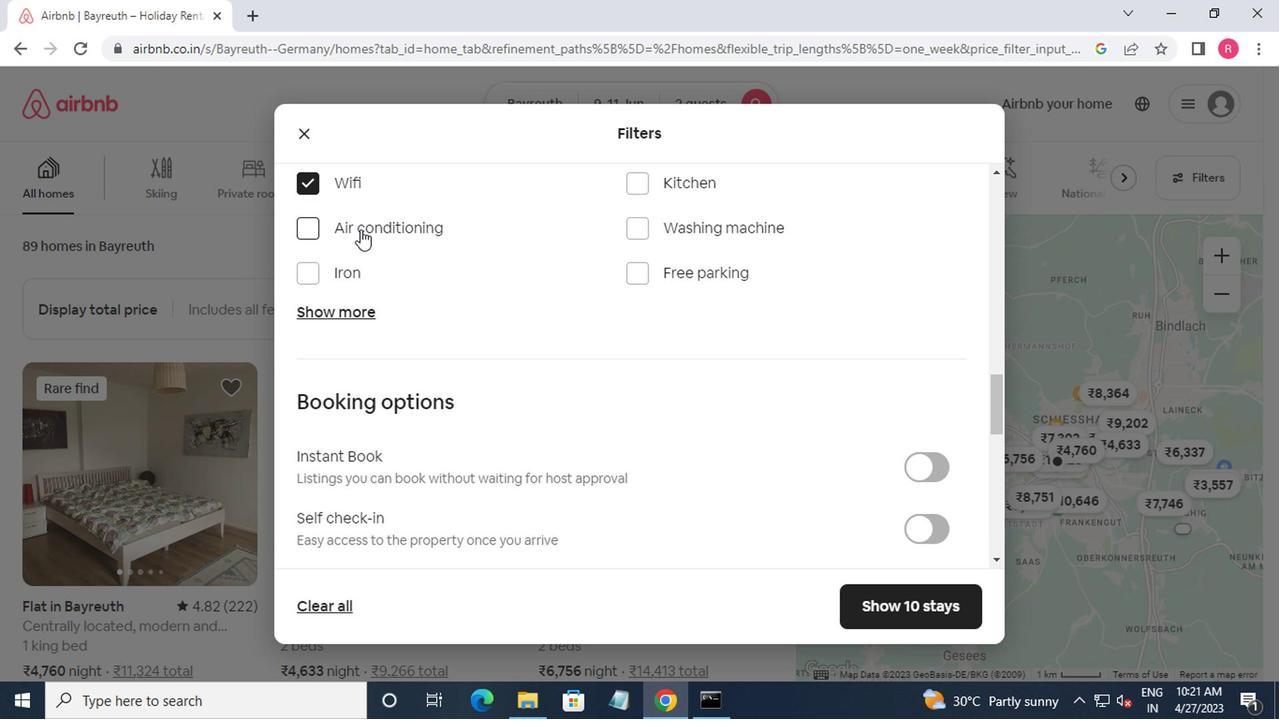 
Action: Mouse scrolled (415, 259) with delta (0, 0)
Screenshot: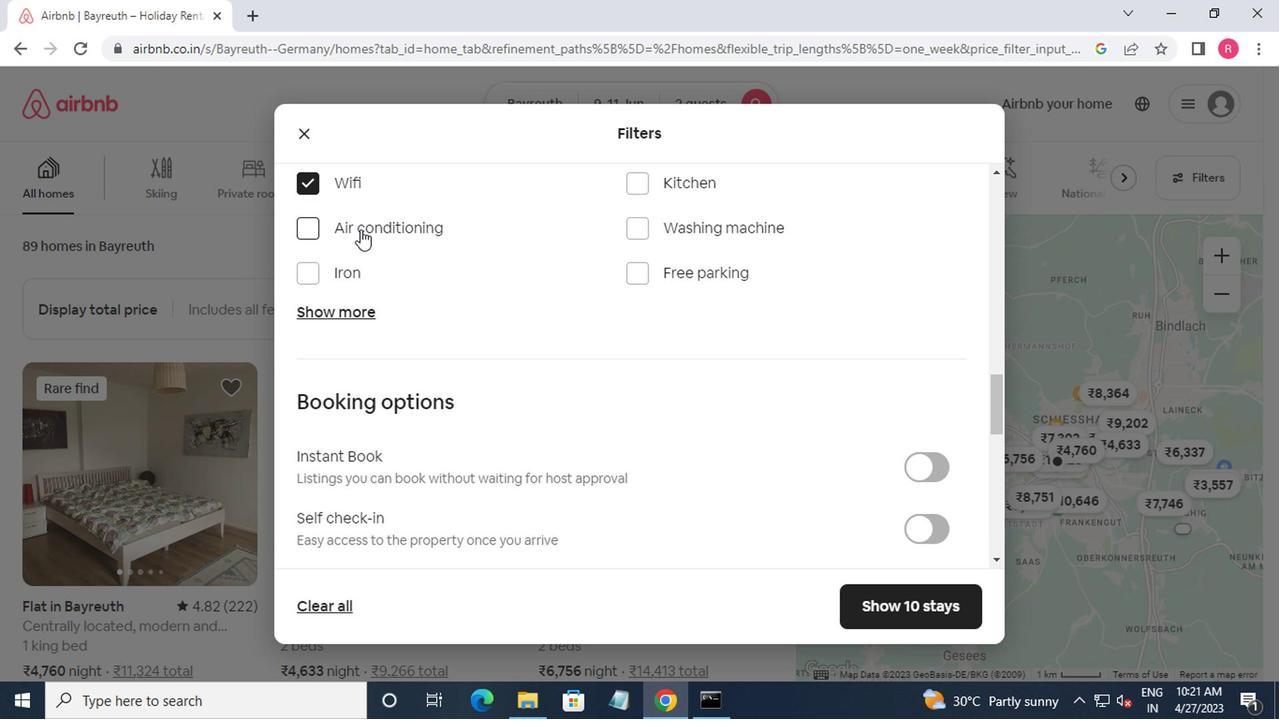 
Action: Mouse moved to (913, 341)
Screenshot: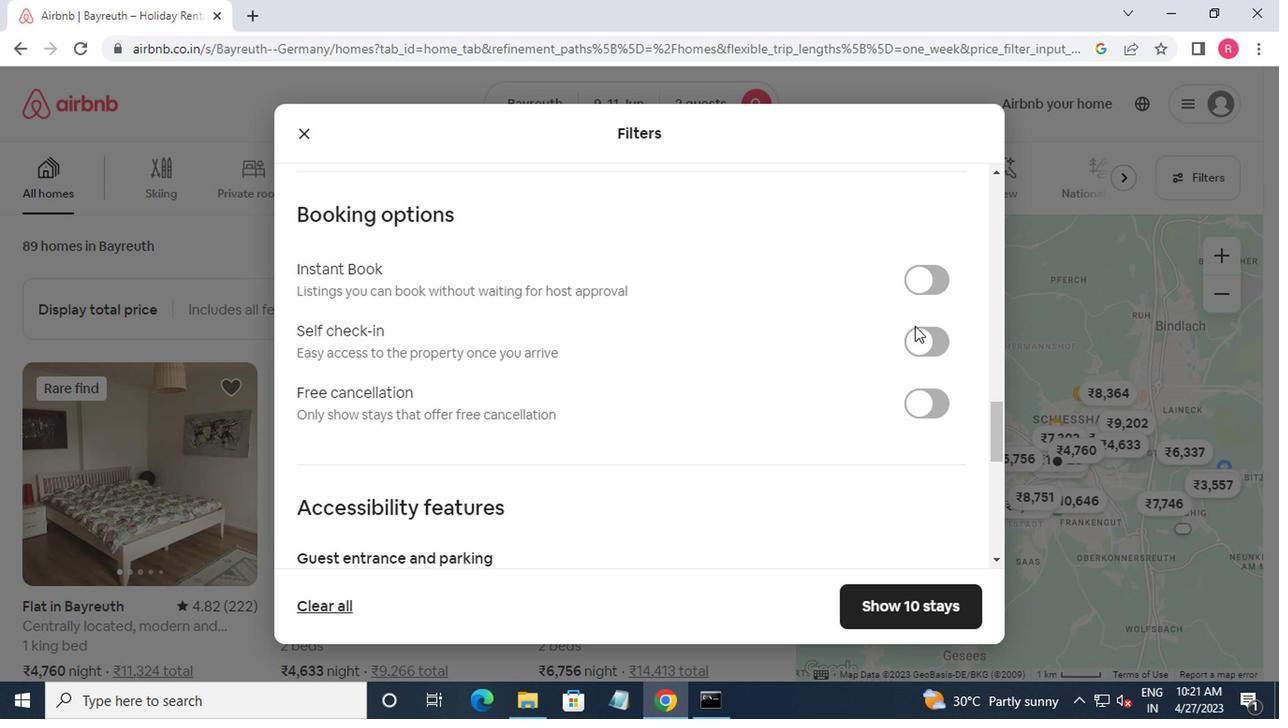 
Action: Mouse pressed left at (913, 341)
Screenshot: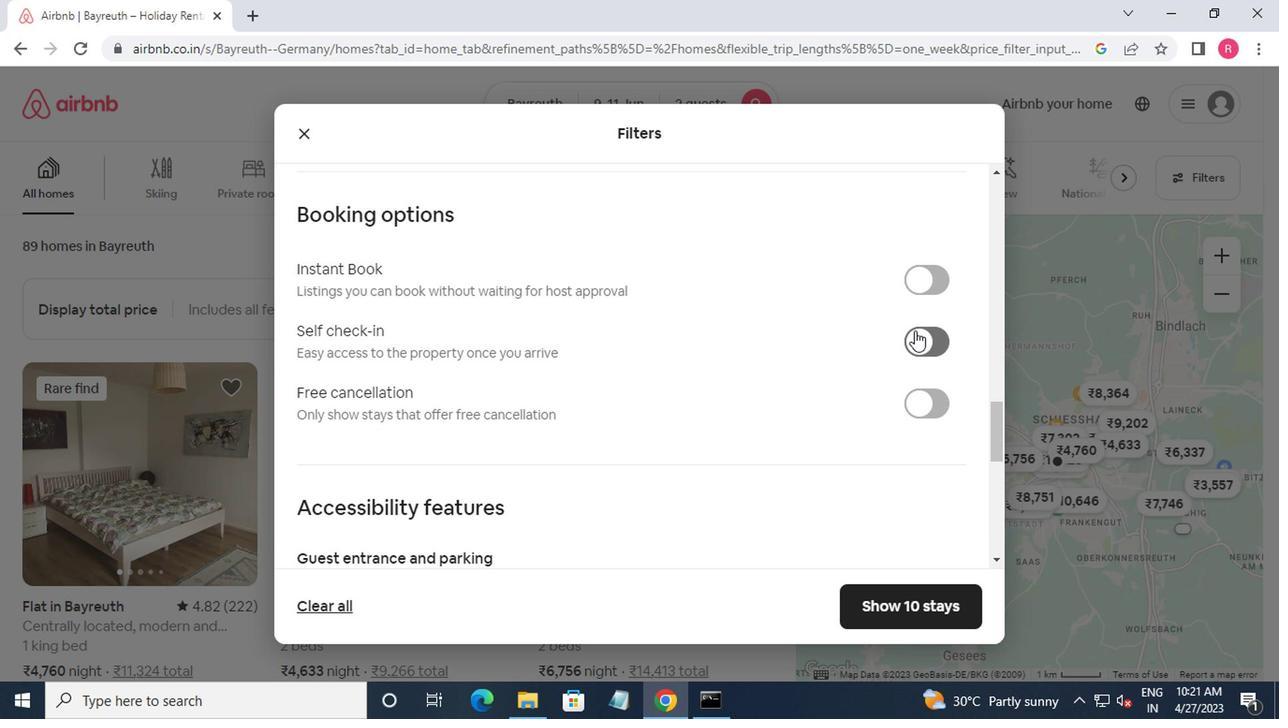 
Action: Mouse moved to (852, 331)
Screenshot: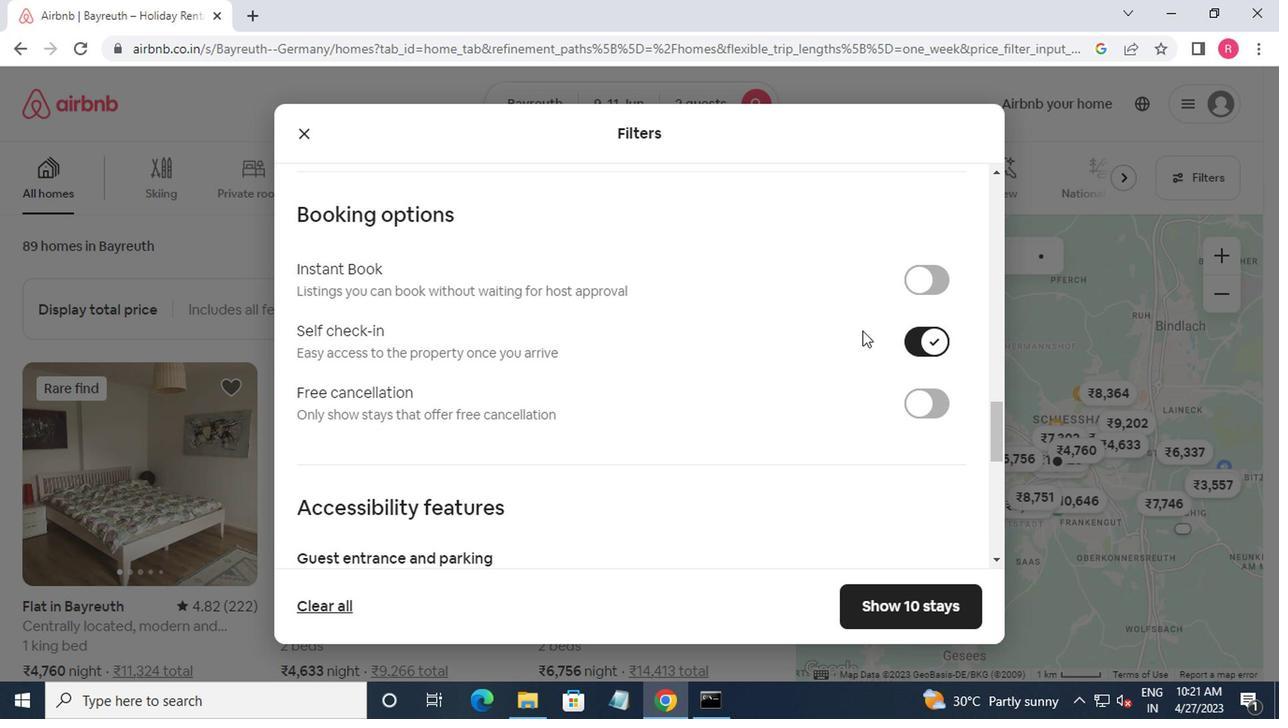 
Action: Mouse scrolled (852, 330) with delta (0, -1)
Screenshot: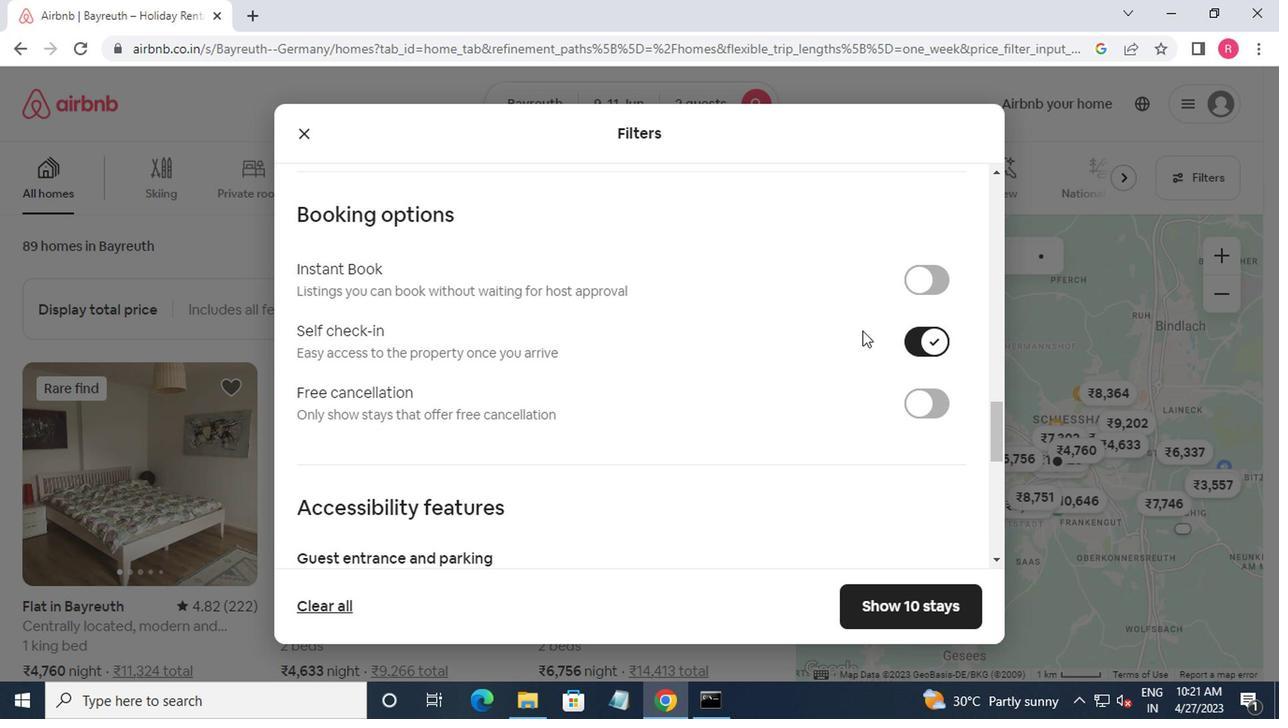 
Action: Mouse moved to (845, 332)
Screenshot: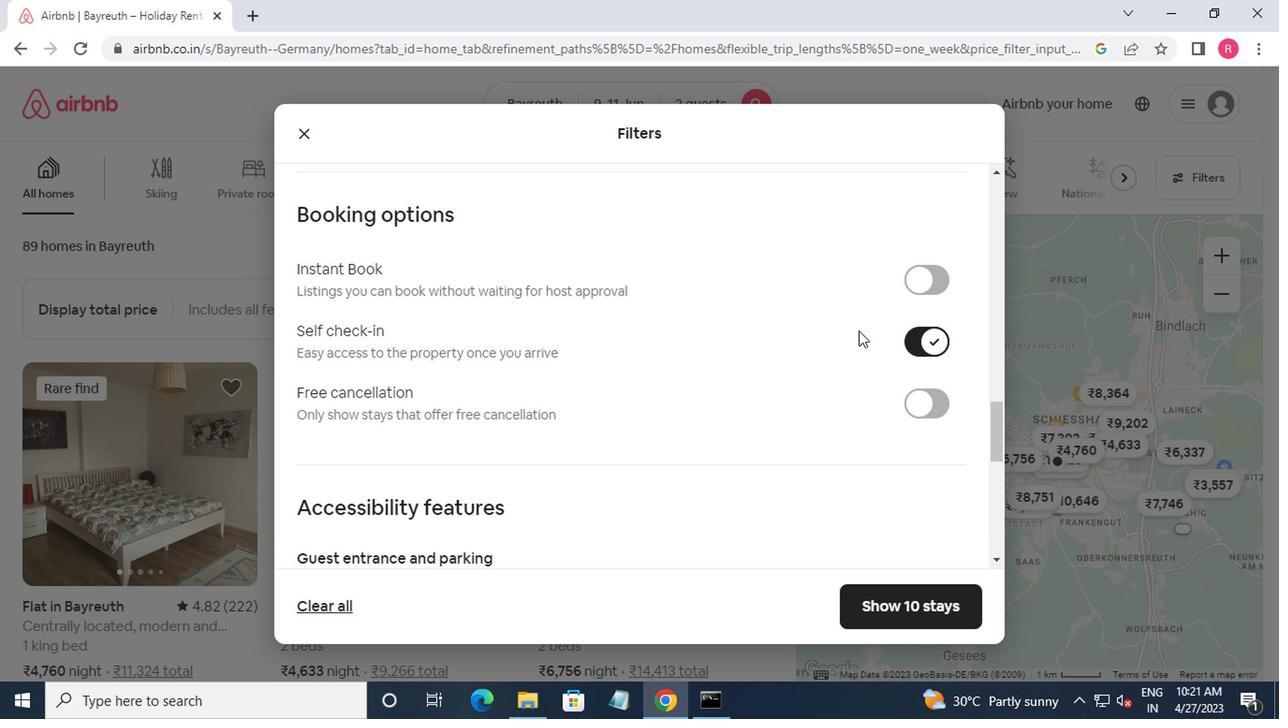 
Action: Mouse scrolled (845, 331) with delta (0, 0)
Screenshot: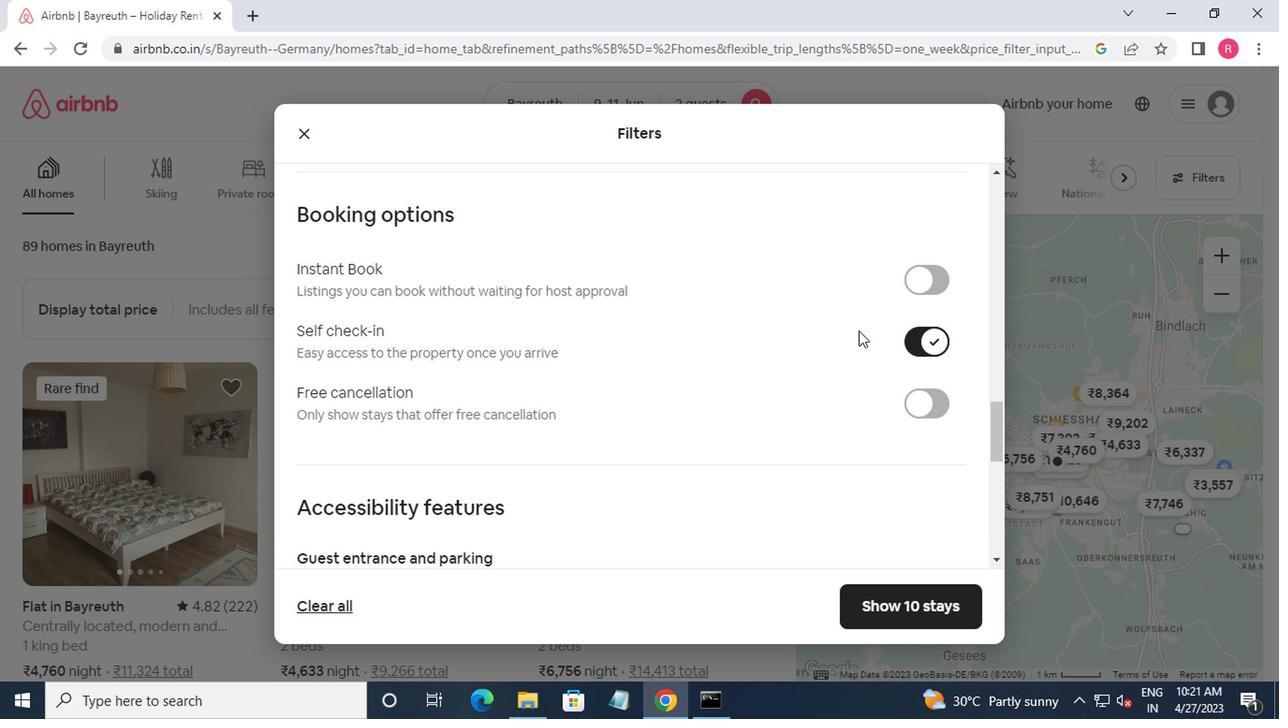 
Action: Mouse moved to (842, 334)
Screenshot: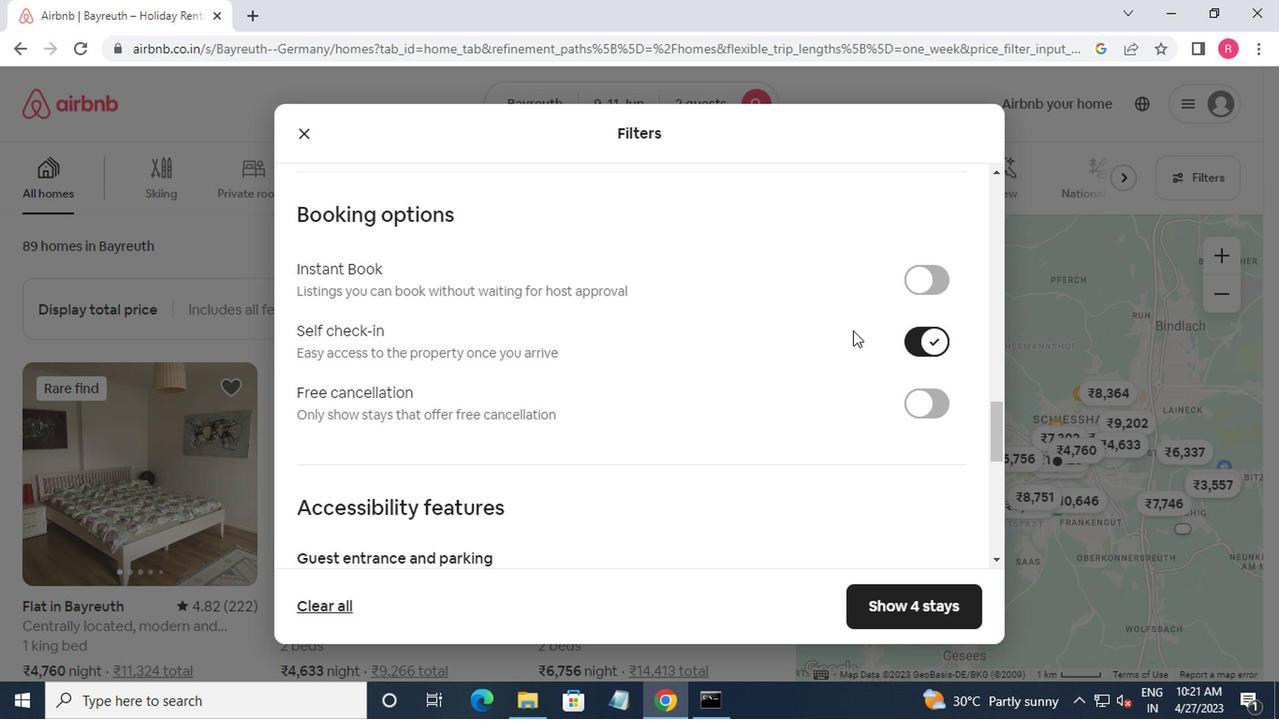 
Action: Mouse scrolled (842, 333) with delta (0, -1)
Screenshot: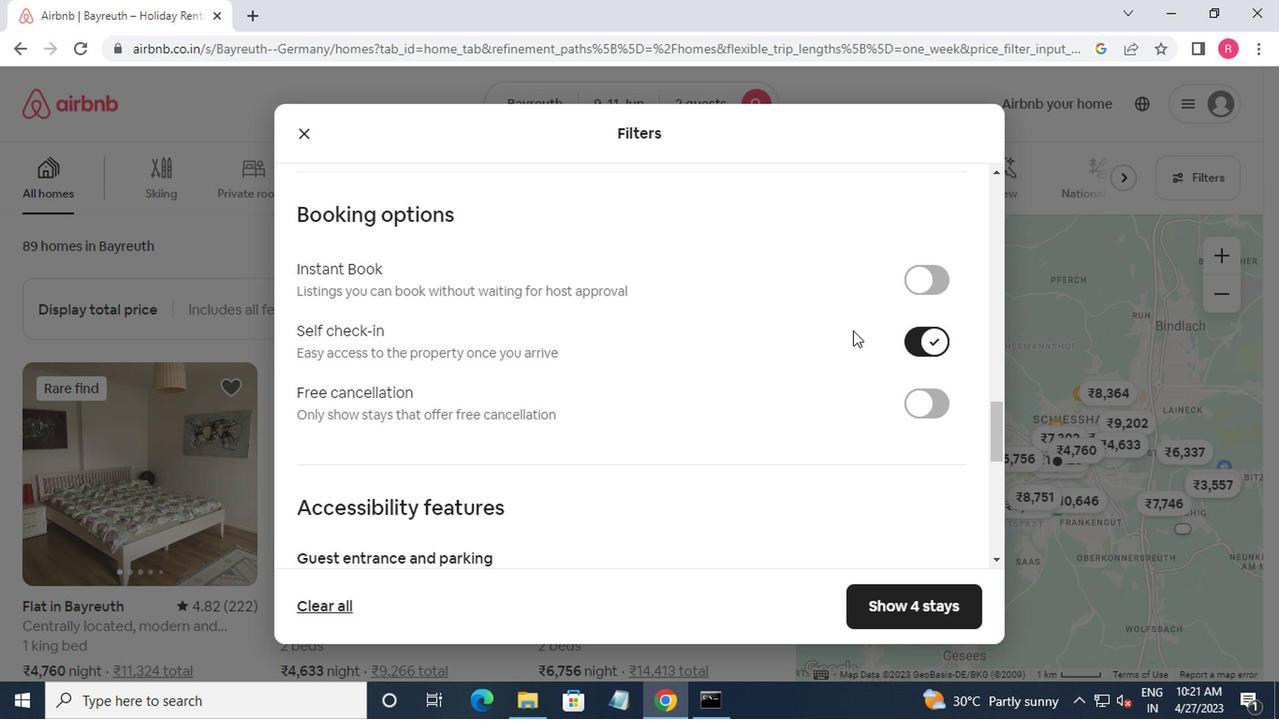 
Action: Mouse moved to (820, 337)
Screenshot: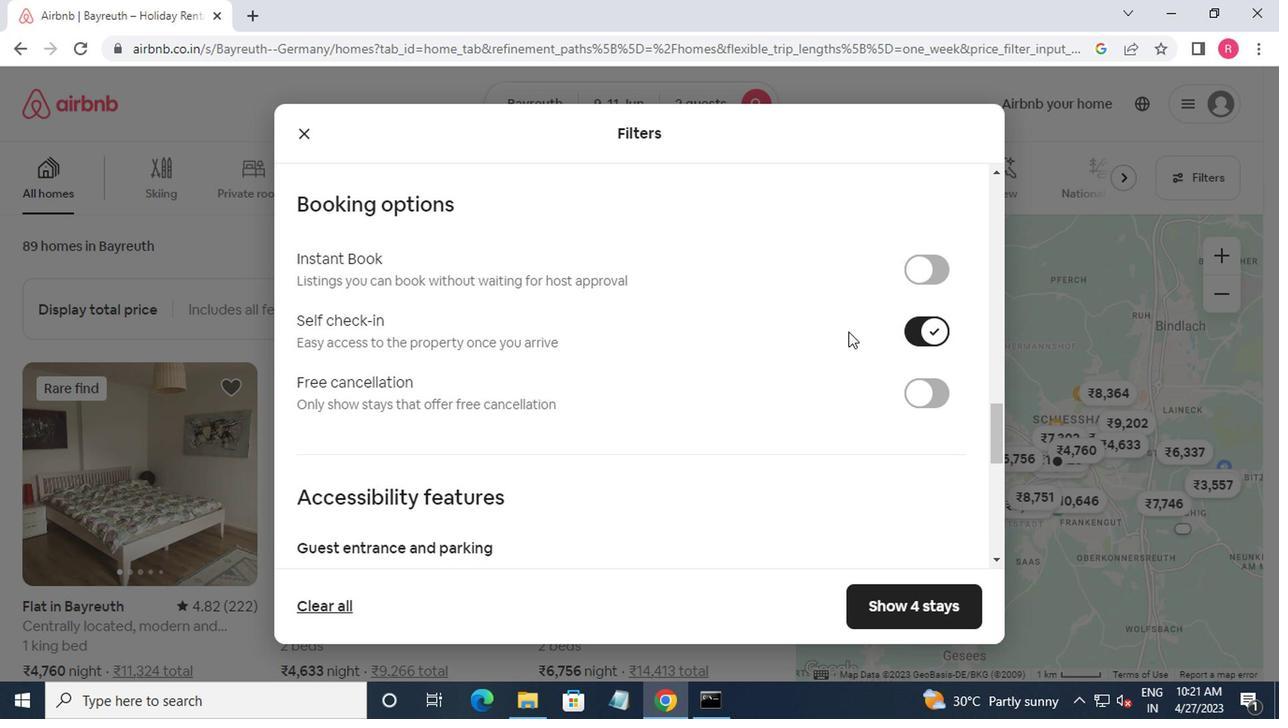 
Action: Mouse scrolled (820, 336) with delta (0, 0)
Screenshot: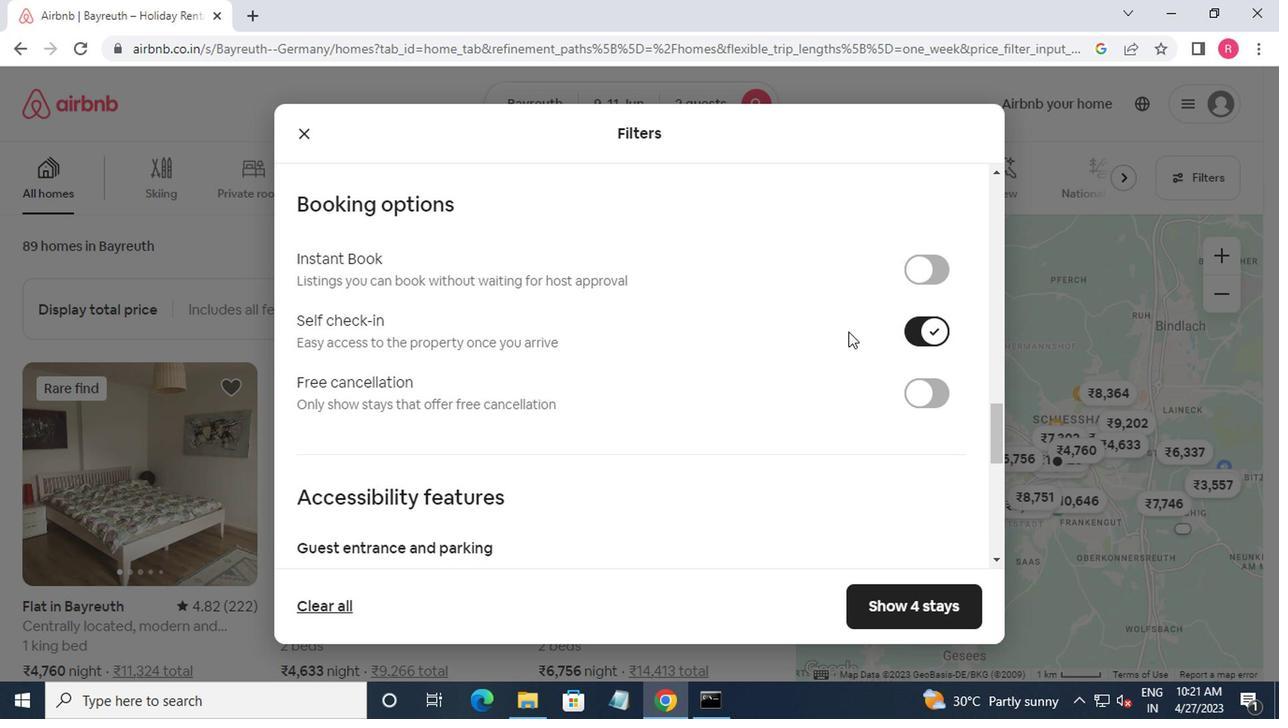 
Action: Mouse moved to (785, 339)
Screenshot: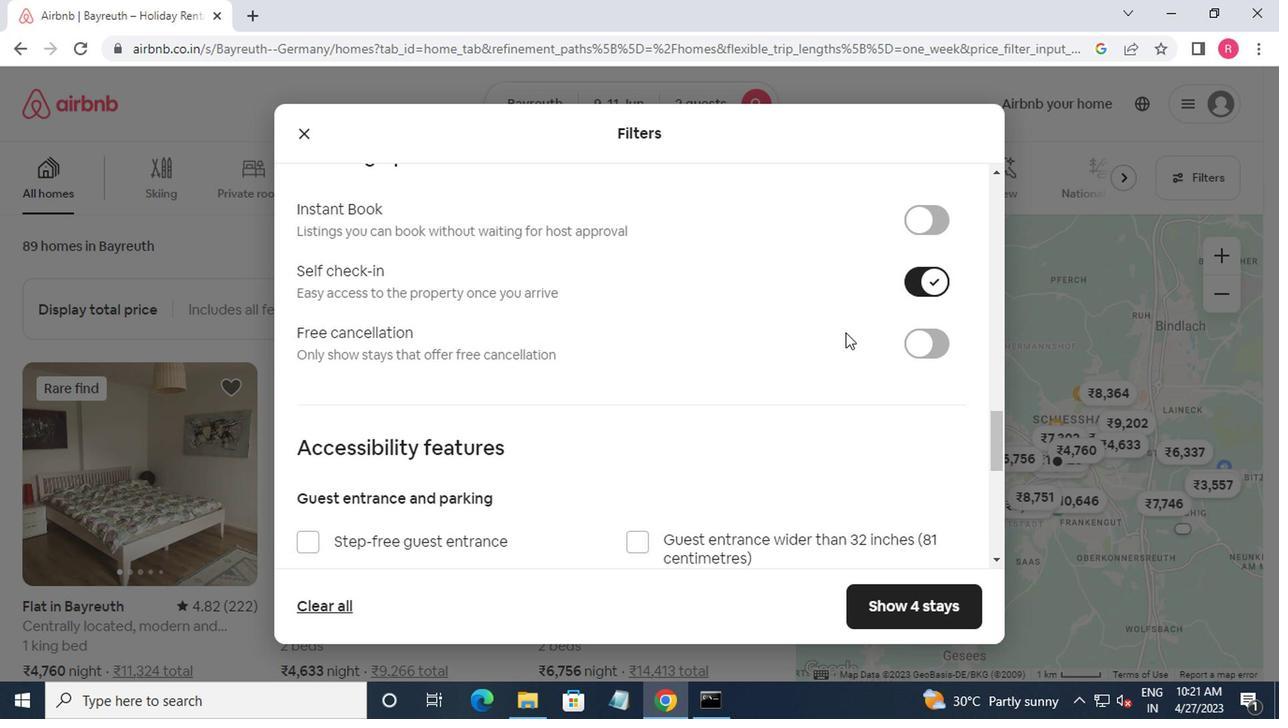 
Action: Mouse scrolled (785, 337) with delta (0, -1)
Screenshot: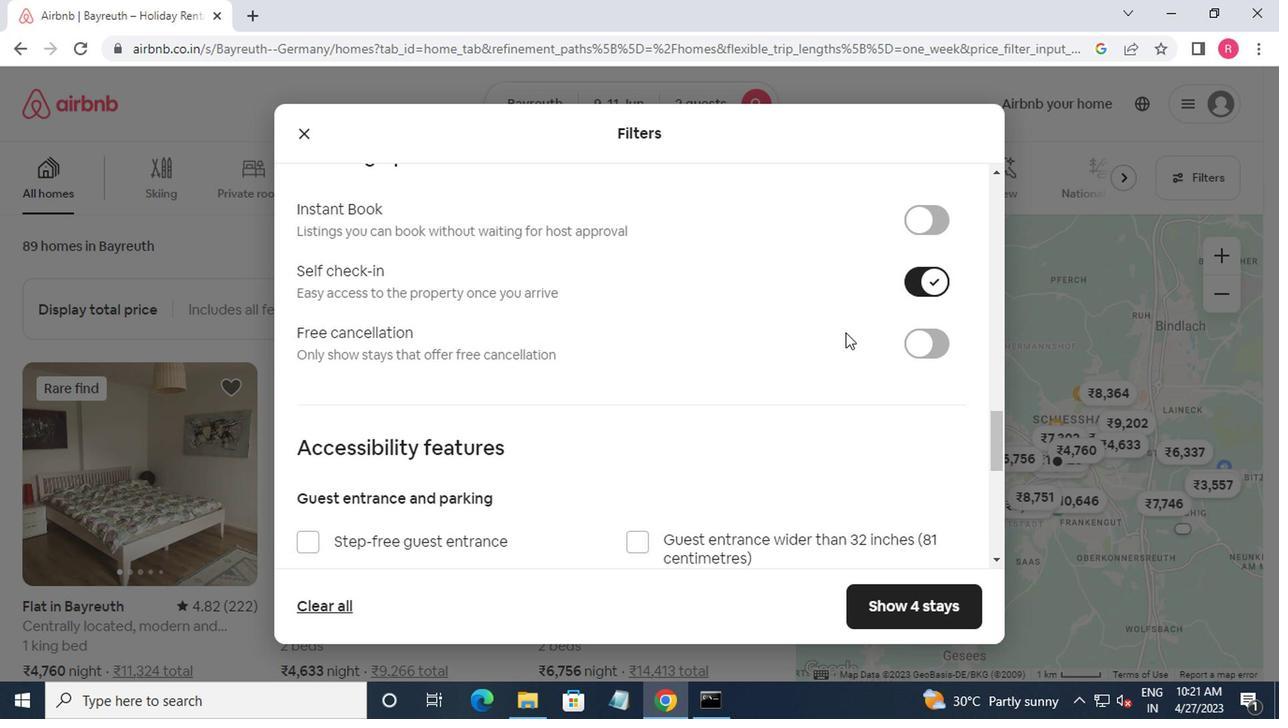 
Action: Mouse moved to (654, 410)
Screenshot: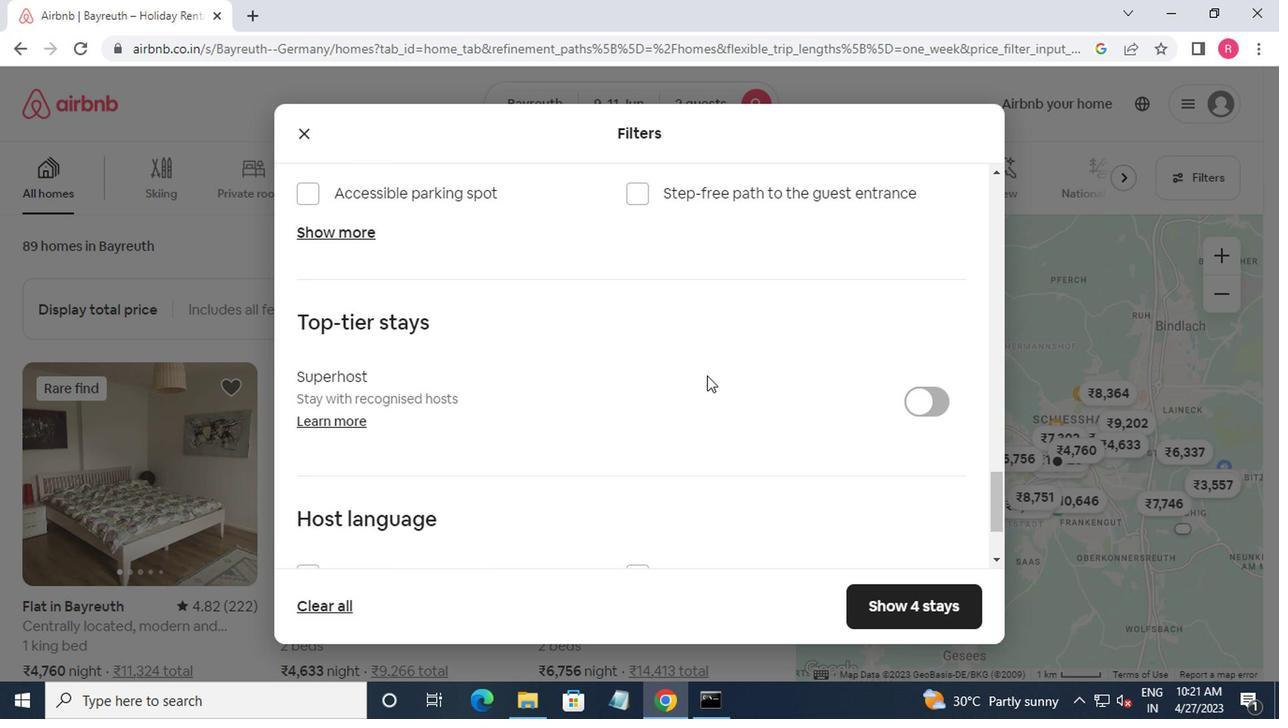 
Action: Mouse scrolled (654, 409) with delta (0, 0)
Screenshot: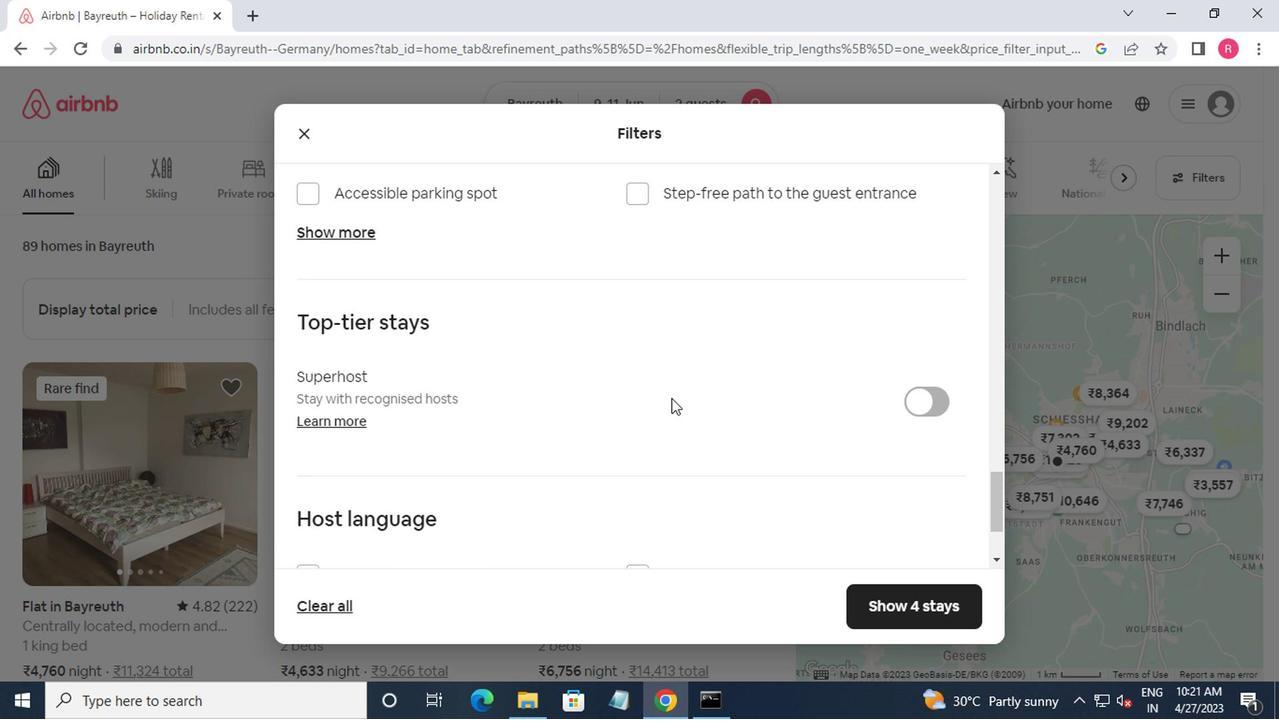 
Action: Mouse scrolled (654, 409) with delta (0, 0)
Screenshot: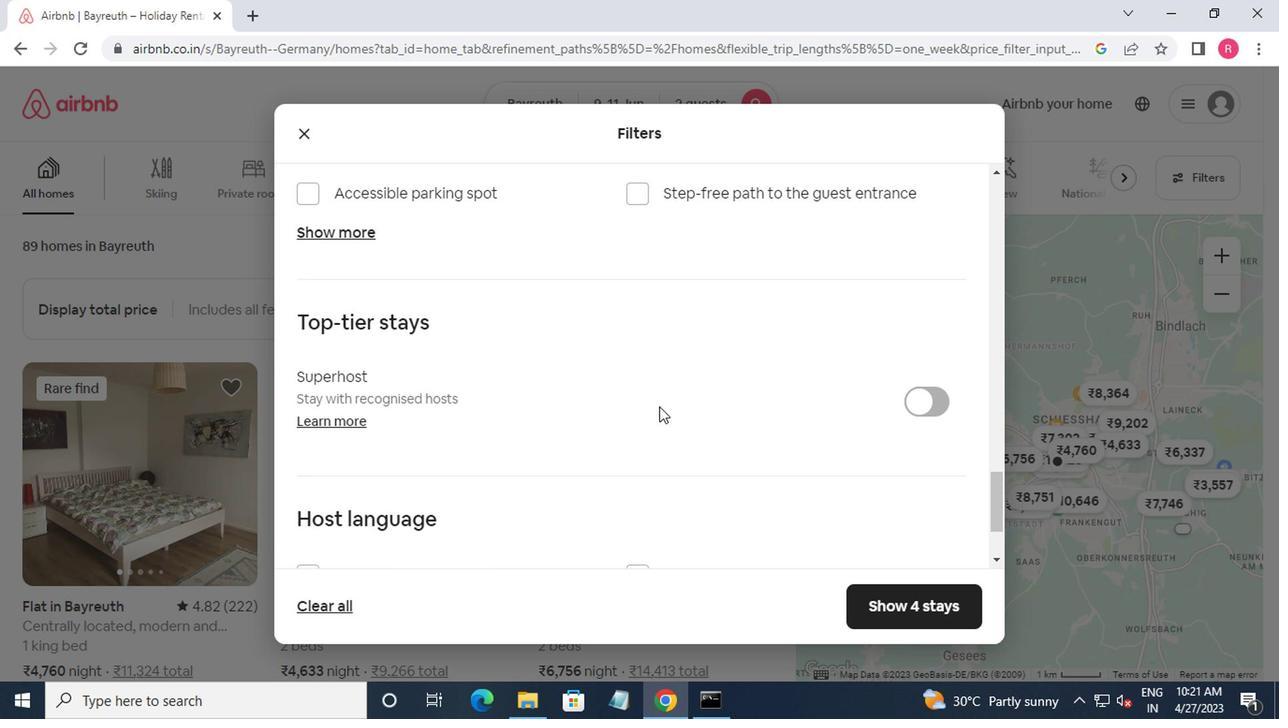
Action: Mouse moved to (654, 411)
Screenshot: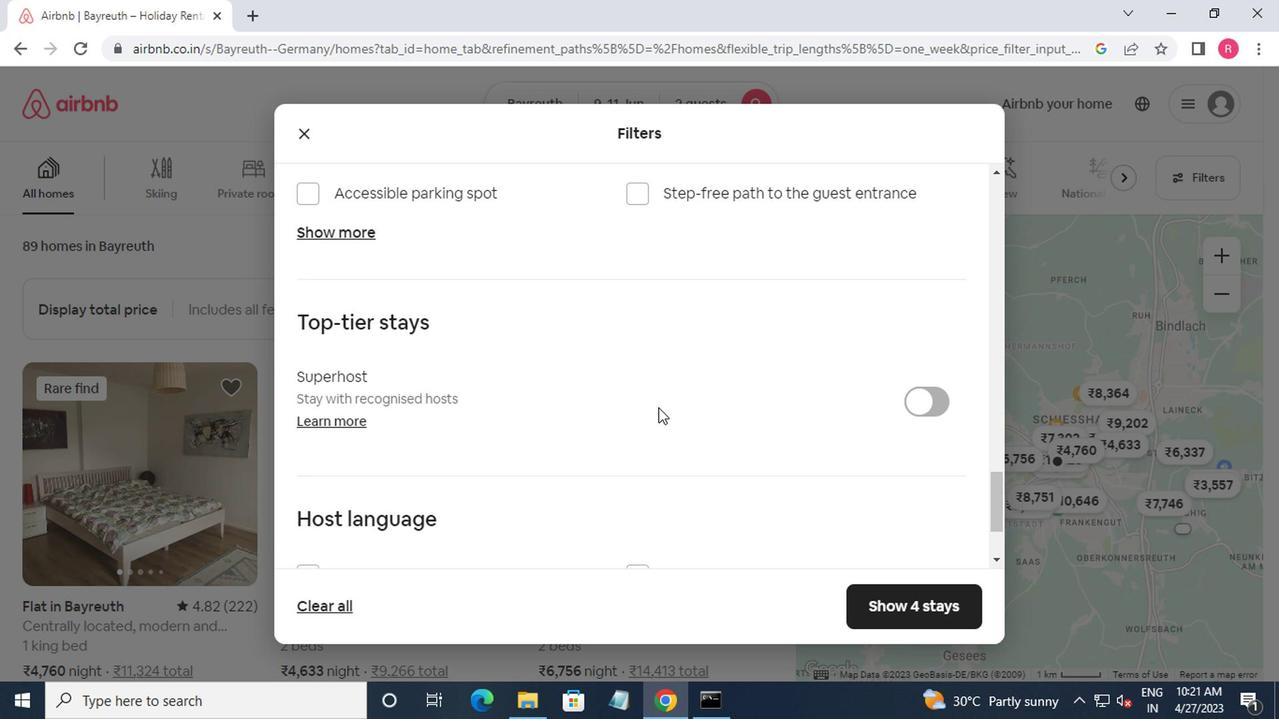 
Action: Mouse scrolled (654, 410) with delta (0, -1)
Screenshot: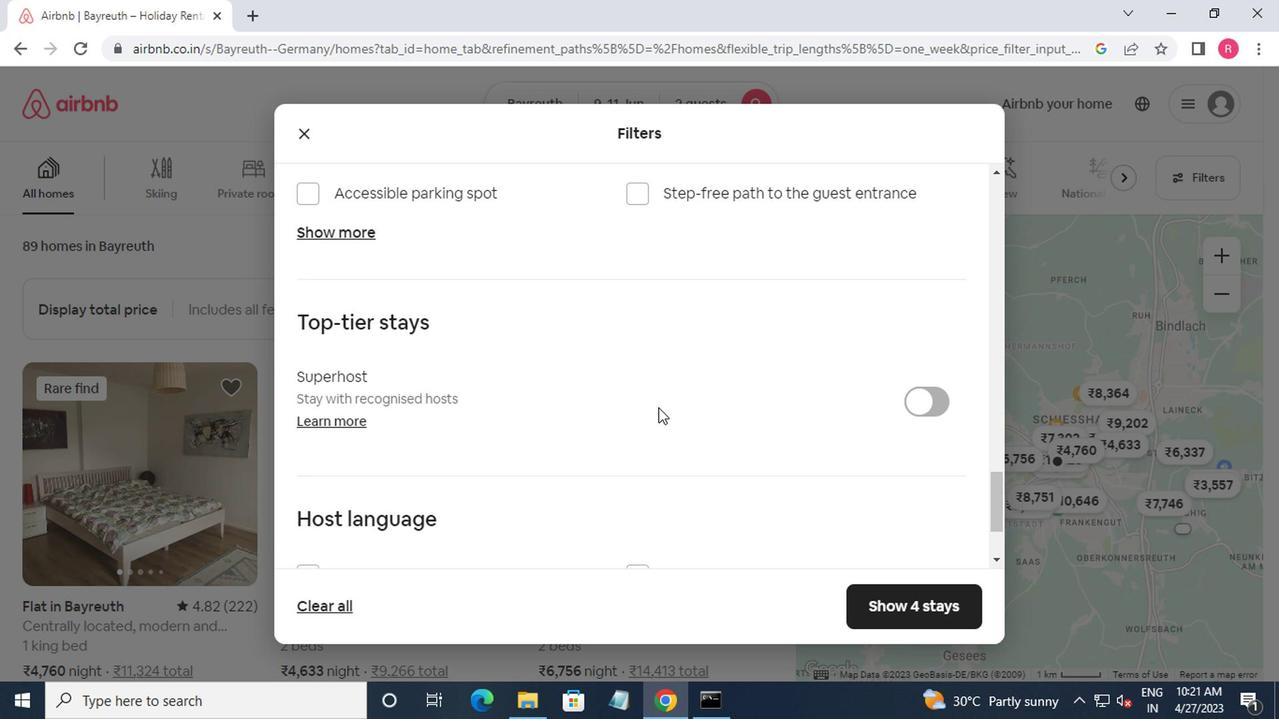 
Action: Mouse moved to (667, 405)
Screenshot: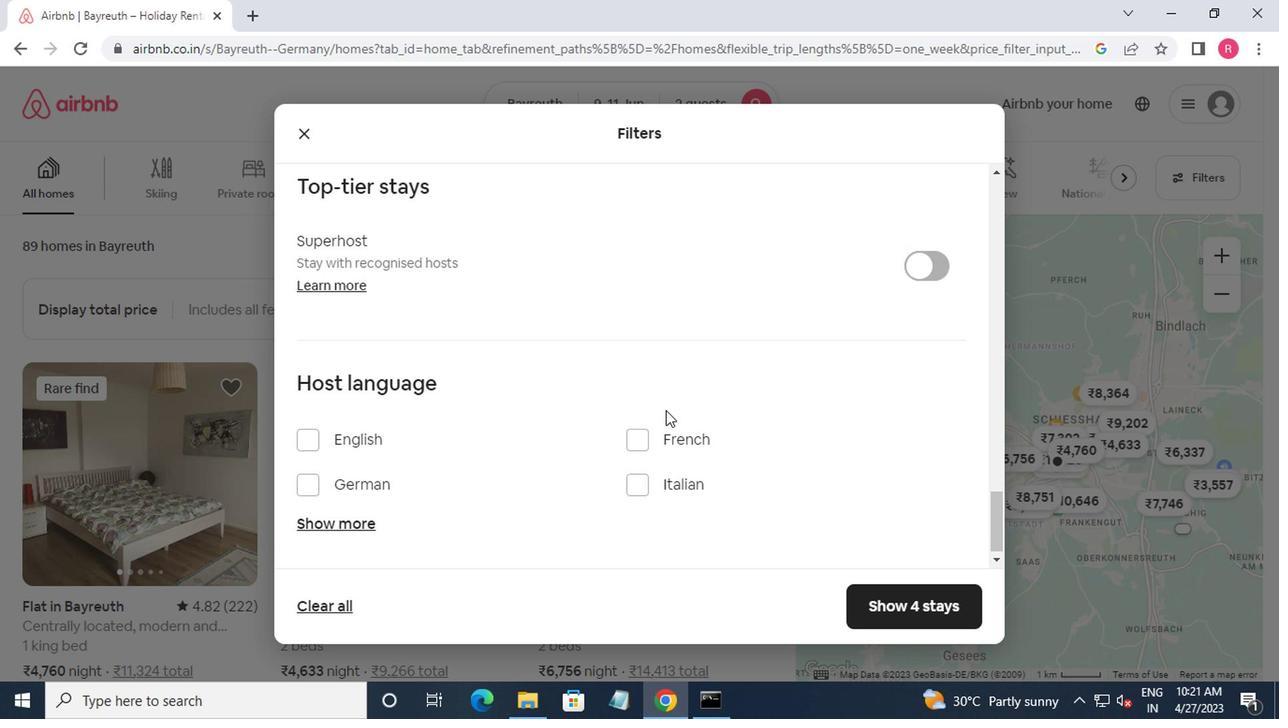 
Action: Mouse scrolled (667, 405) with delta (0, 0)
Screenshot: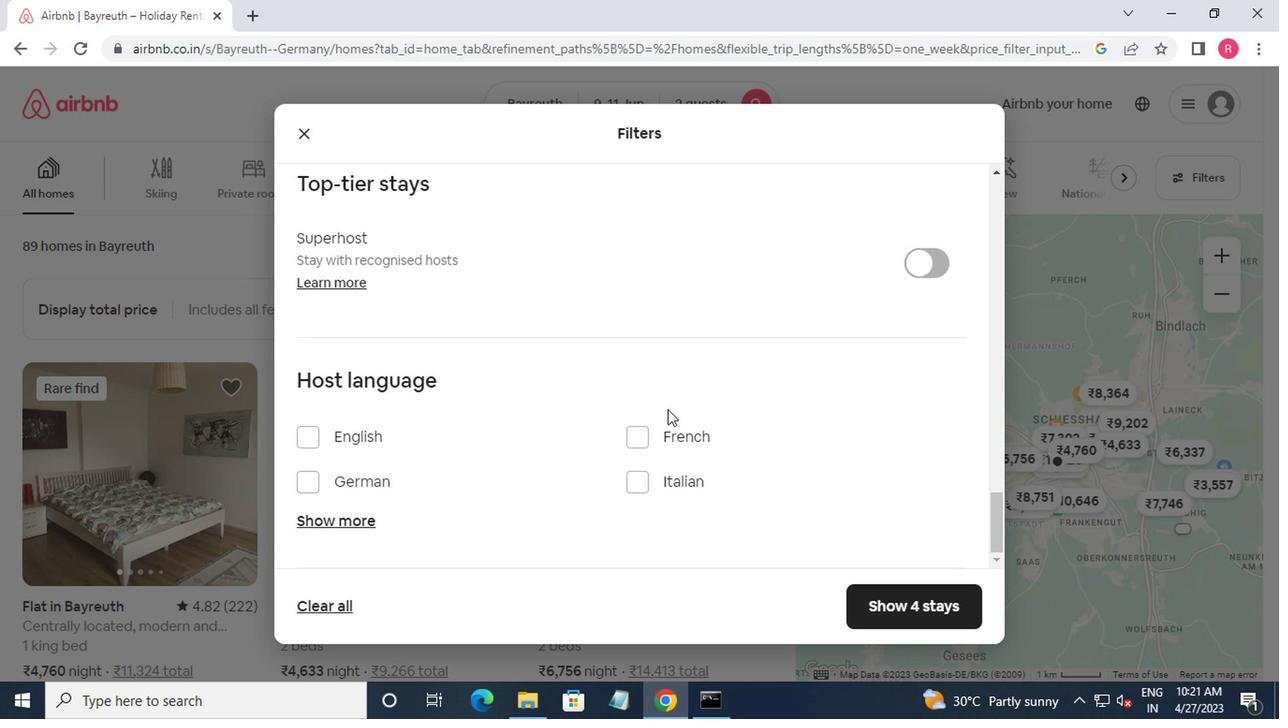 
Action: Mouse scrolled (667, 405) with delta (0, 0)
Screenshot: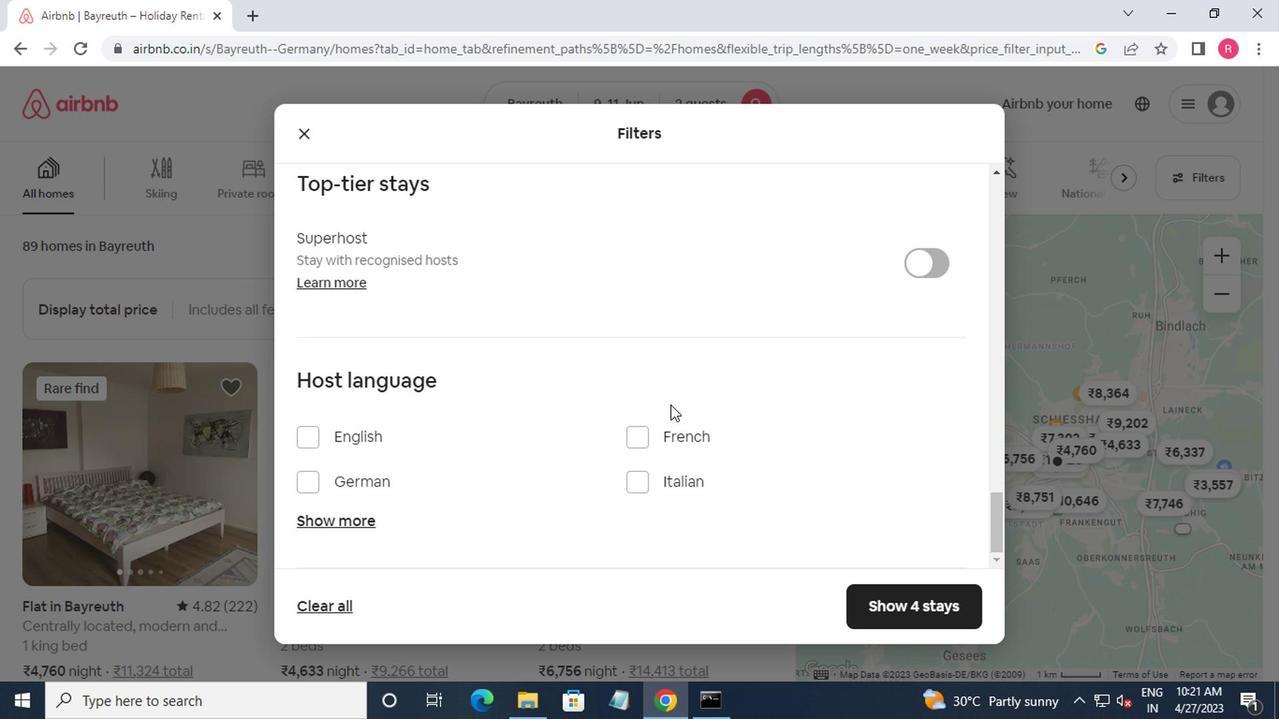 
Action: Mouse scrolled (667, 405) with delta (0, 0)
Screenshot: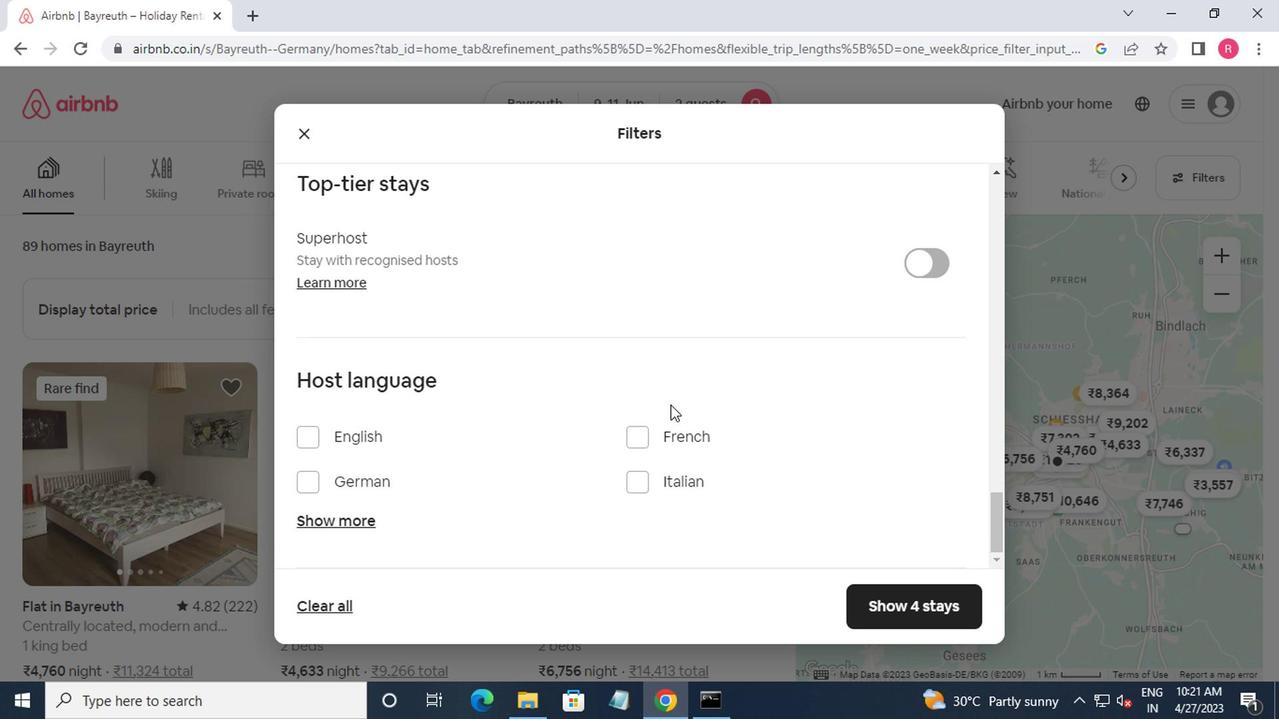 
Action: Mouse moved to (307, 439)
Screenshot: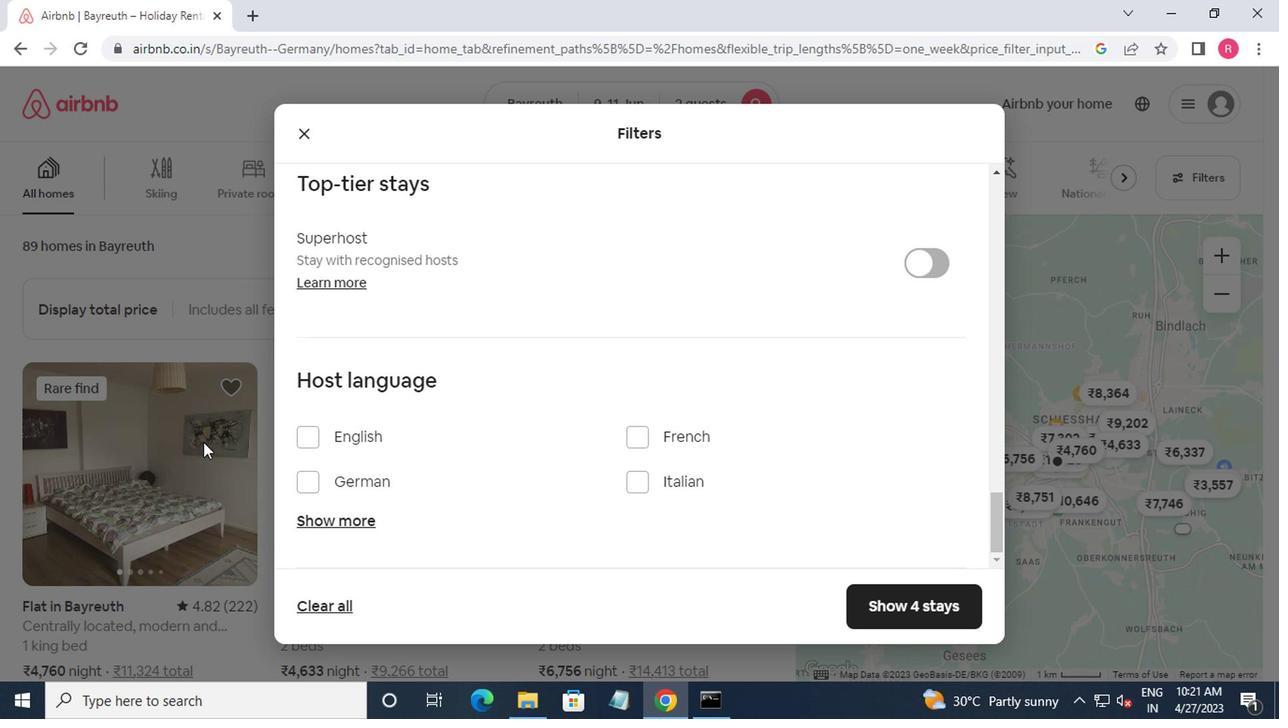
Action: Mouse pressed left at (307, 439)
Screenshot: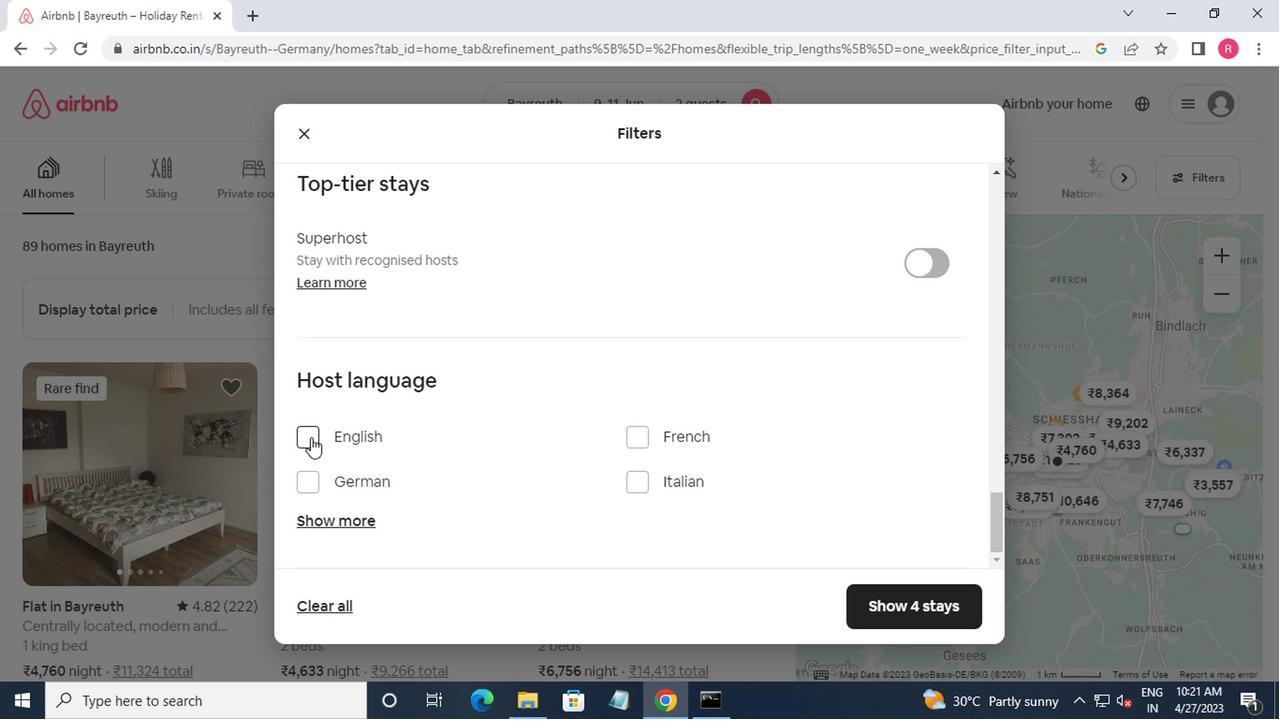 
Action: Mouse moved to (874, 608)
Screenshot: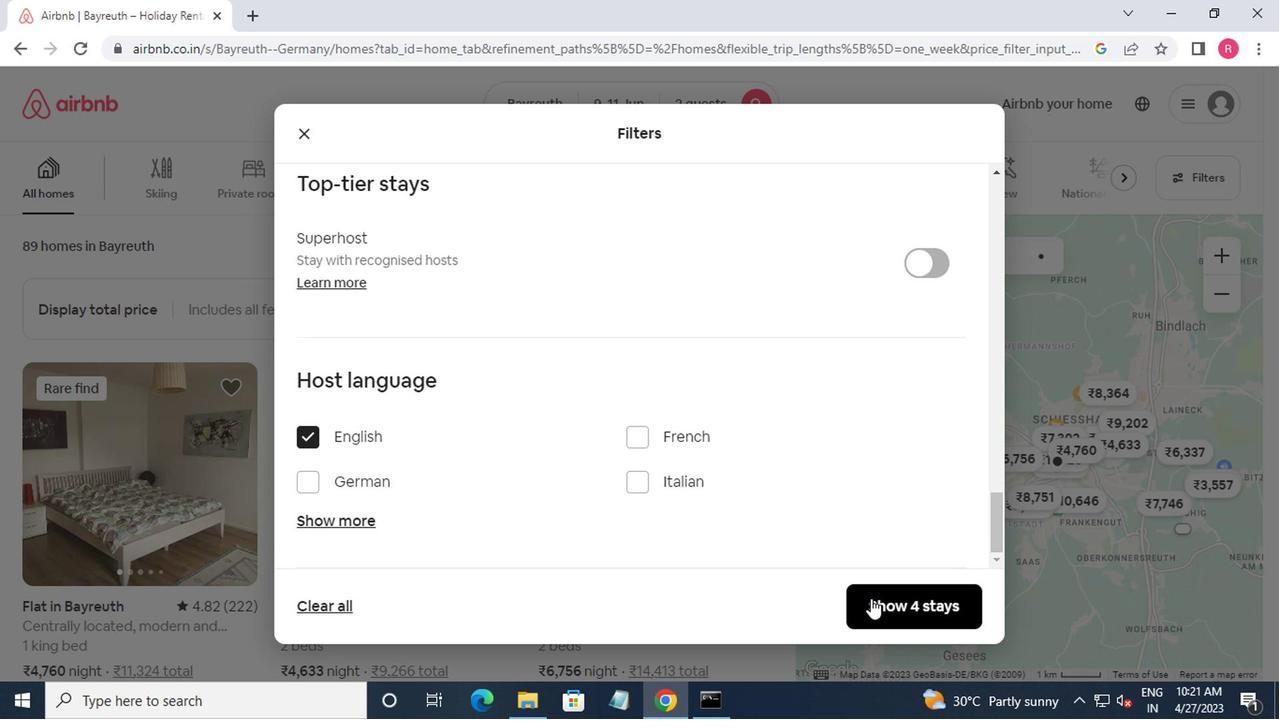 
Action: Mouse pressed left at (874, 608)
Screenshot: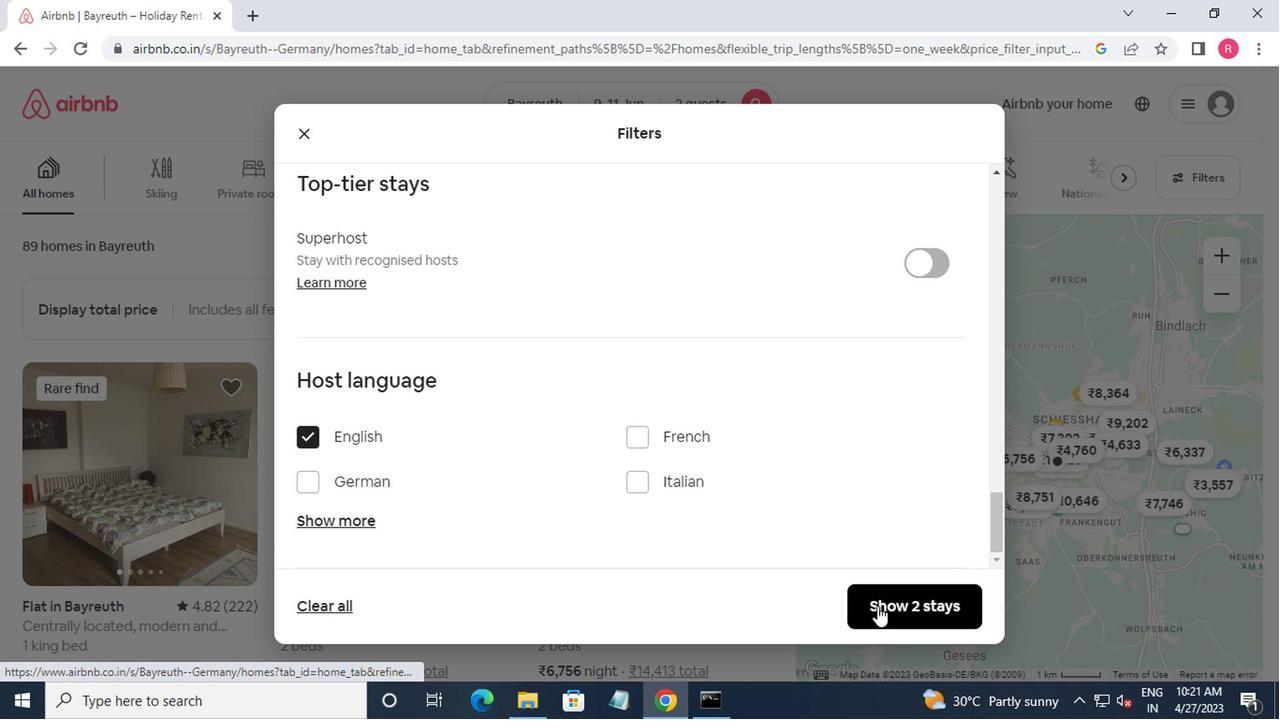 
